 Task: Add Happy Baby Organic Apple Guava & Beet Stage 2 Pouch to the cart.
Action: Mouse moved to (299, 168)
Screenshot: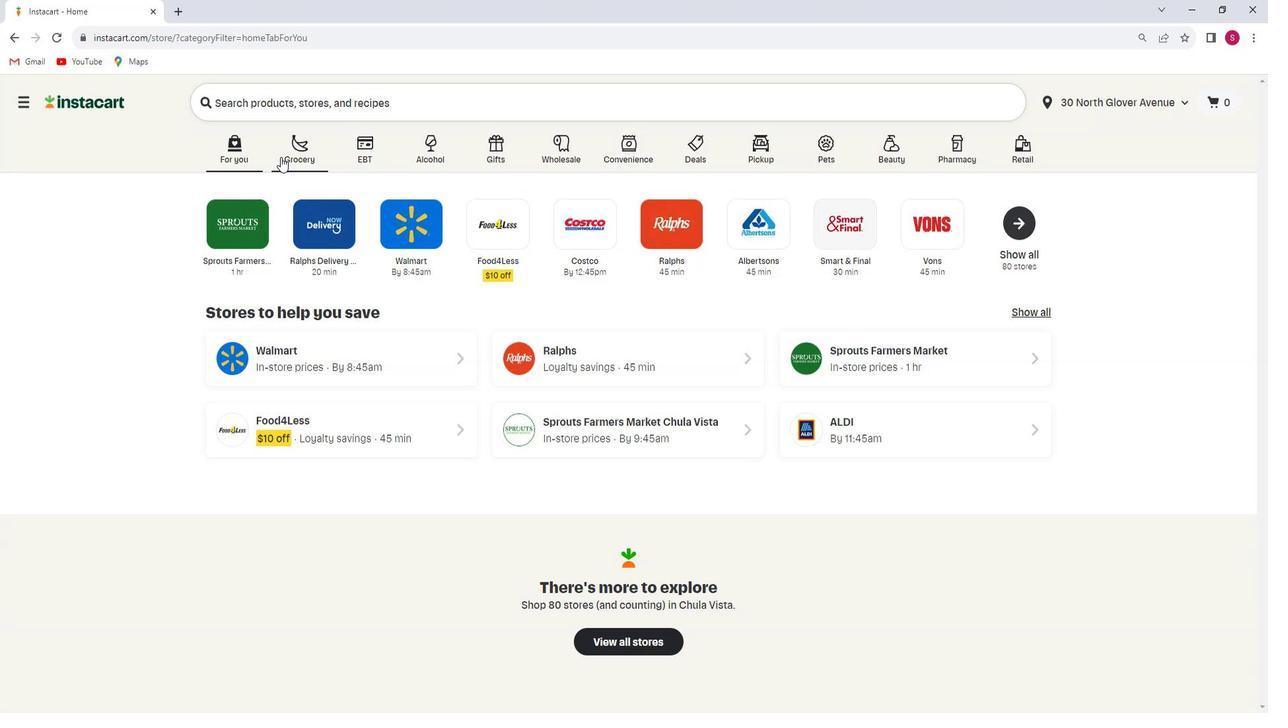 
Action: Mouse pressed left at (299, 168)
Screenshot: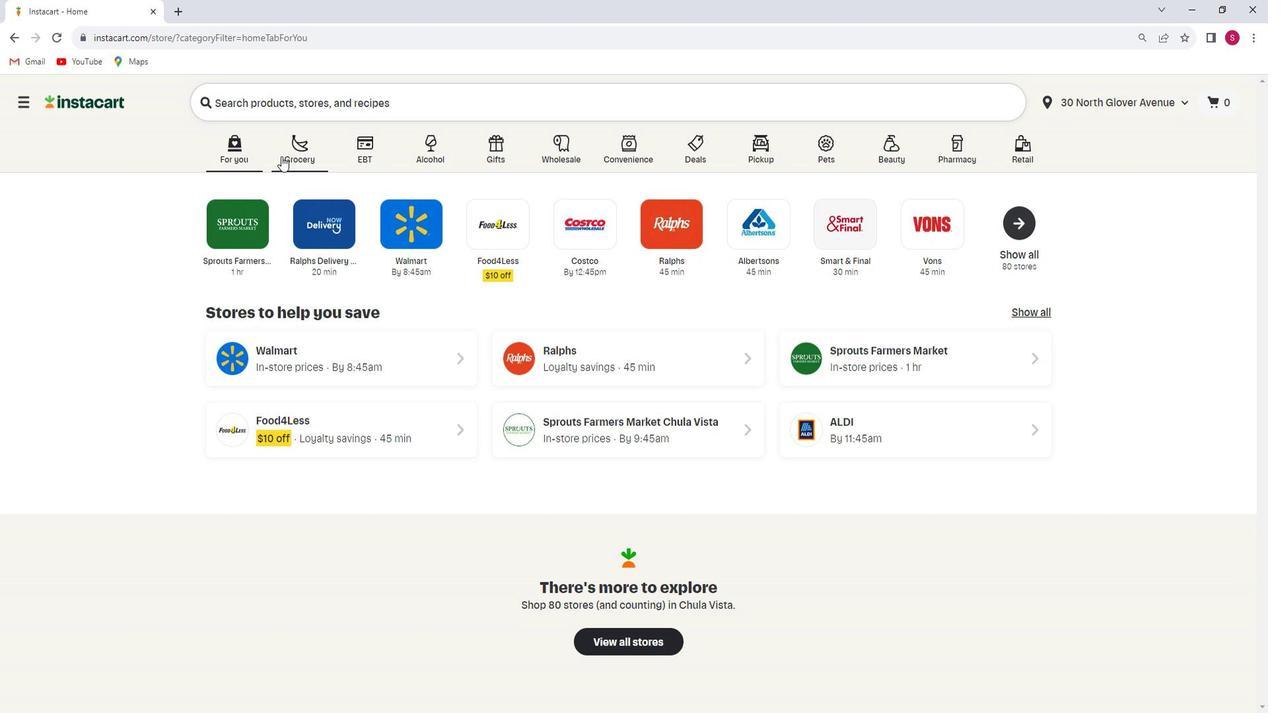 
Action: Mouse moved to (336, 387)
Screenshot: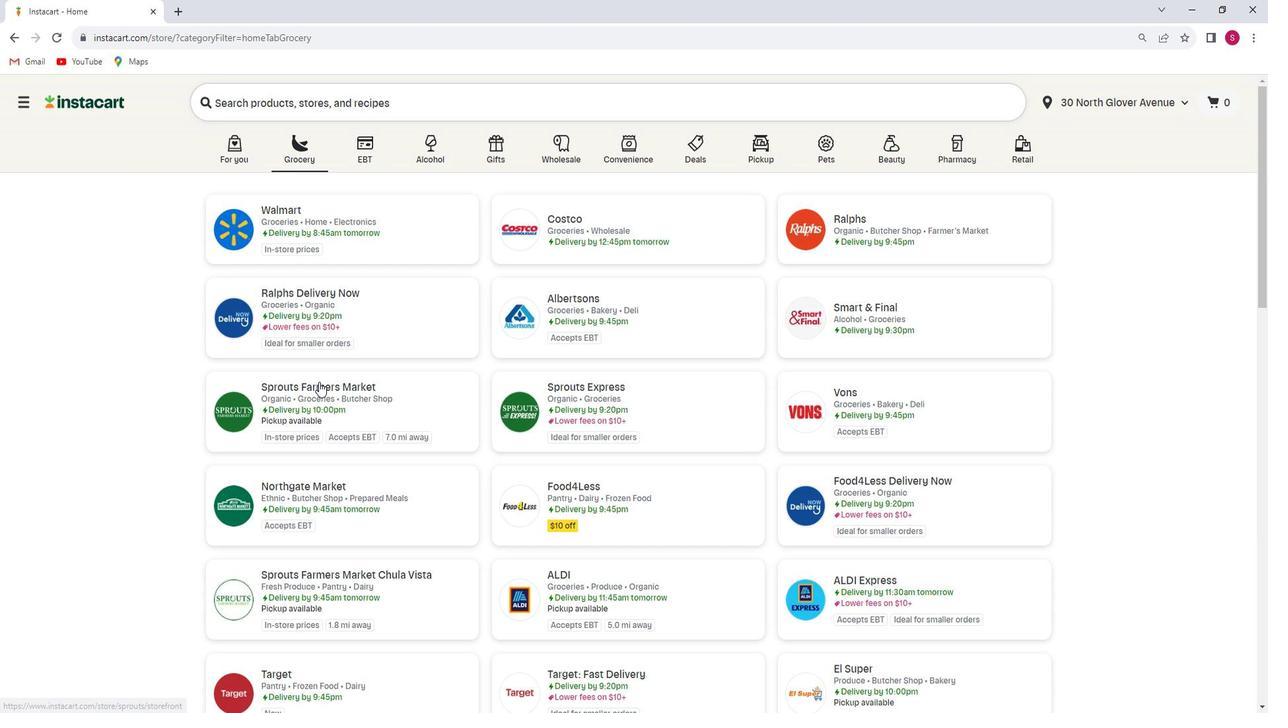 
Action: Mouse pressed left at (336, 387)
Screenshot: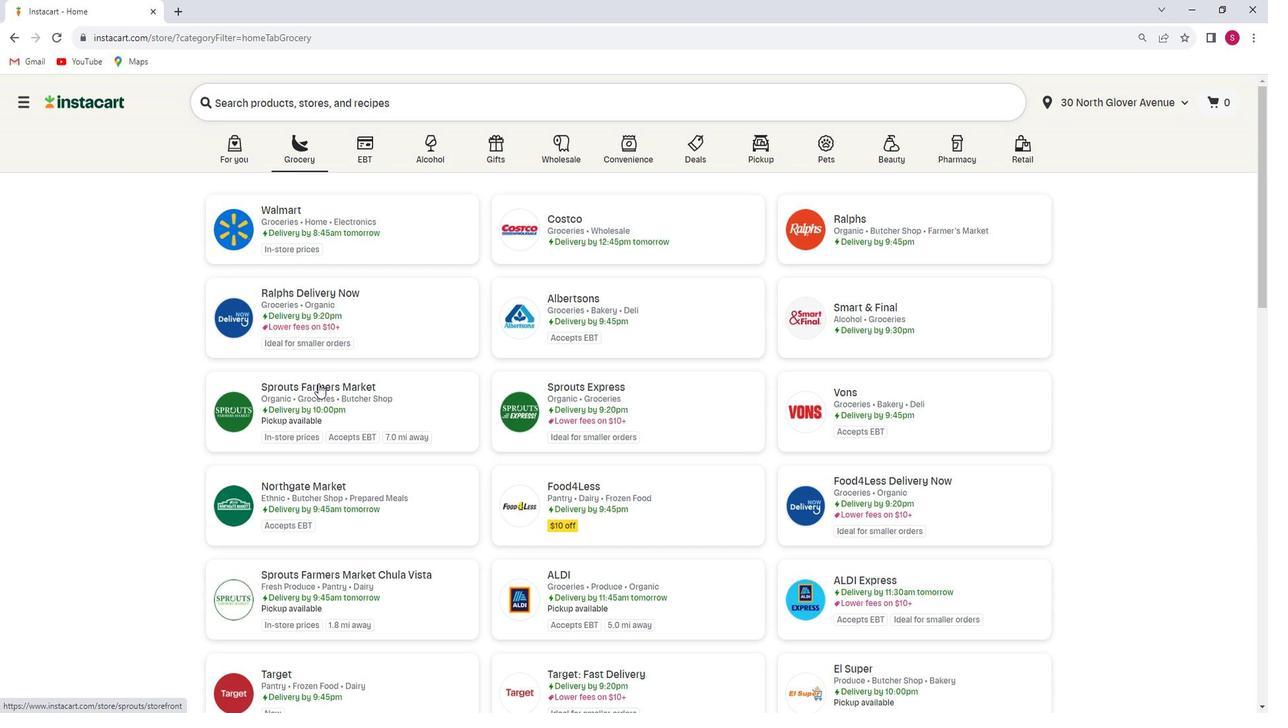 
Action: Mouse moved to (120, 448)
Screenshot: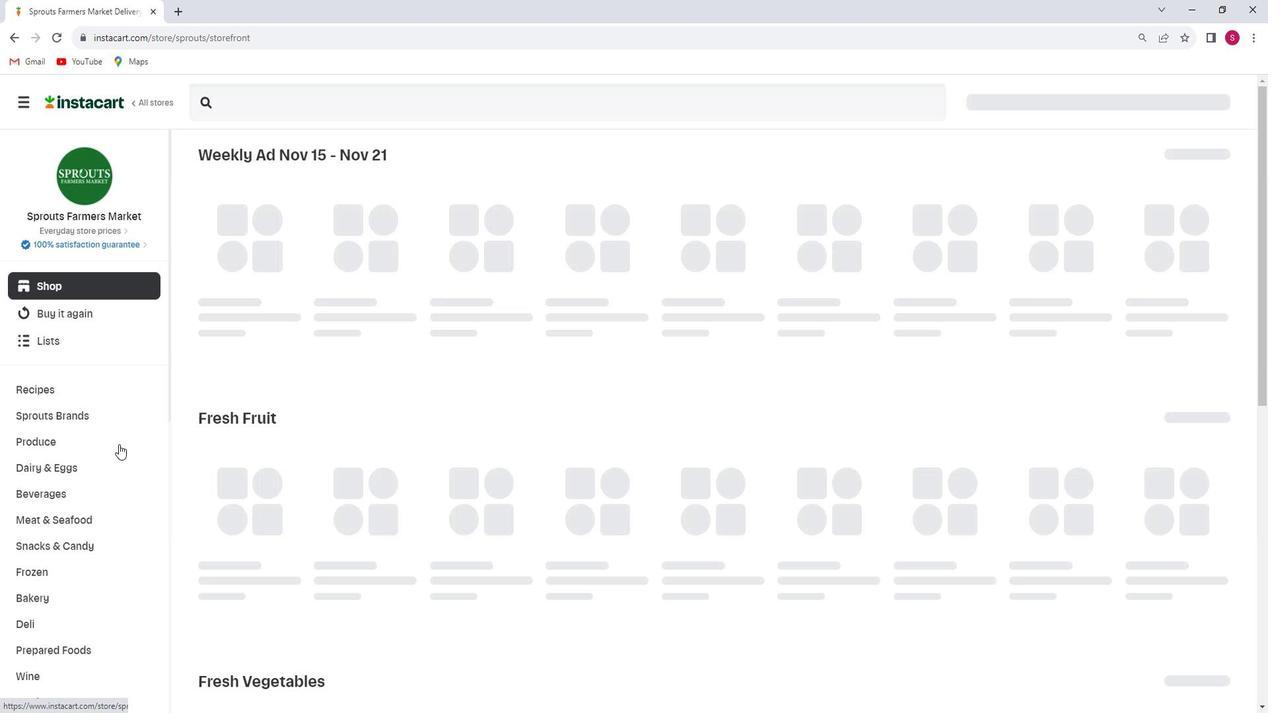 
Action: Mouse scrolled (120, 447) with delta (0, 0)
Screenshot: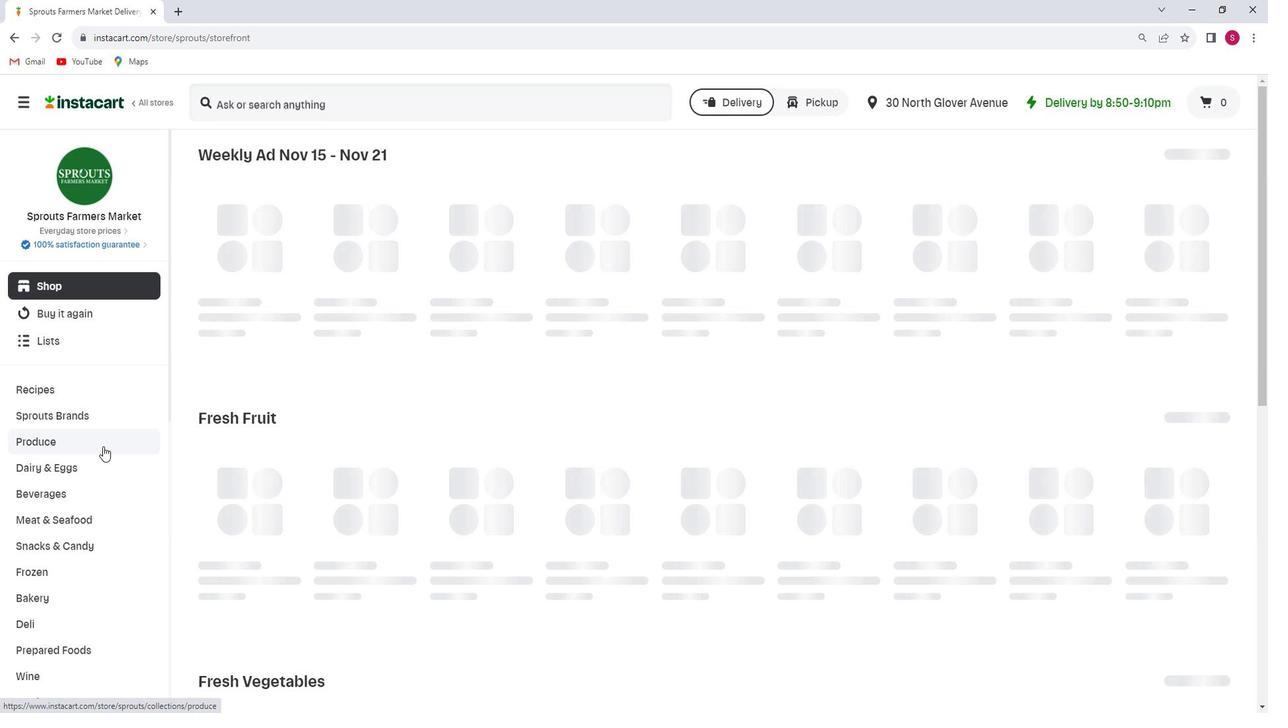 
Action: Mouse scrolled (120, 447) with delta (0, 0)
Screenshot: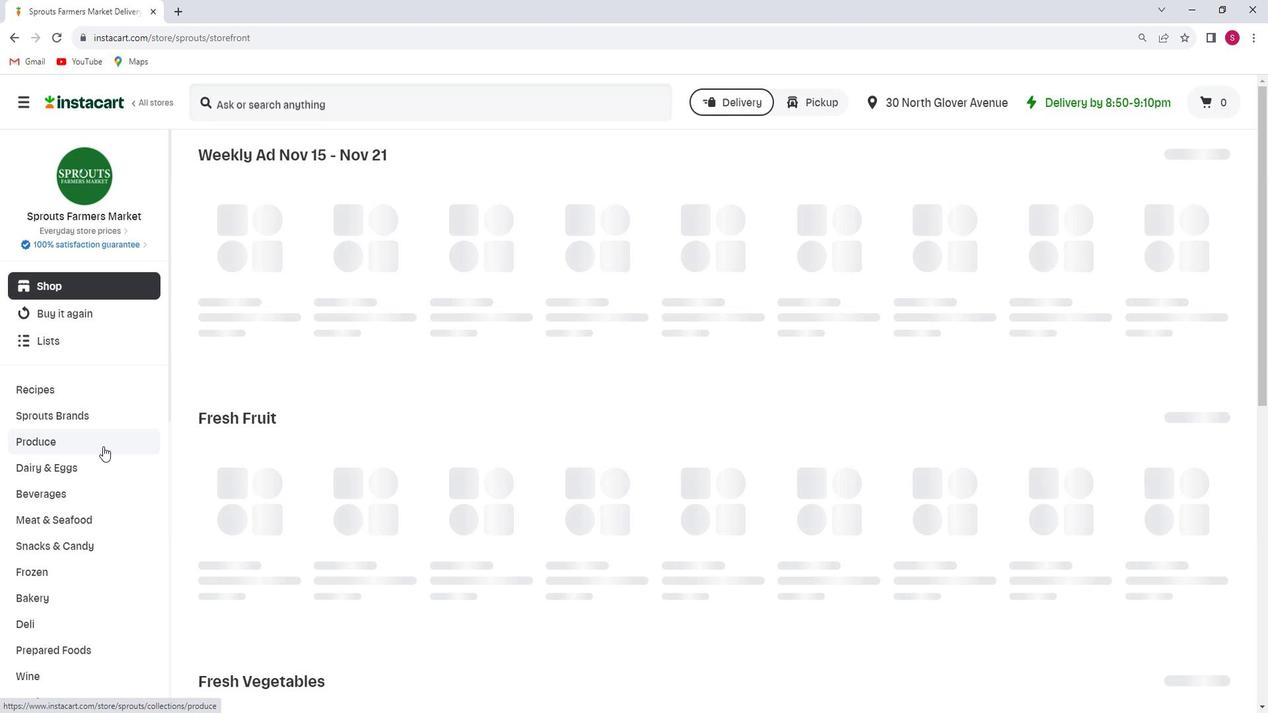 
Action: Mouse scrolled (120, 447) with delta (0, 0)
Screenshot: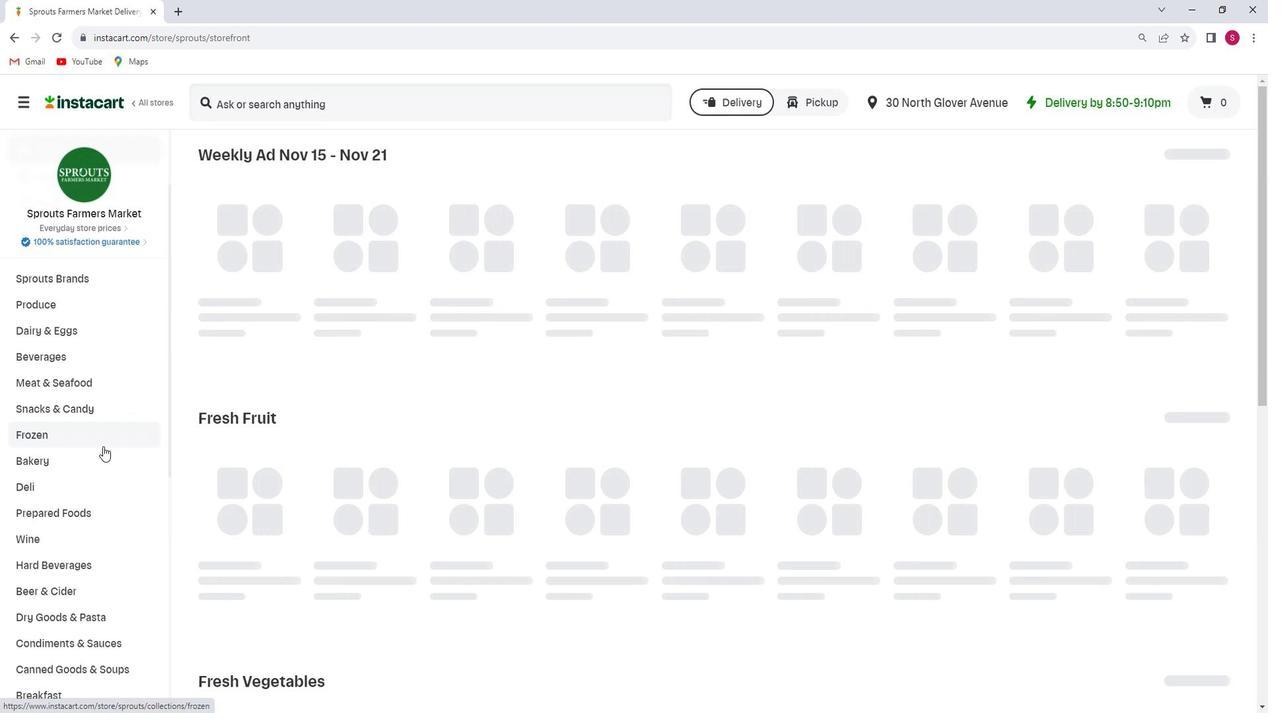 
Action: Mouse scrolled (120, 447) with delta (0, 0)
Screenshot: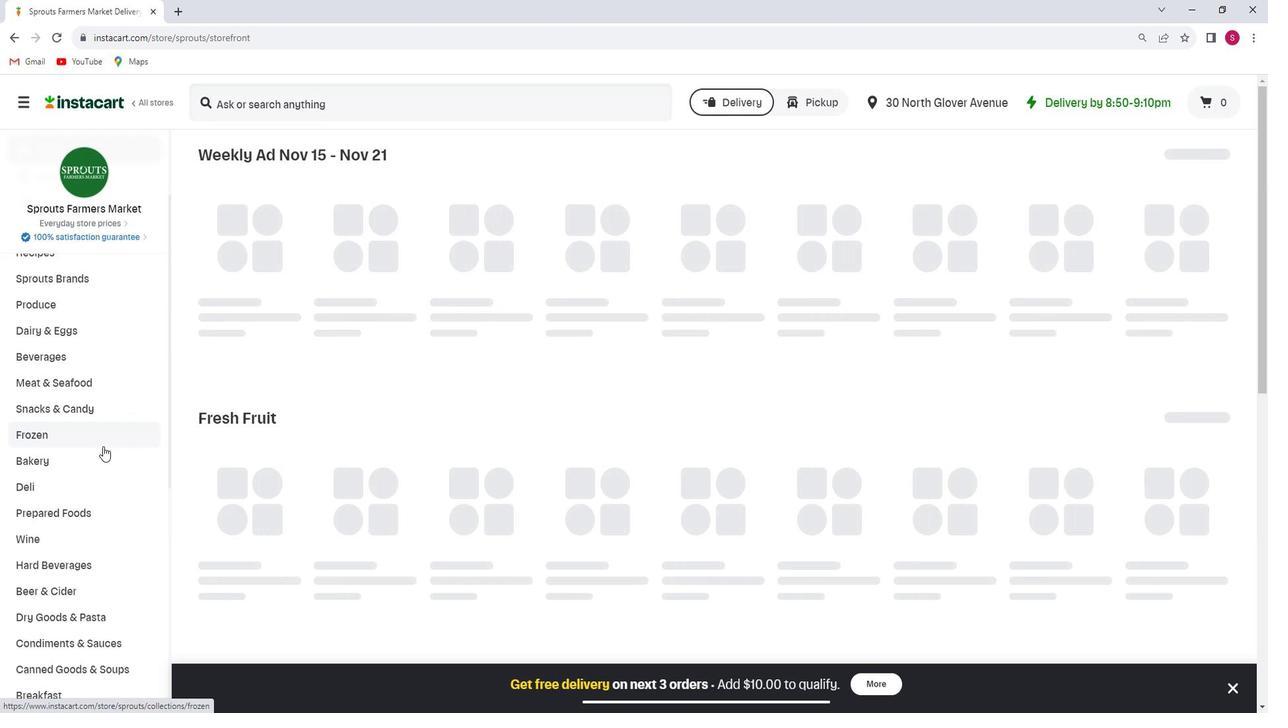 
Action: Mouse scrolled (120, 447) with delta (0, 0)
Screenshot: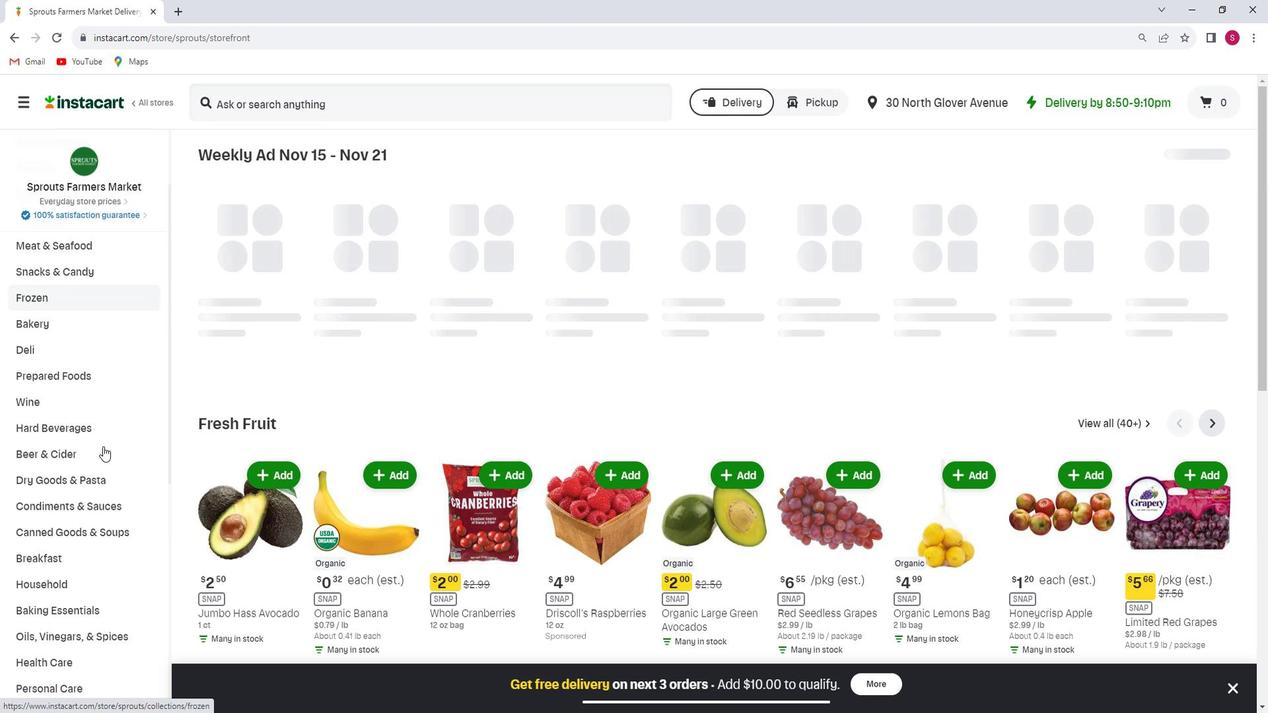
Action: Mouse scrolled (120, 447) with delta (0, 0)
Screenshot: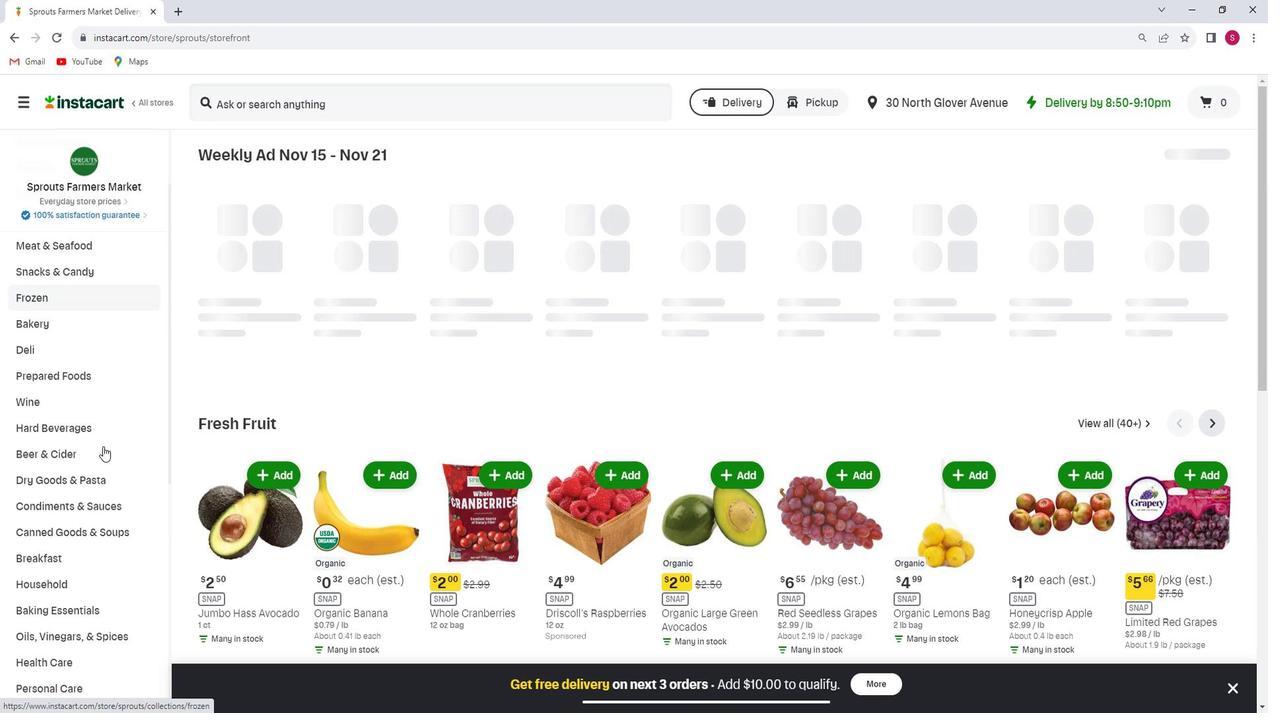 
Action: Mouse scrolled (120, 447) with delta (0, 0)
Screenshot: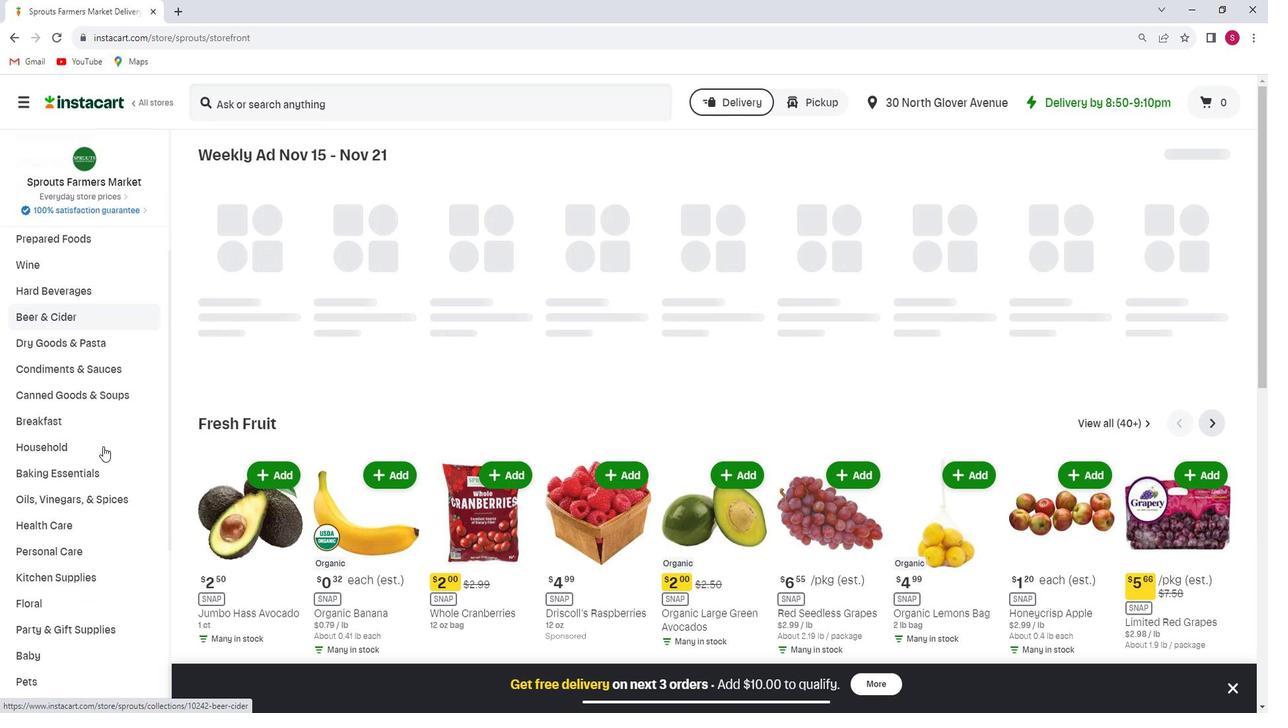 
Action: Mouse scrolled (120, 447) with delta (0, 0)
Screenshot: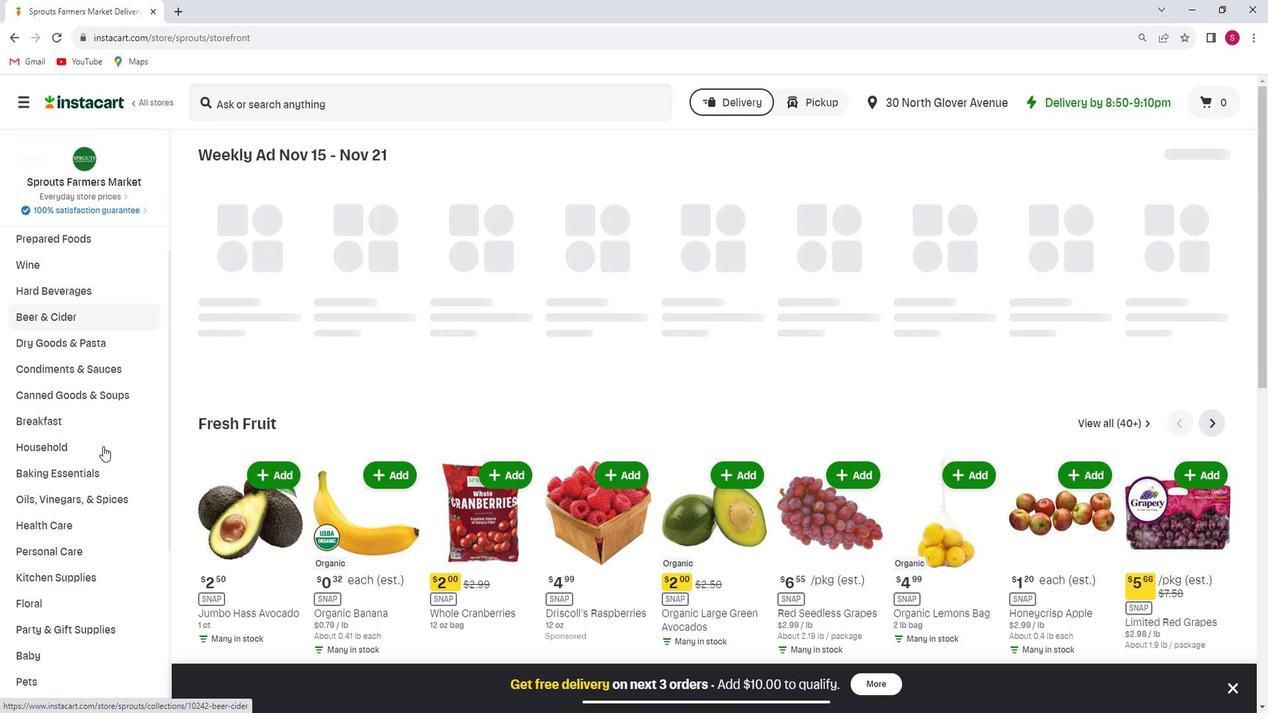 
Action: Mouse scrolled (120, 447) with delta (0, 0)
Screenshot: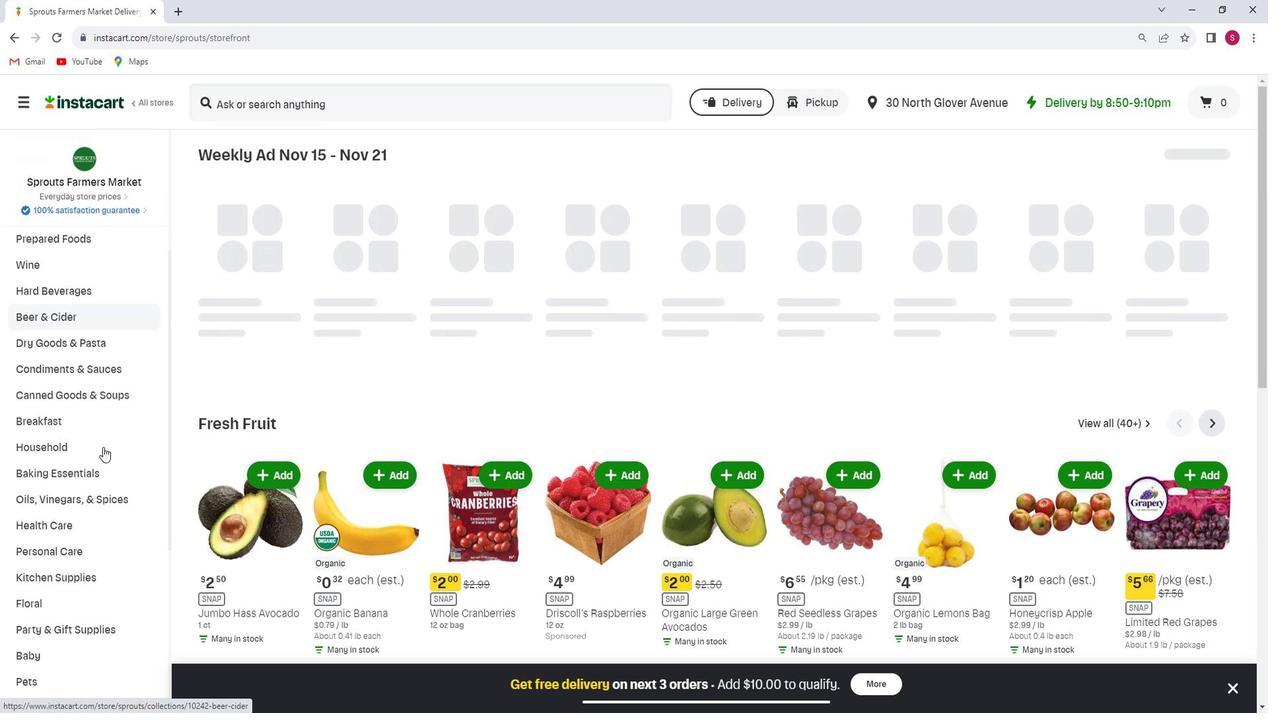 
Action: Mouse moved to (86, 475)
Screenshot: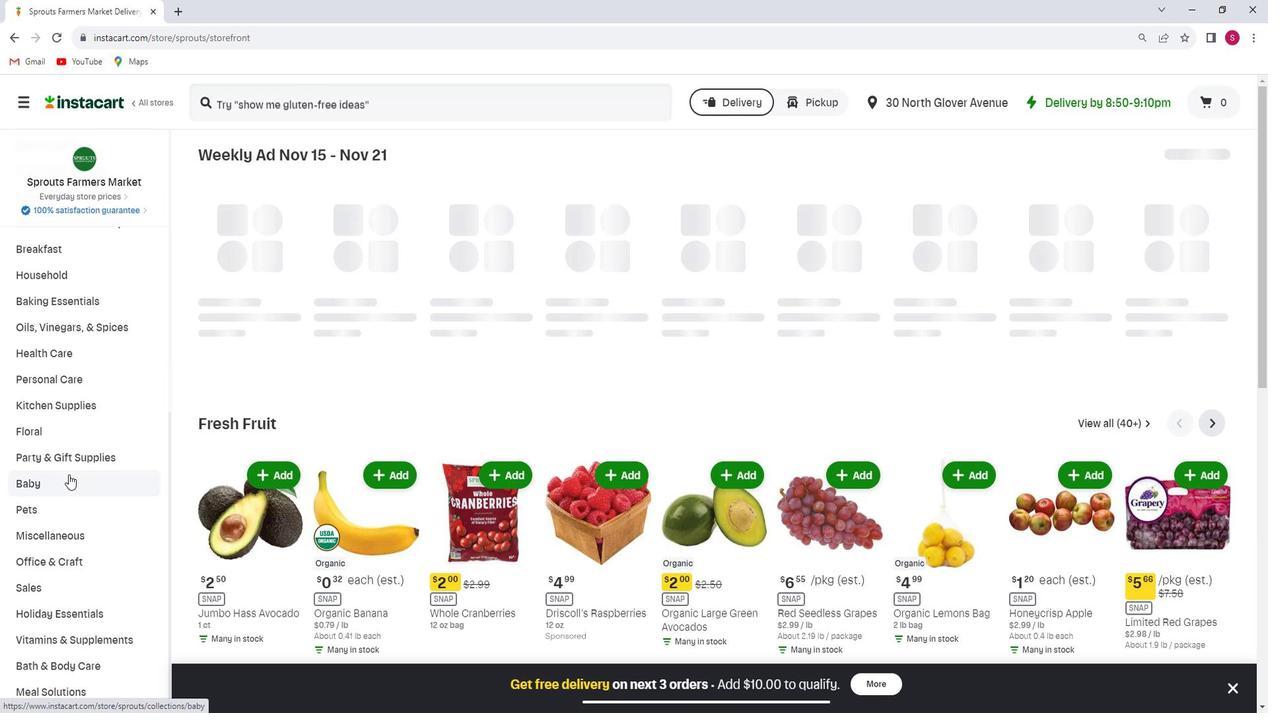 
Action: Mouse pressed left at (86, 475)
Screenshot: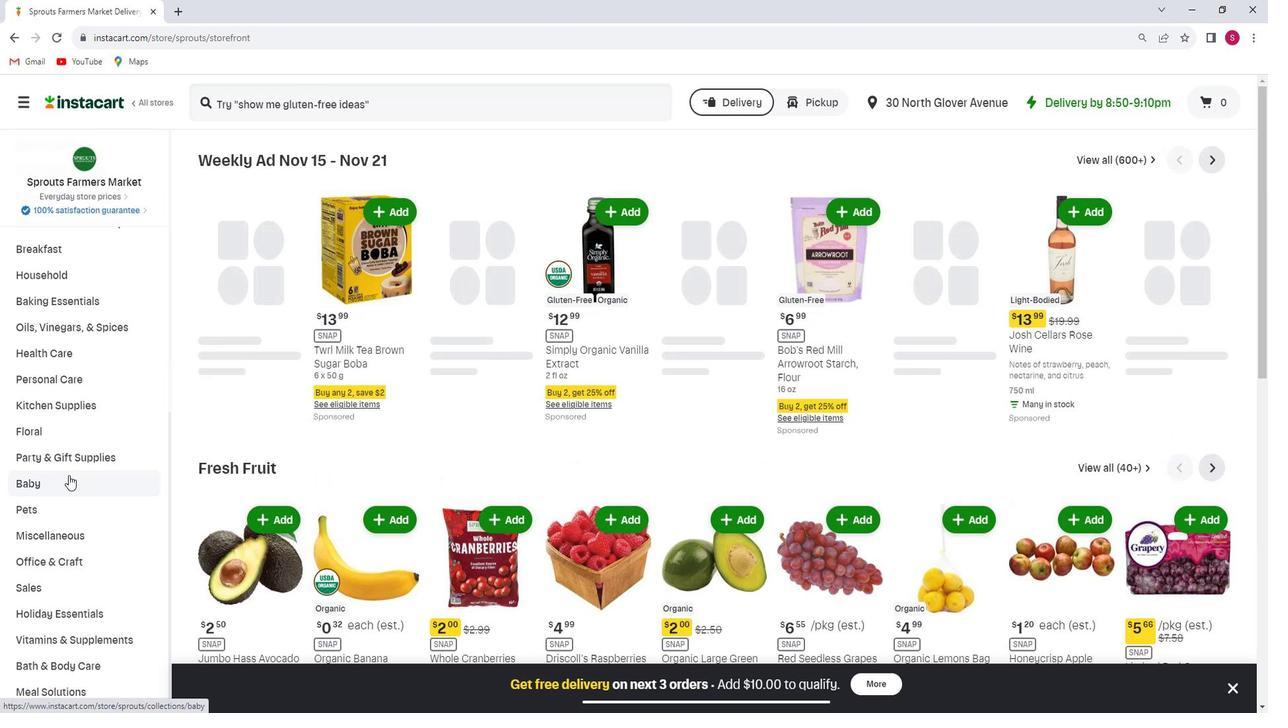 
Action: Mouse moved to (89, 583)
Screenshot: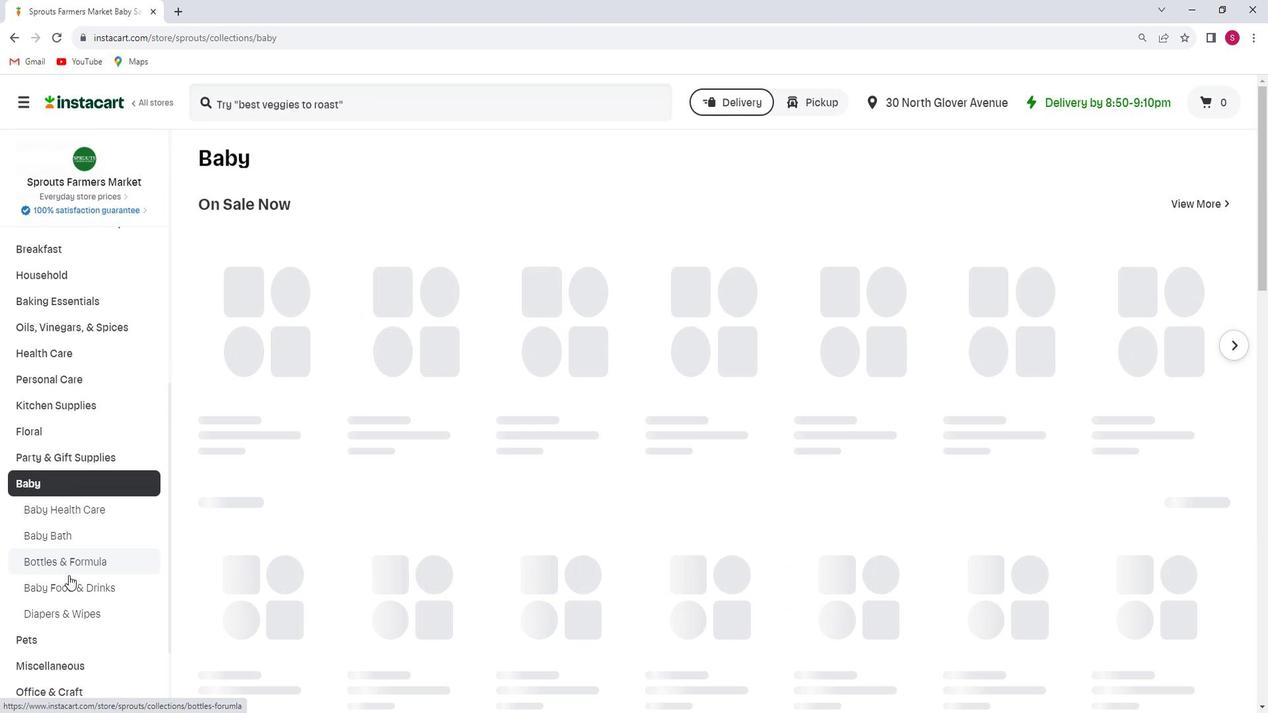 
Action: Mouse pressed left at (89, 583)
Screenshot: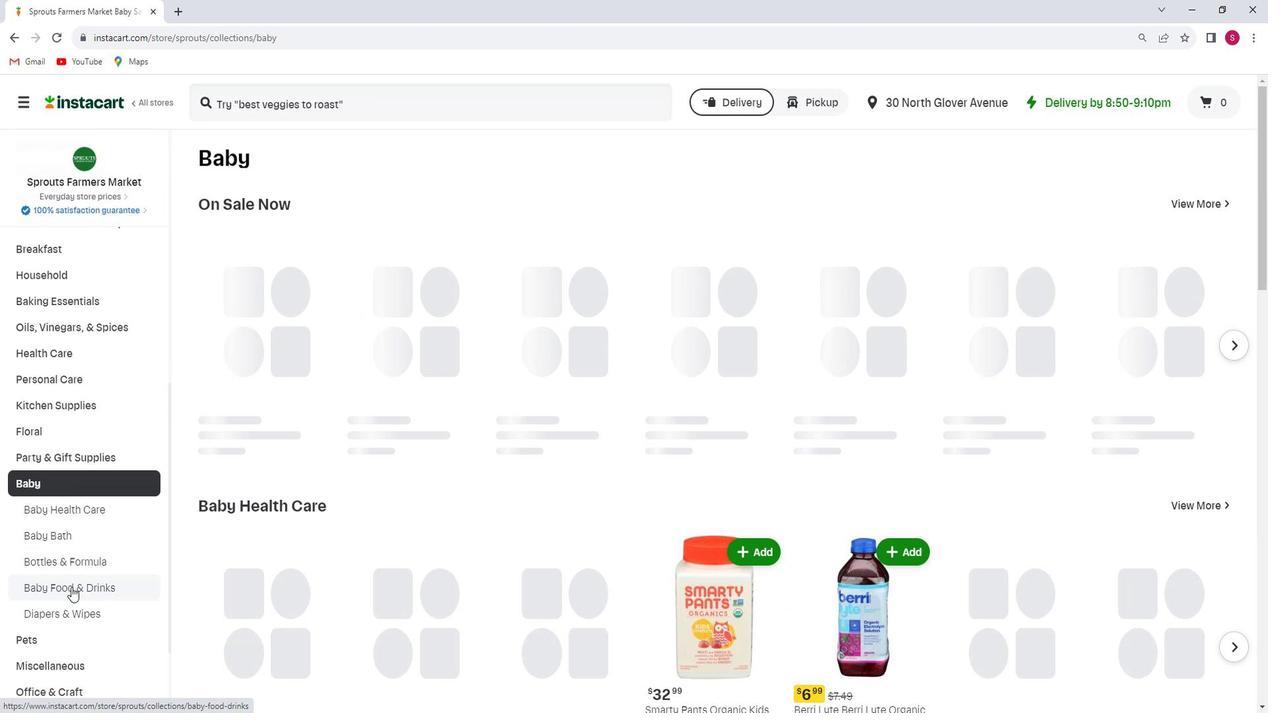 
Action: Mouse moved to (351, 115)
Screenshot: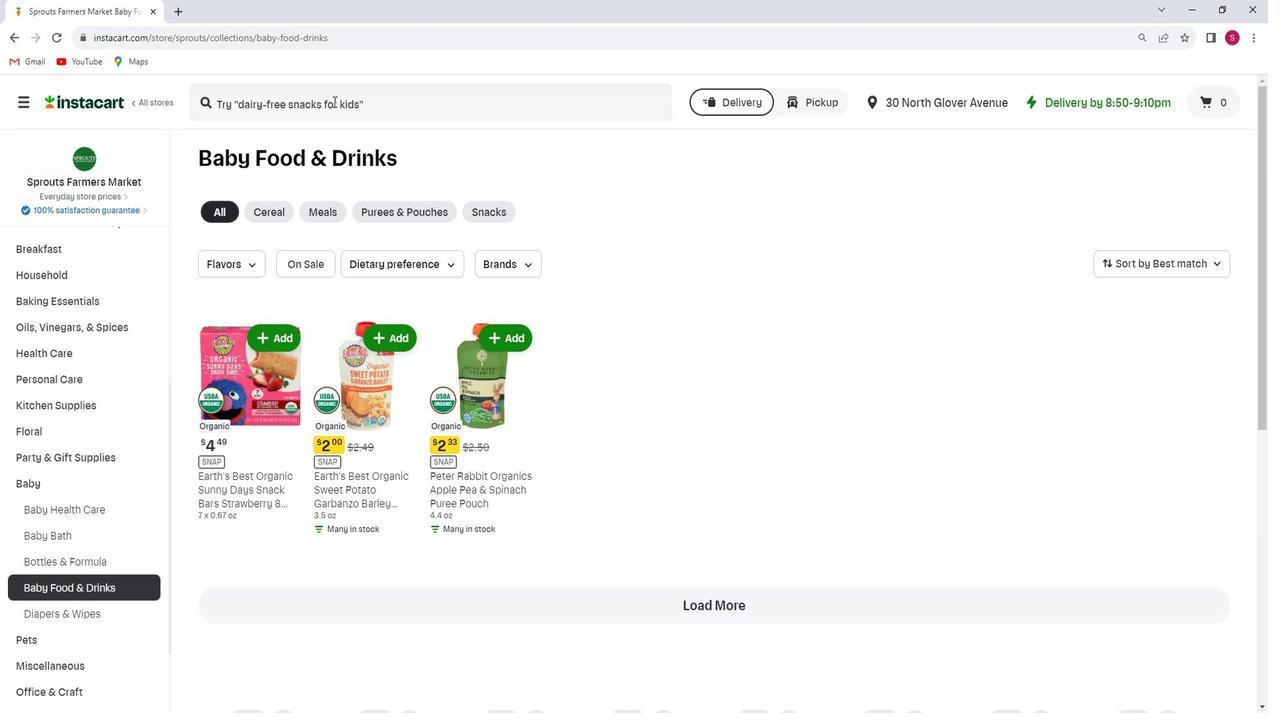 
Action: Mouse pressed left at (351, 115)
Screenshot: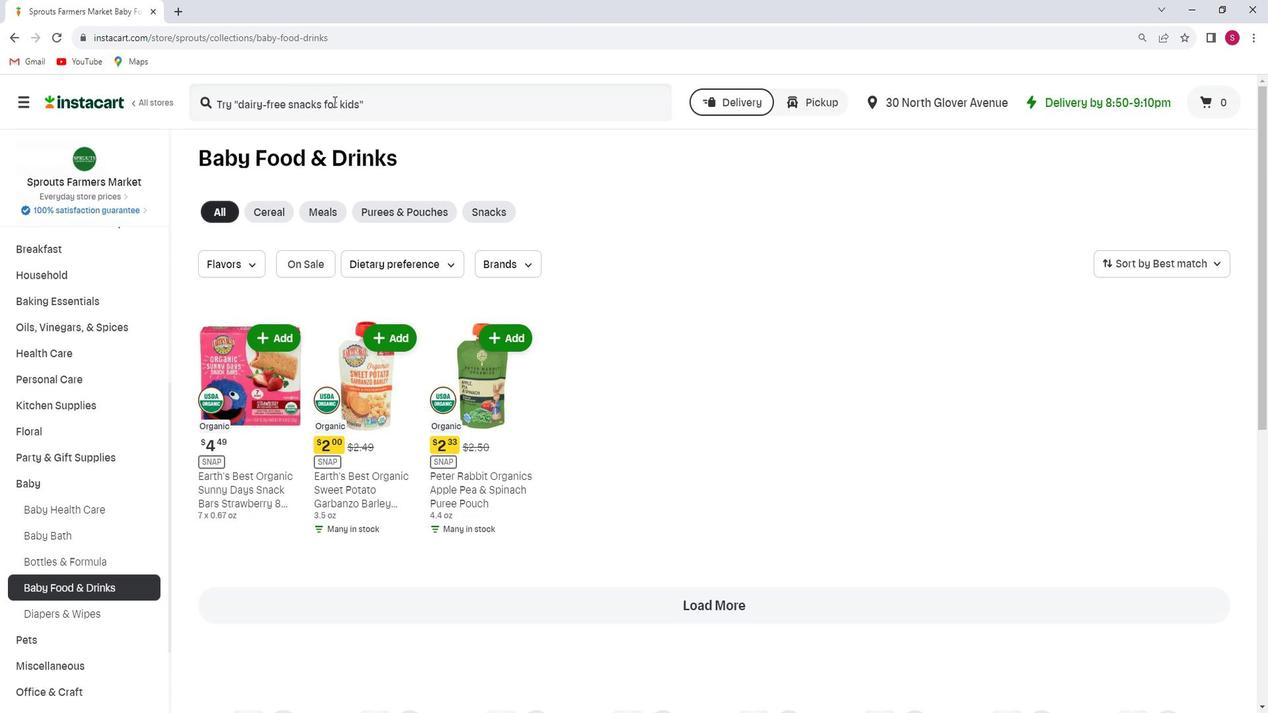 
Action: Mouse pressed left at (351, 115)
Screenshot: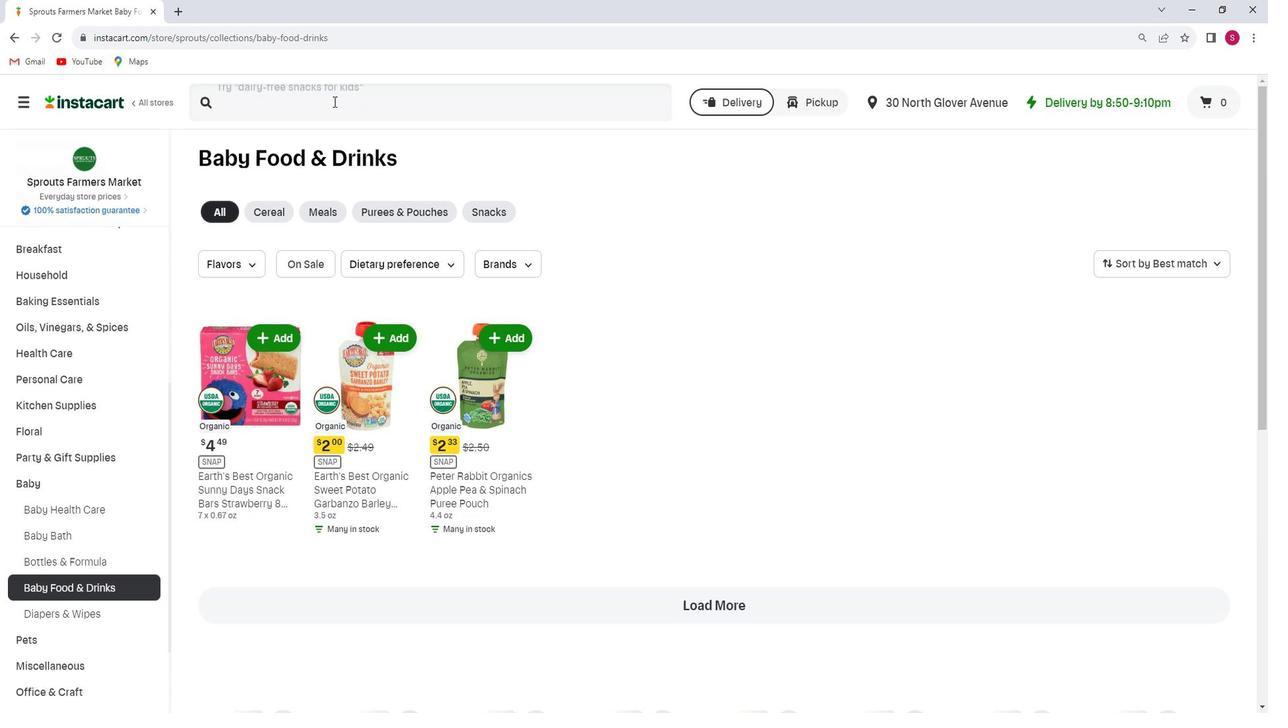 
Action: Key pressed <Key.shift>Happy<Key.space><Key.shift>Baby<Key.space><Key.shift>Organic<Key.space><Key.shift>Apple<Key.space><Key.shift>Guava<Key.space><Key.shift><Key.shift><Key.shift><Key.shift><Key.shift><Key.shift><Key.shift><Key.shift><Key.shift><Key.shift><Key.shift><Key.shift>&<Key.space><Key.shift>Beet<Key.space><Key.shift>Stage<Key.space>2<Key.space><Key.shift>Pouch<Key.enter>
Screenshot: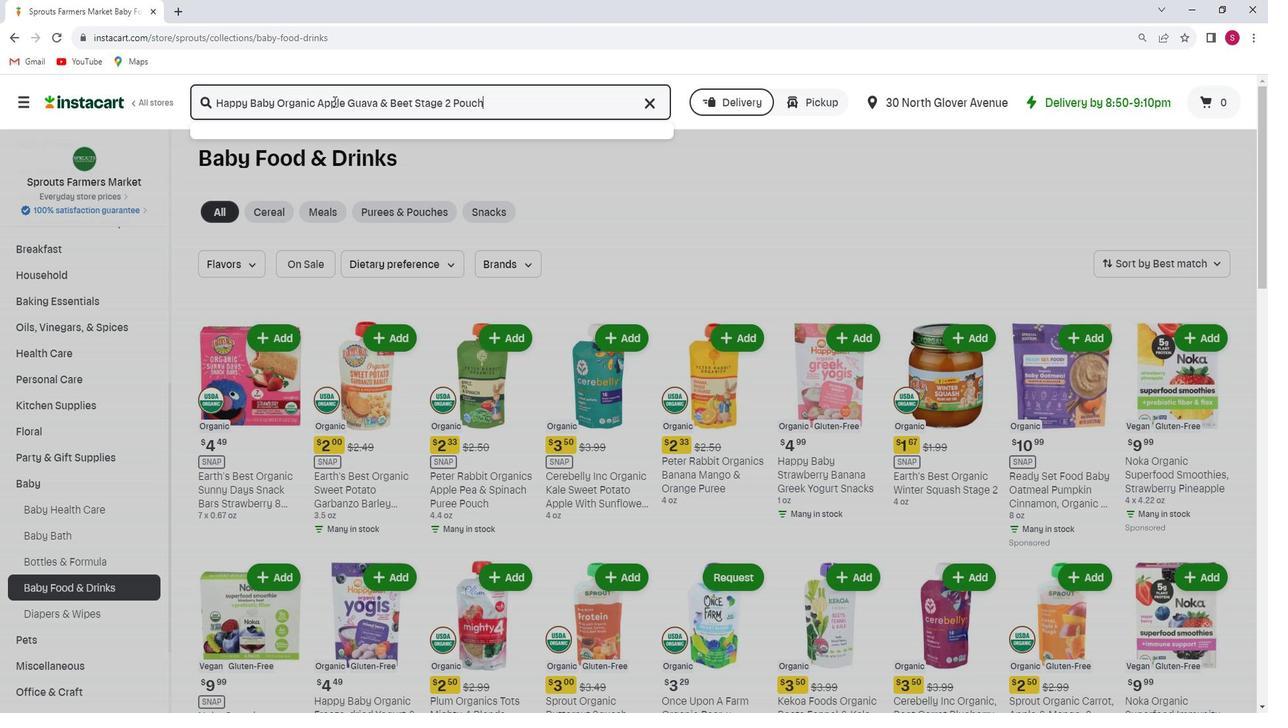 
Action: Mouse moved to (440, 225)
Screenshot: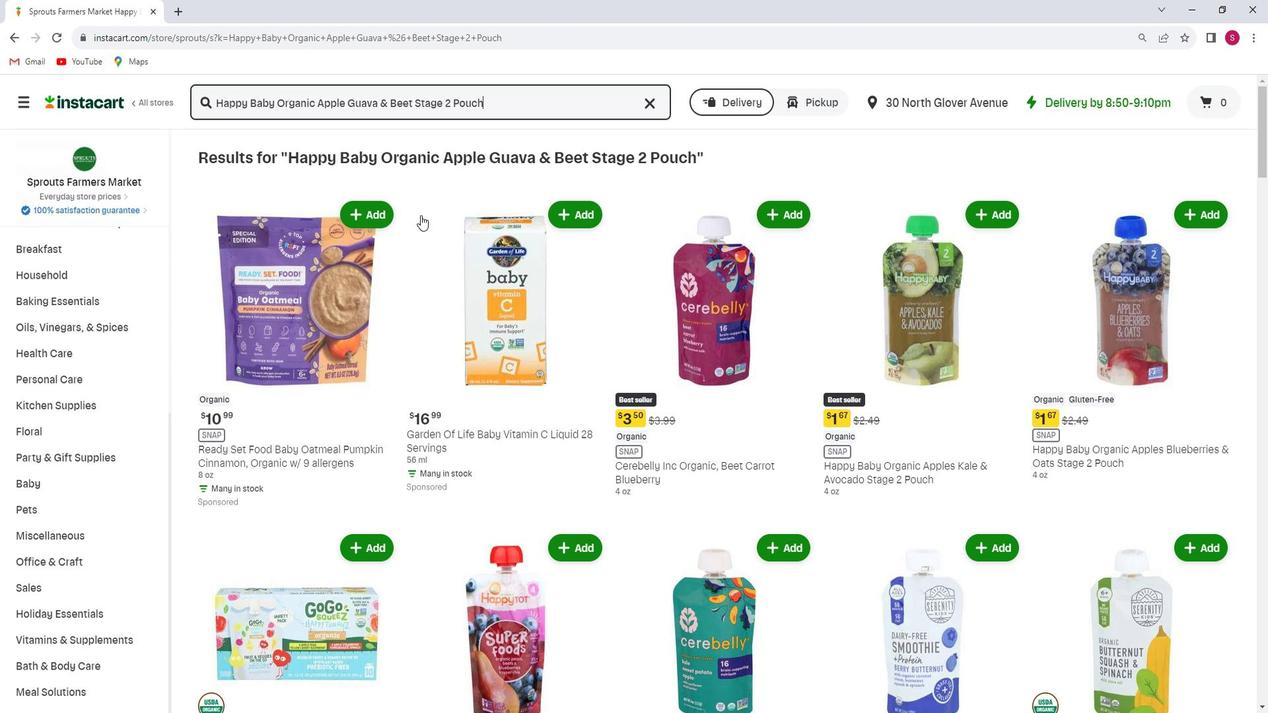 
Action: Mouse scrolled (440, 224) with delta (0, 0)
Screenshot: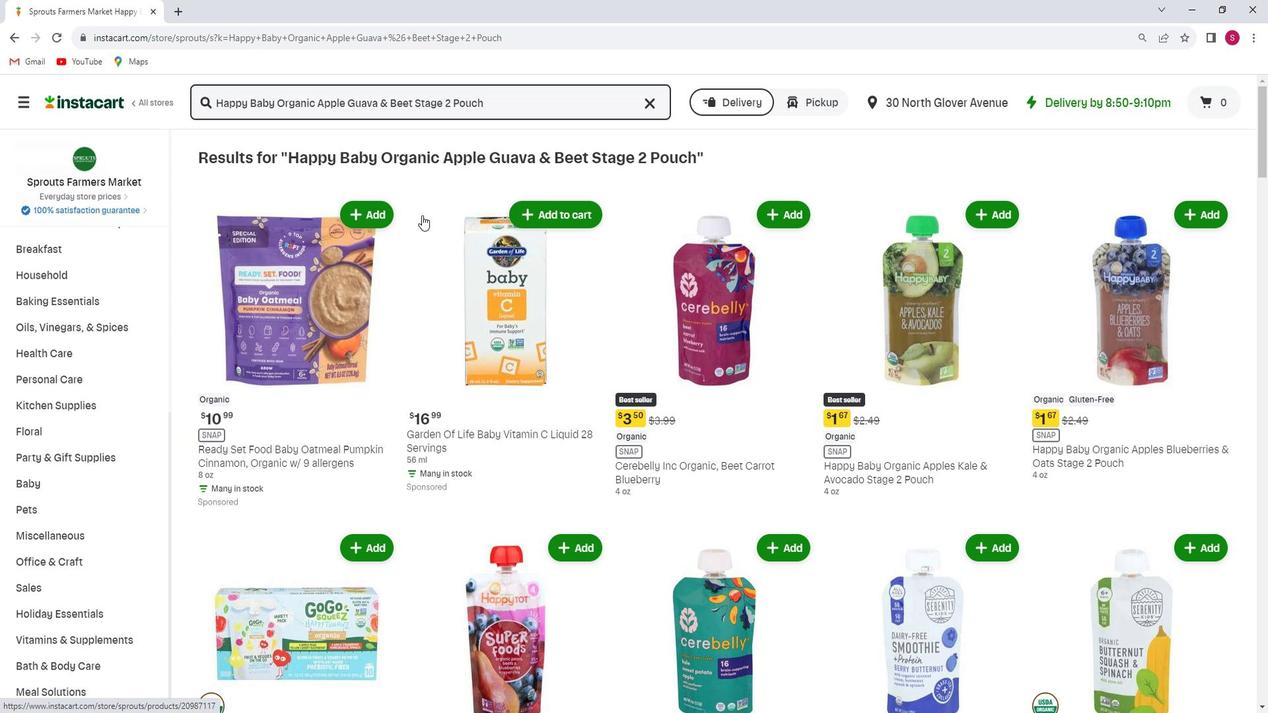 
Action: Mouse moved to (452, 230)
Screenshot: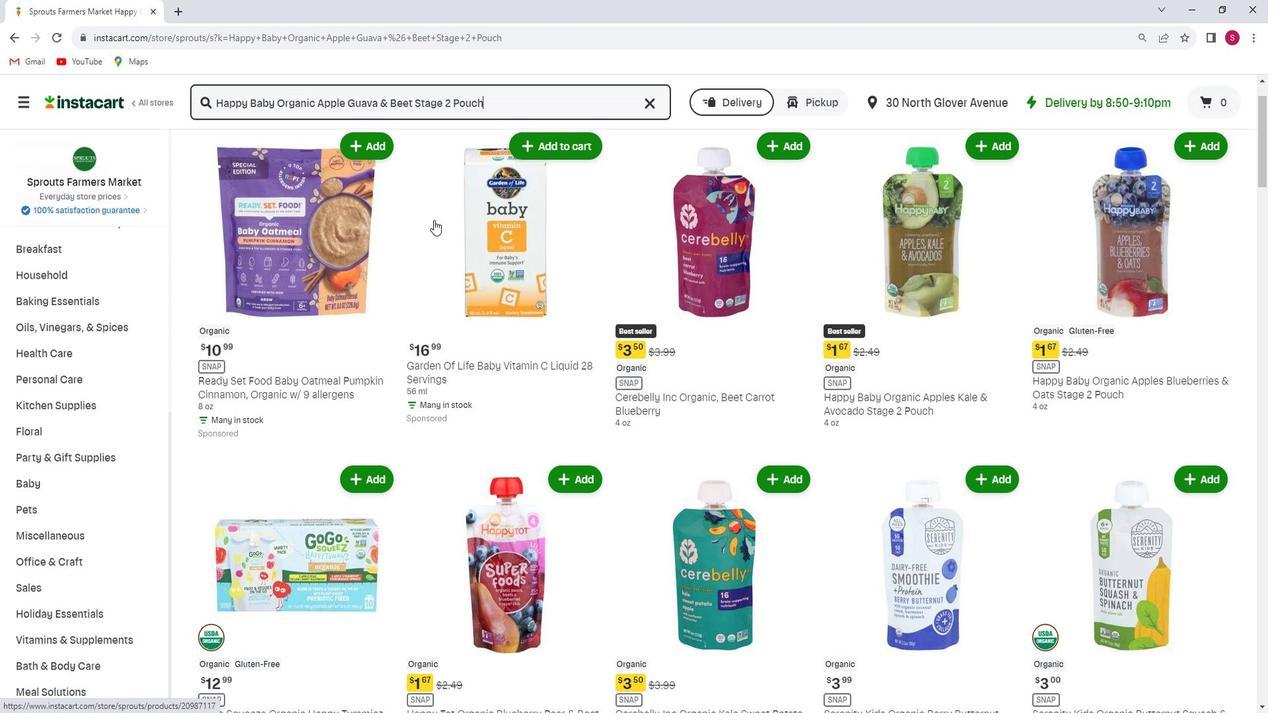 
Action: Mouse scrolled (452, 229) with delta (0, 0)
Screenshot: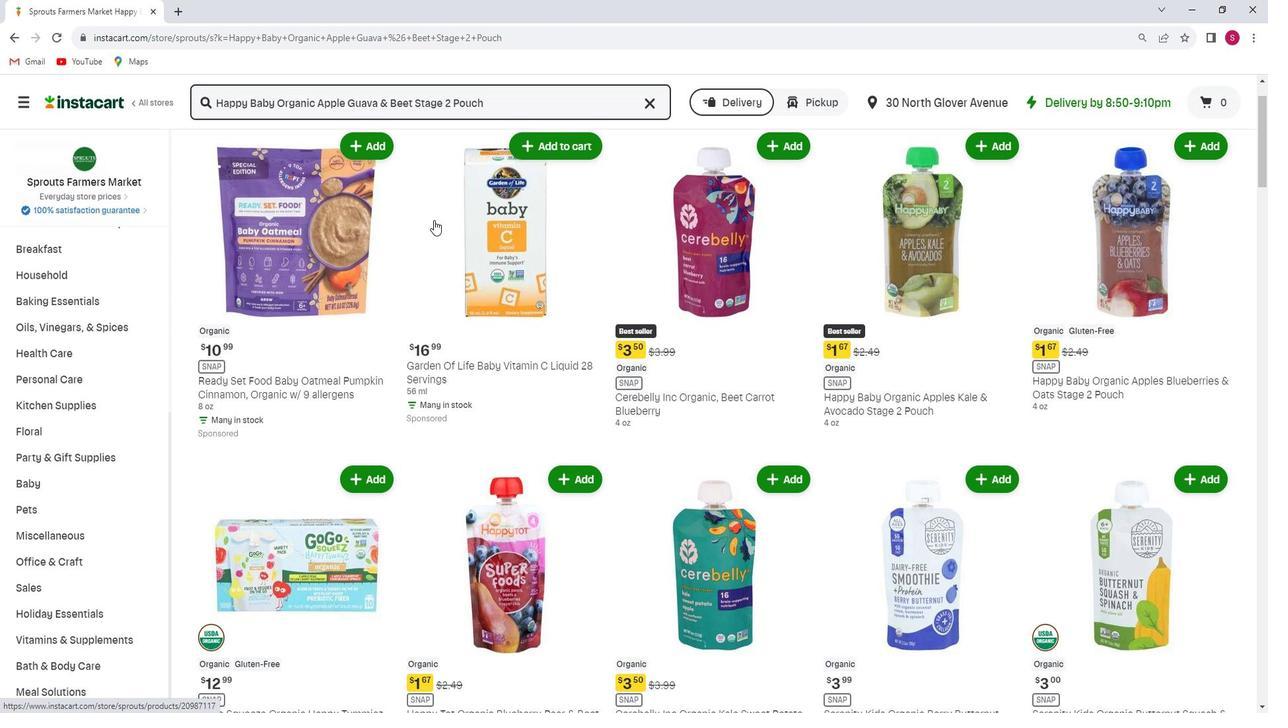 
Action: Mouse scrolled (452, 229) with delta (0, 0)
Screenshot: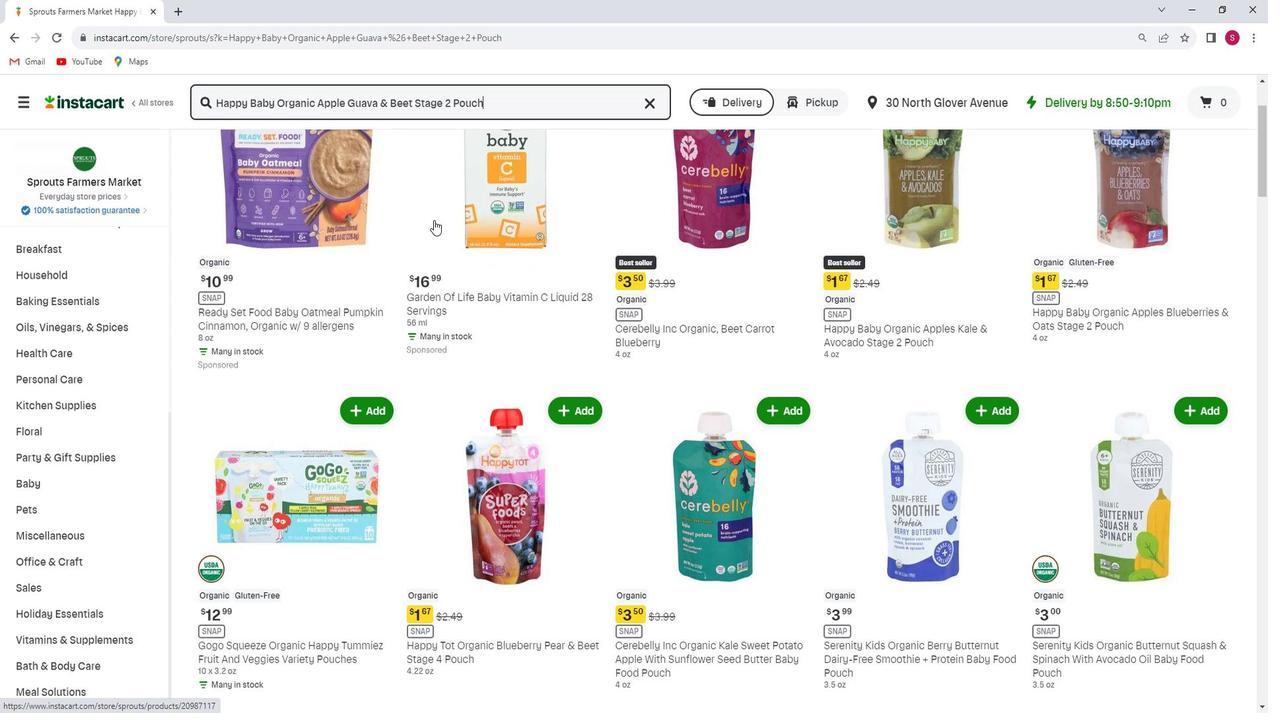 
Action: Mouse scrolled (452, 229) with delta (0, 0)
Screenshot: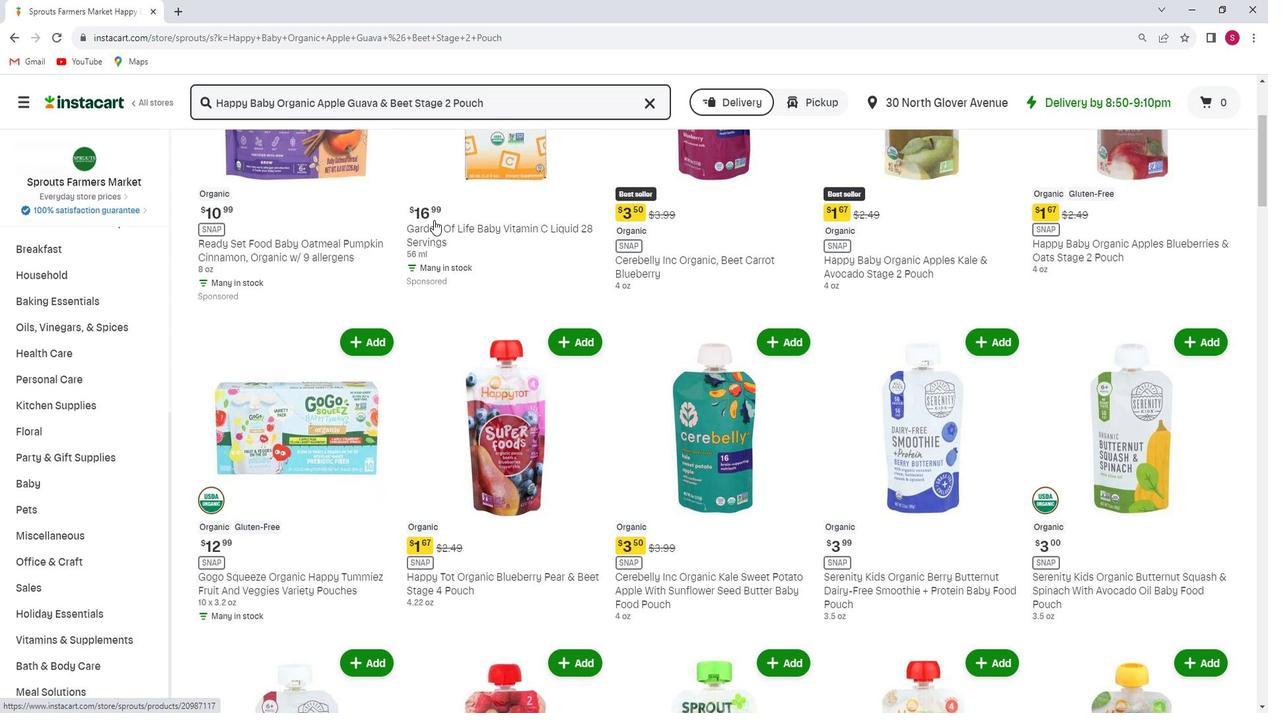 
Action: Mouse moved to (452, 230)
Screenshot: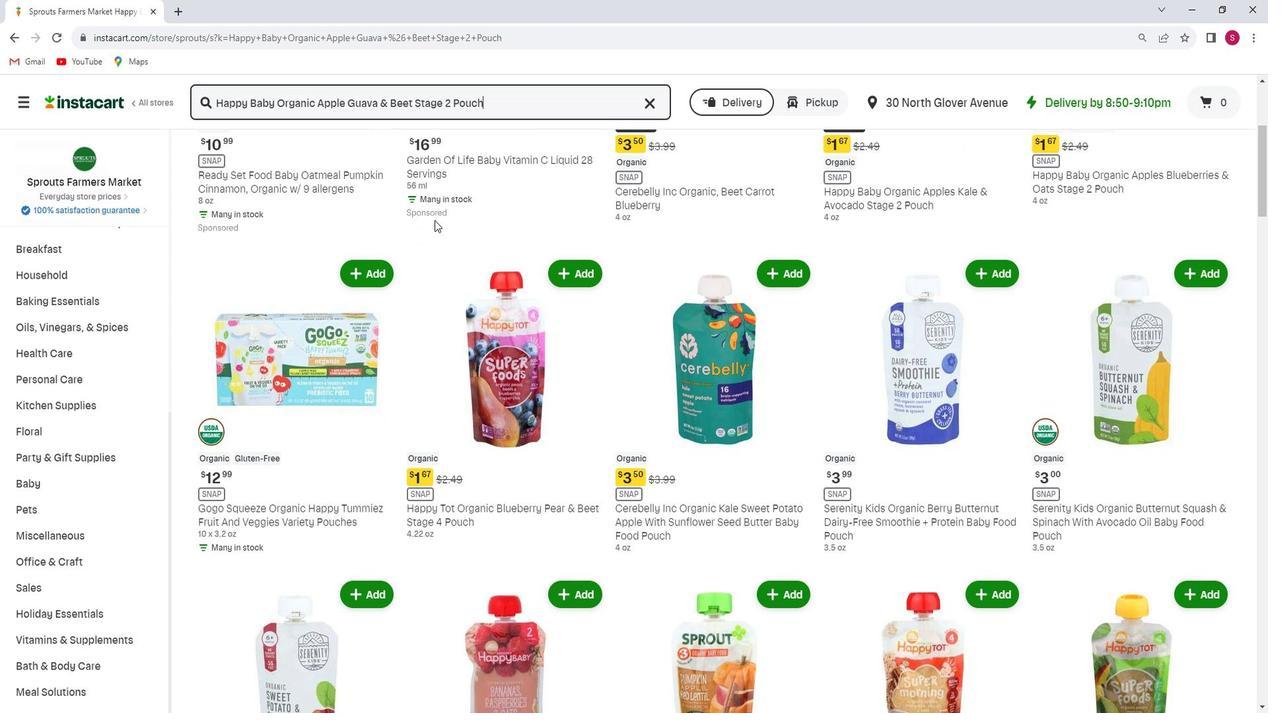 
Action: Mouse scrolled (452, 230) with delta (0, 0)
Screenshot: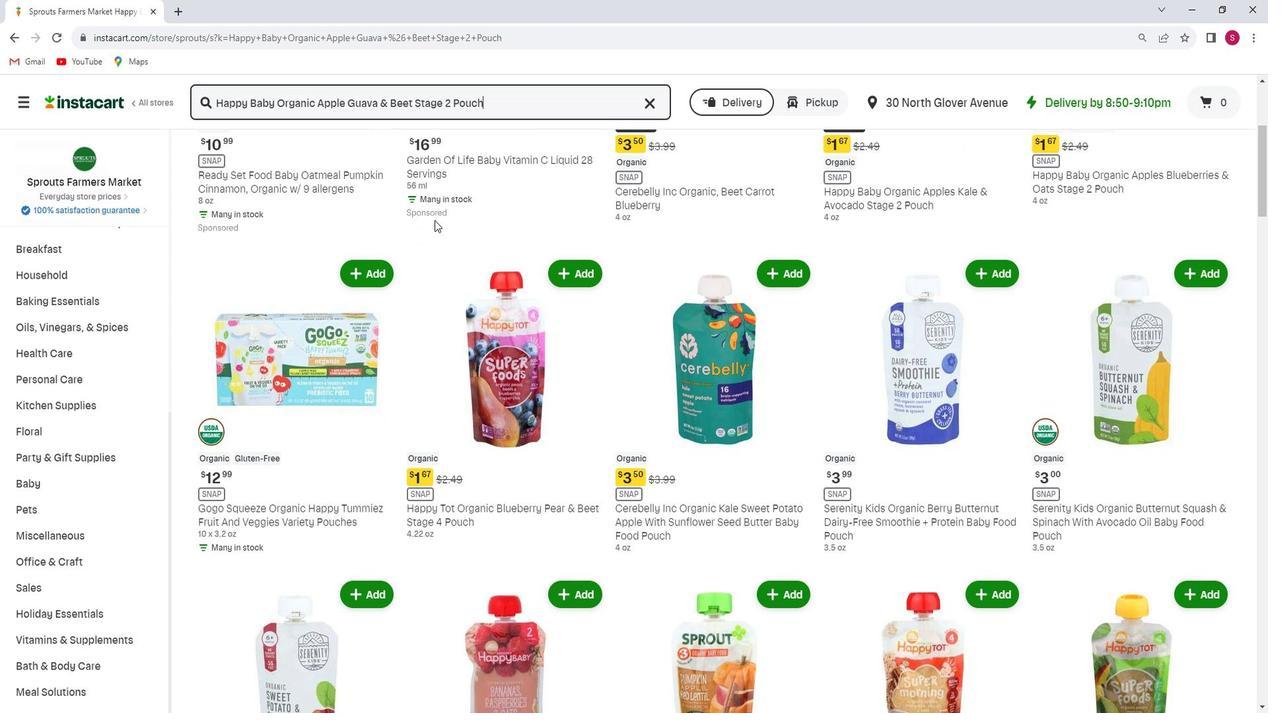 
Action: Mouse moved to (456, 235)
Screenshot: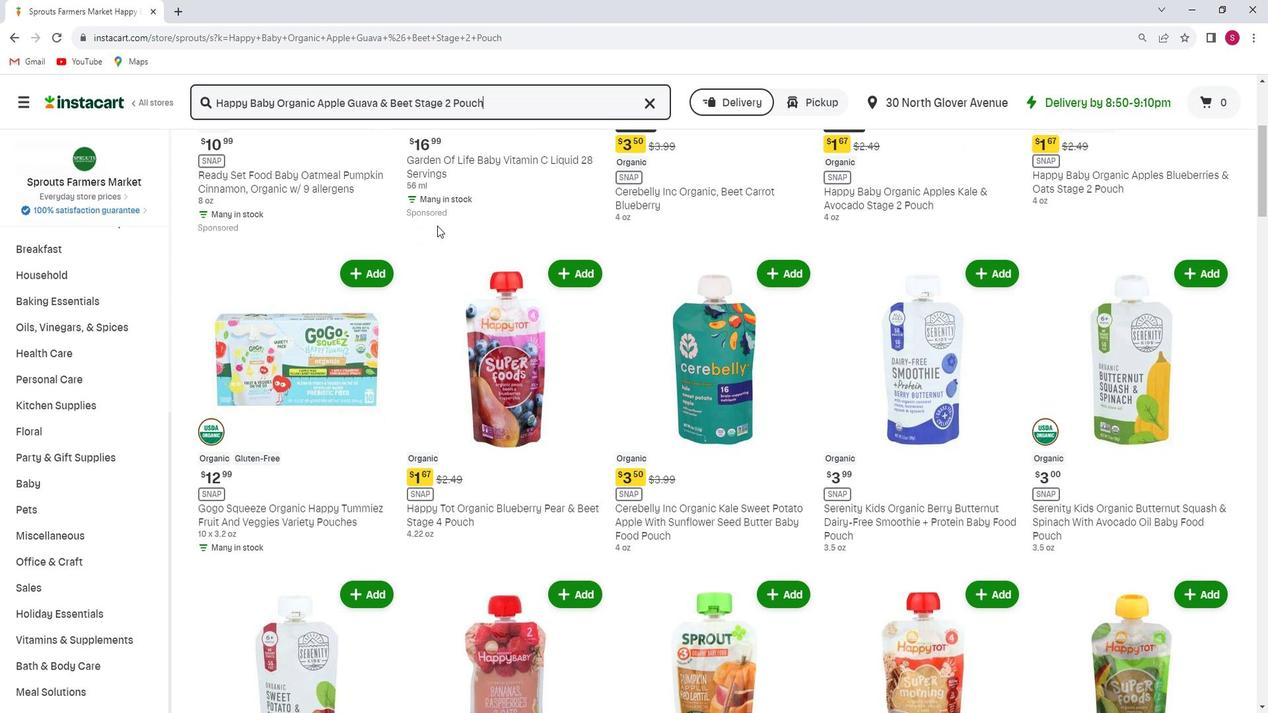 
Action: Mouse scrolled (456, 235) with delta (0, 0)
Screenshot: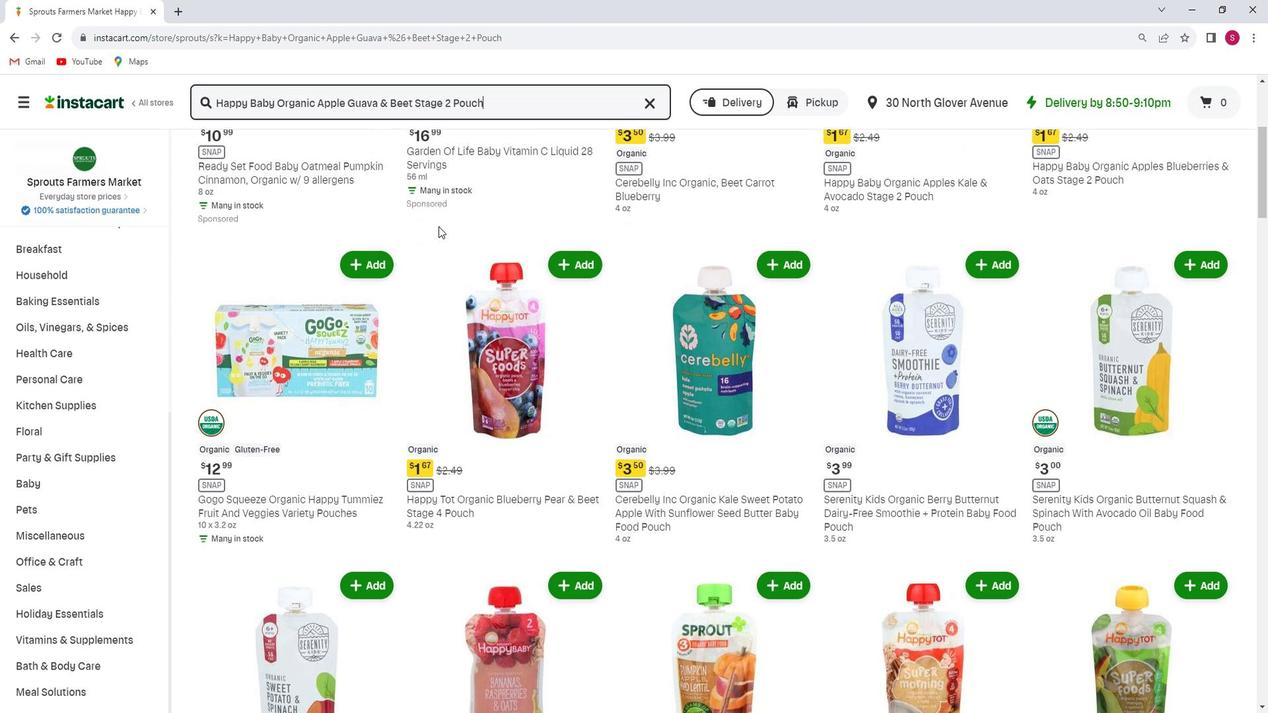 
Action: Mouse moved to (456, 235)
Screenshot: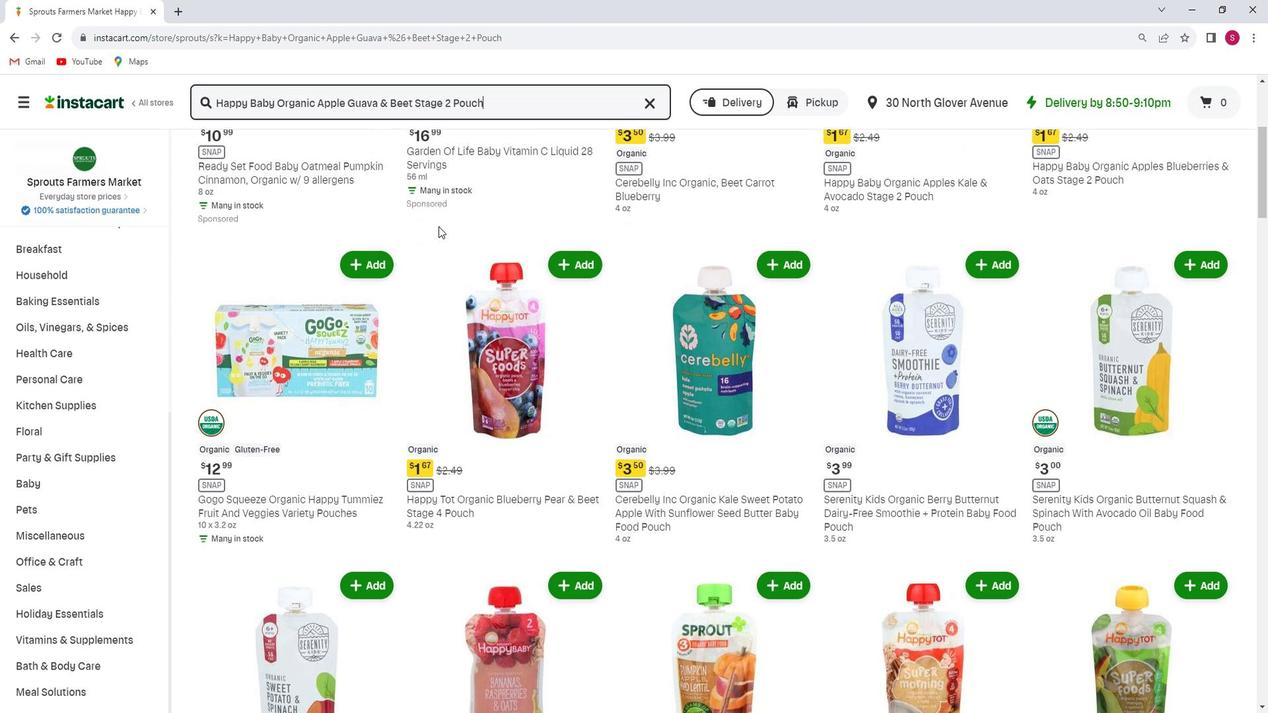 
Action: Mouse scrolled (456, 235) with delta (0, 0)
Screenshot: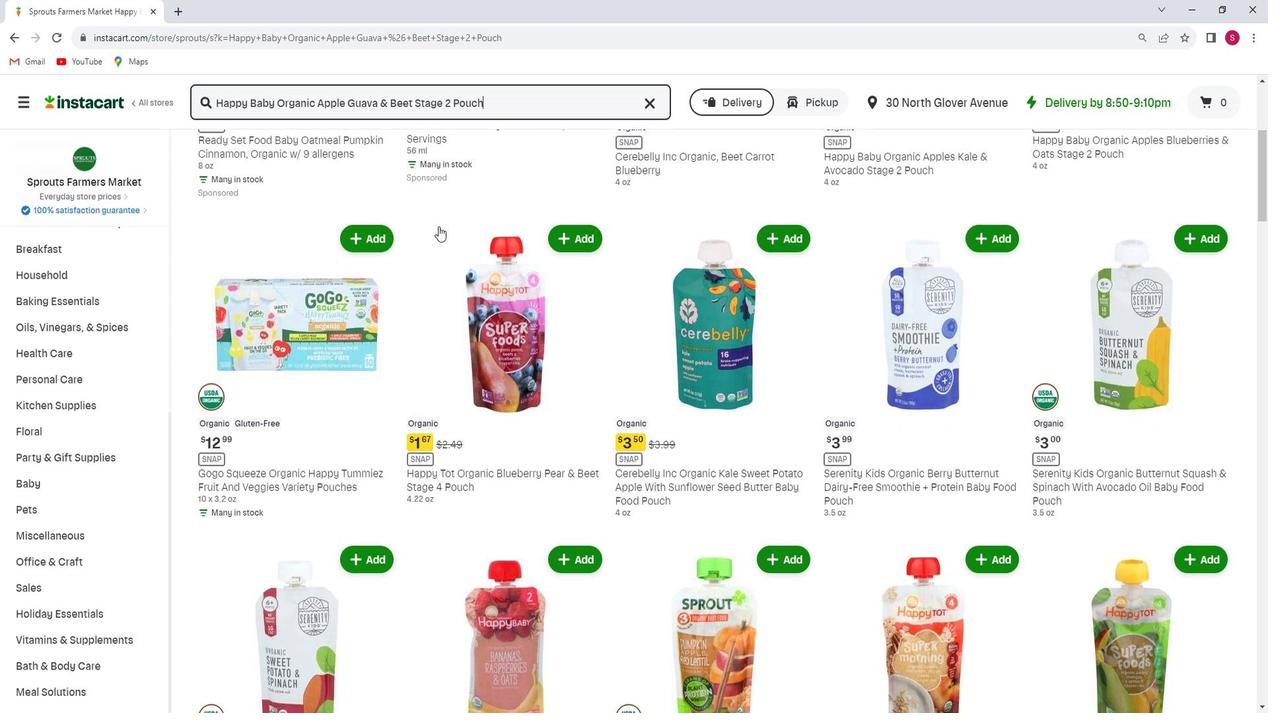 
Action: Mouse scrolled (456, 235) with delta (0, 0)
Screenshot: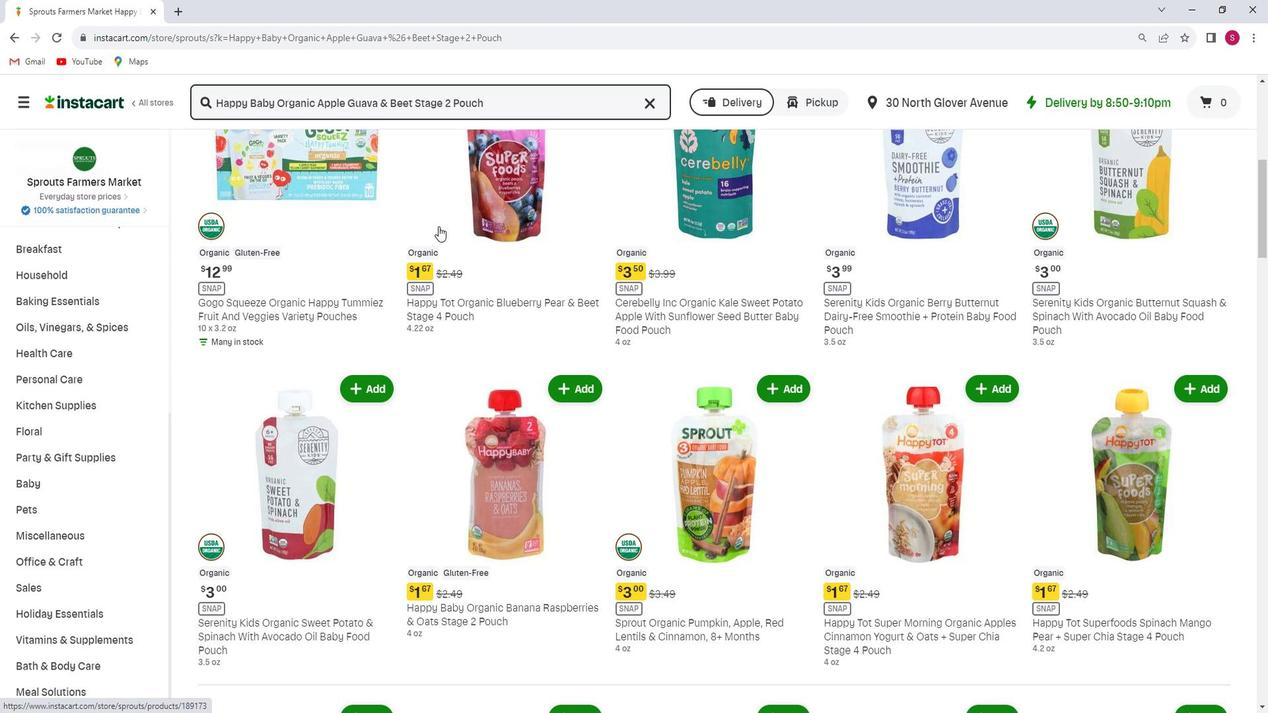 
Action: Mouse scrolled (456, 235) with delta (0, 0)
Screenshot: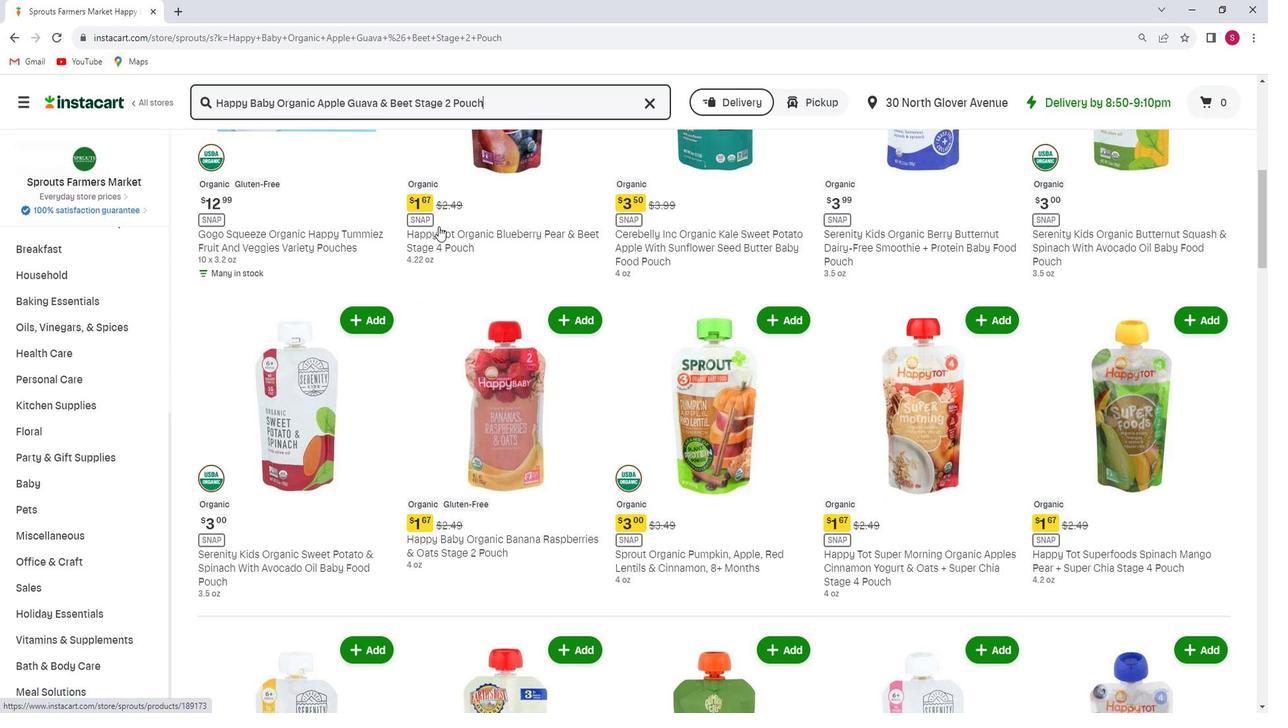 
Action: Mouse scrolled (456, 235) with delta (0, 0)
Screenshot: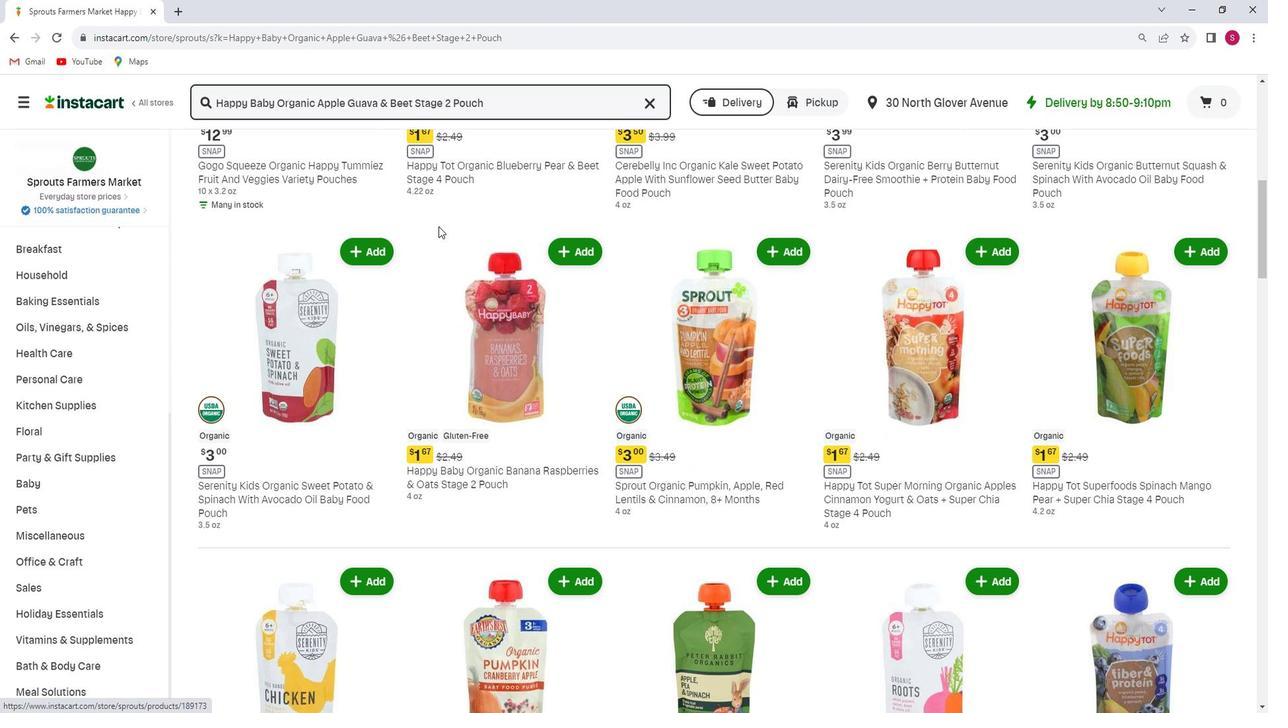 
Action: Mouse scrolled (456, 235) with delta (0, 0)
Screenshot: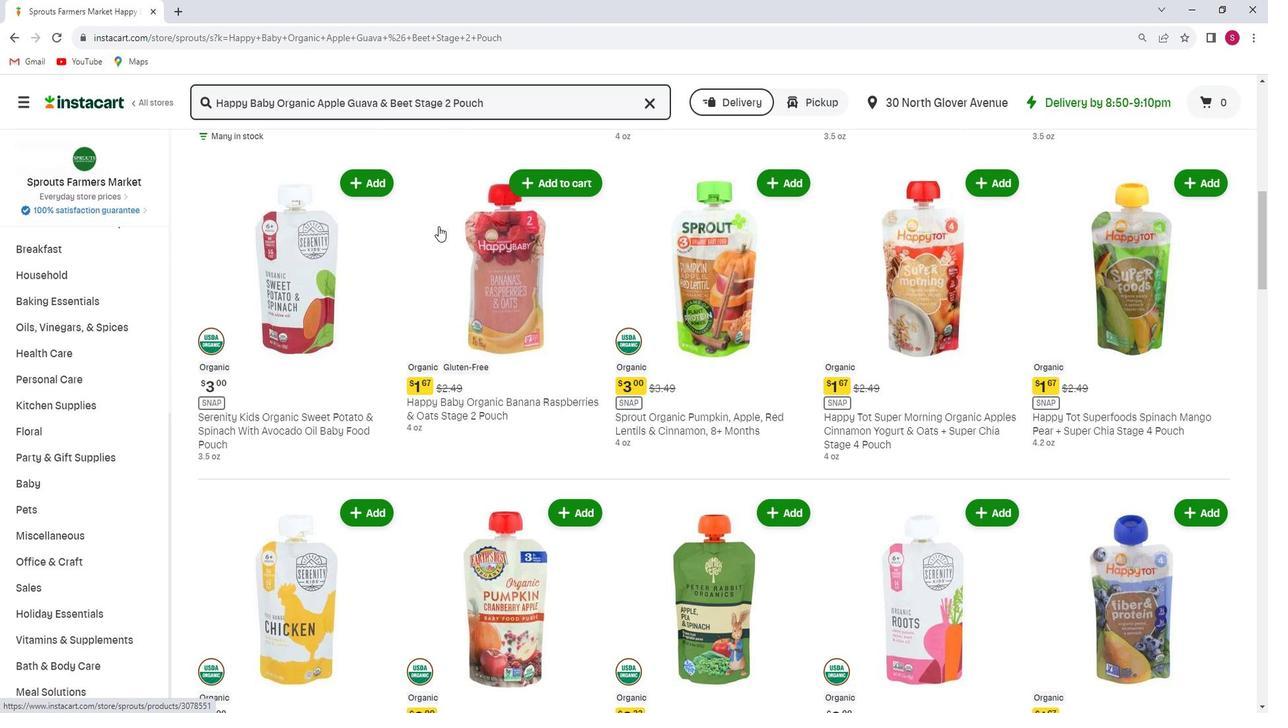 
Action: Mouse scrolled (456, 235) with delta (0, 0)
Screenshot: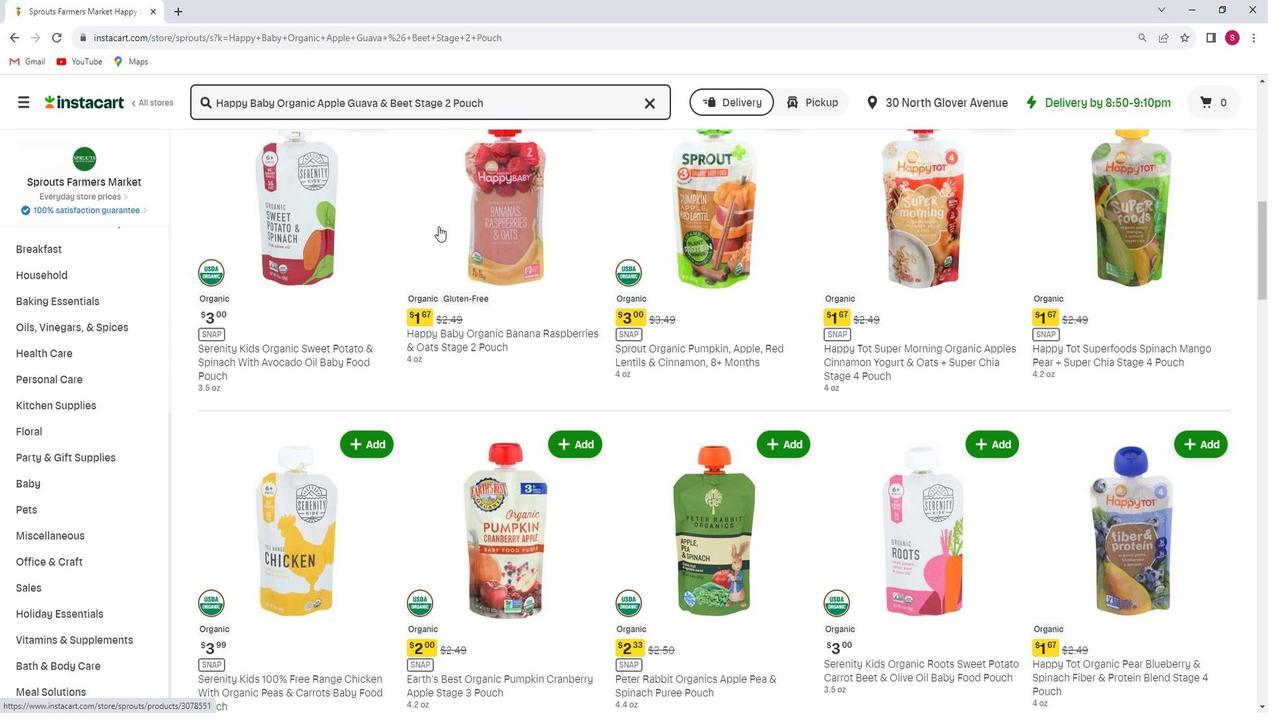 
Action: Mouse scrolled (456, 235) with delta (0, 0)
Screenshot: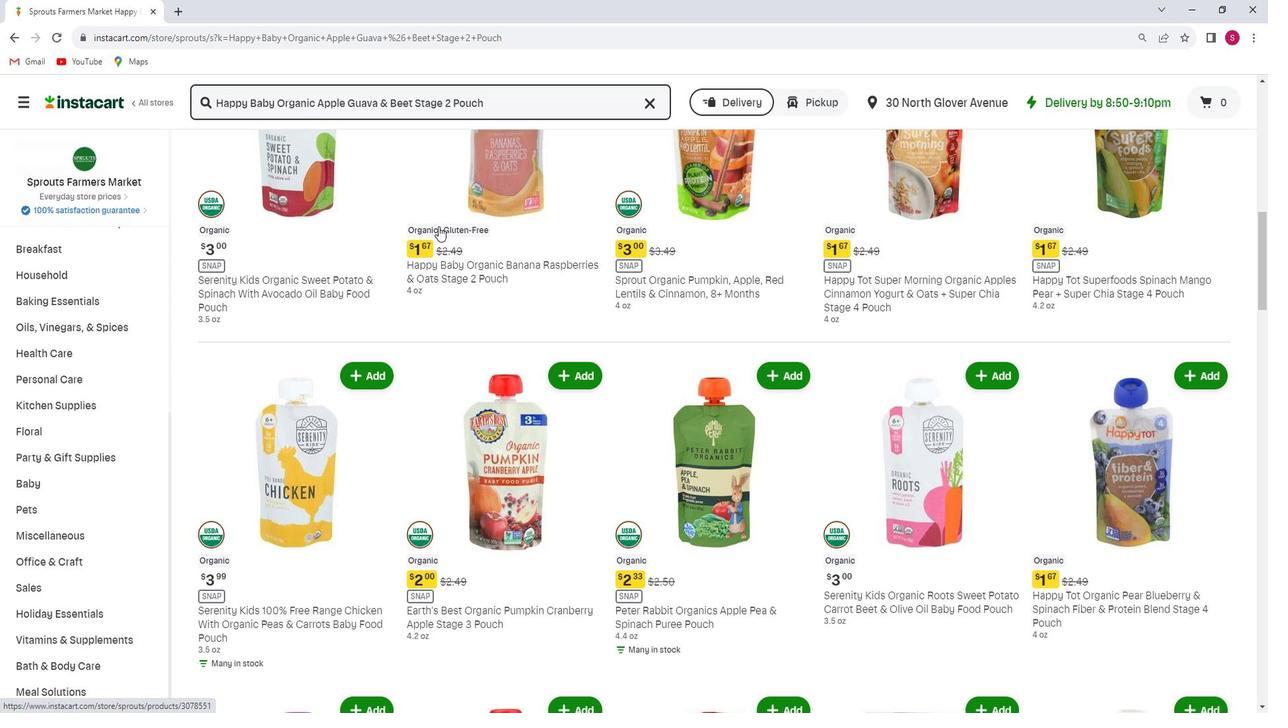 
Action: Mouse scrolled (456, 235) with delta (0, 0)
Screenshot: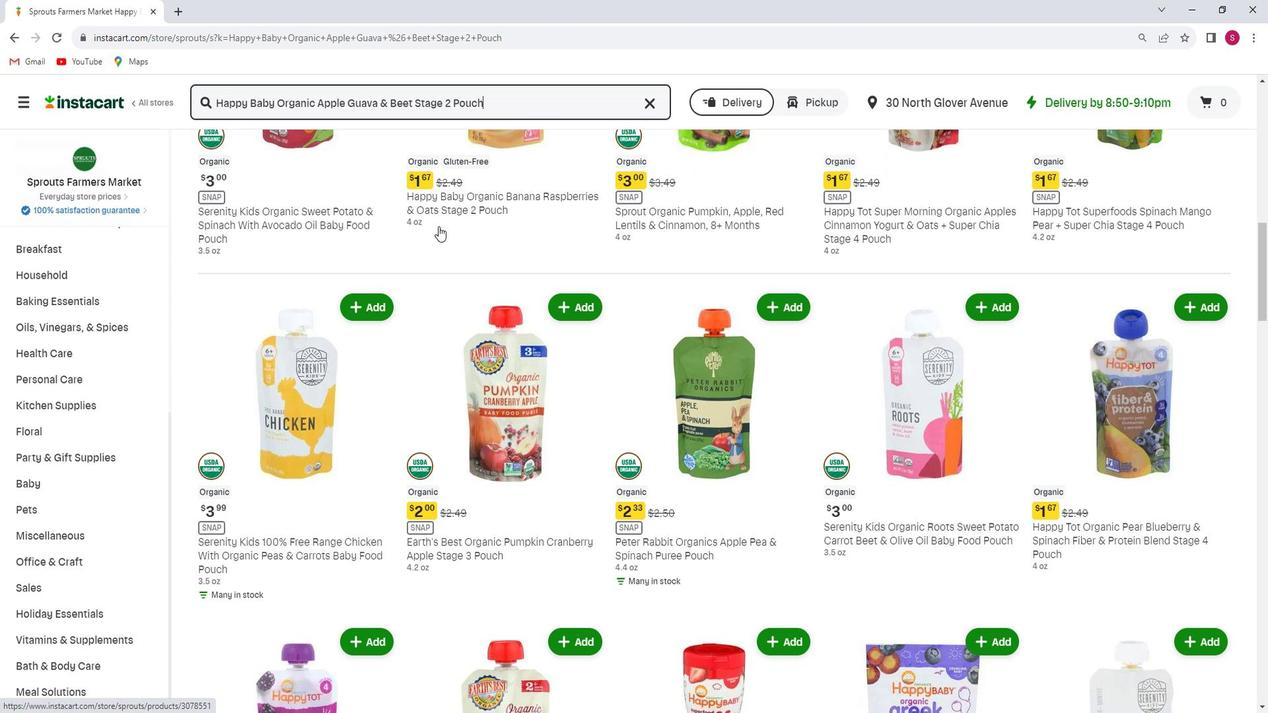 
Action: Mouse scrolled (456, 235) with delta (0, 0)
Screenshot: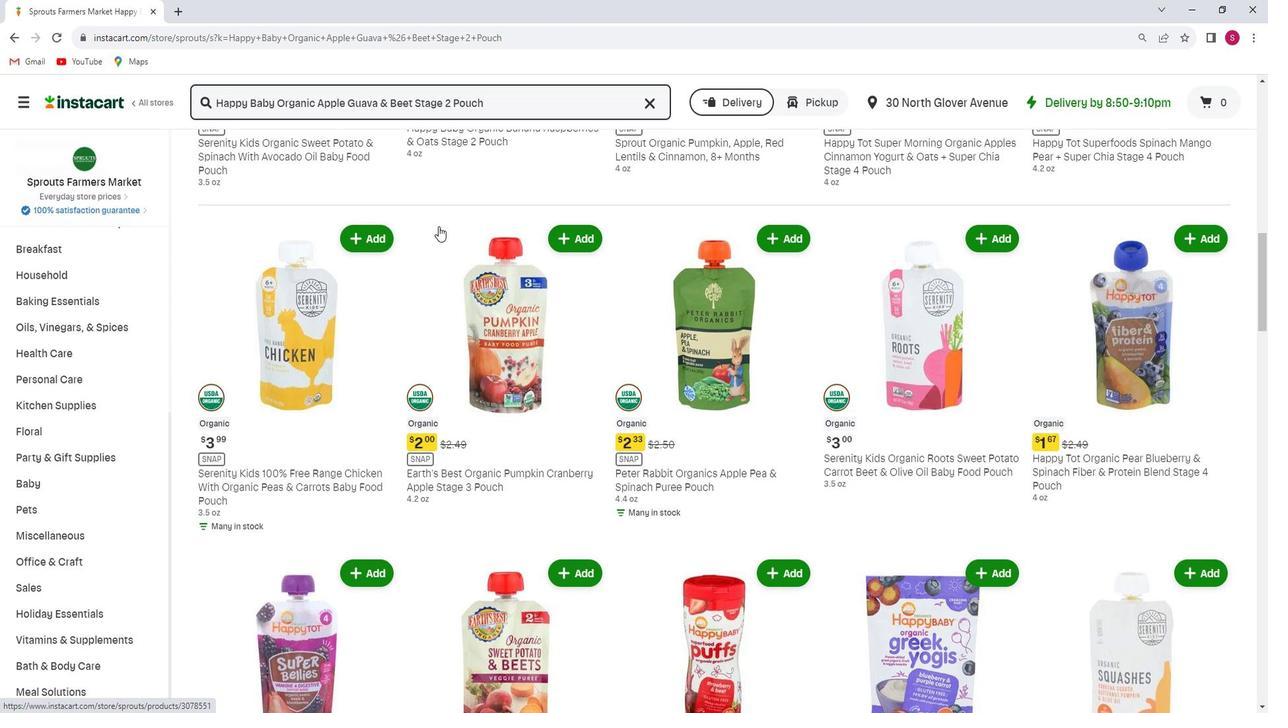
Action: Mouse scrolled (456, 235) with delta (0, 0)
Screenshot: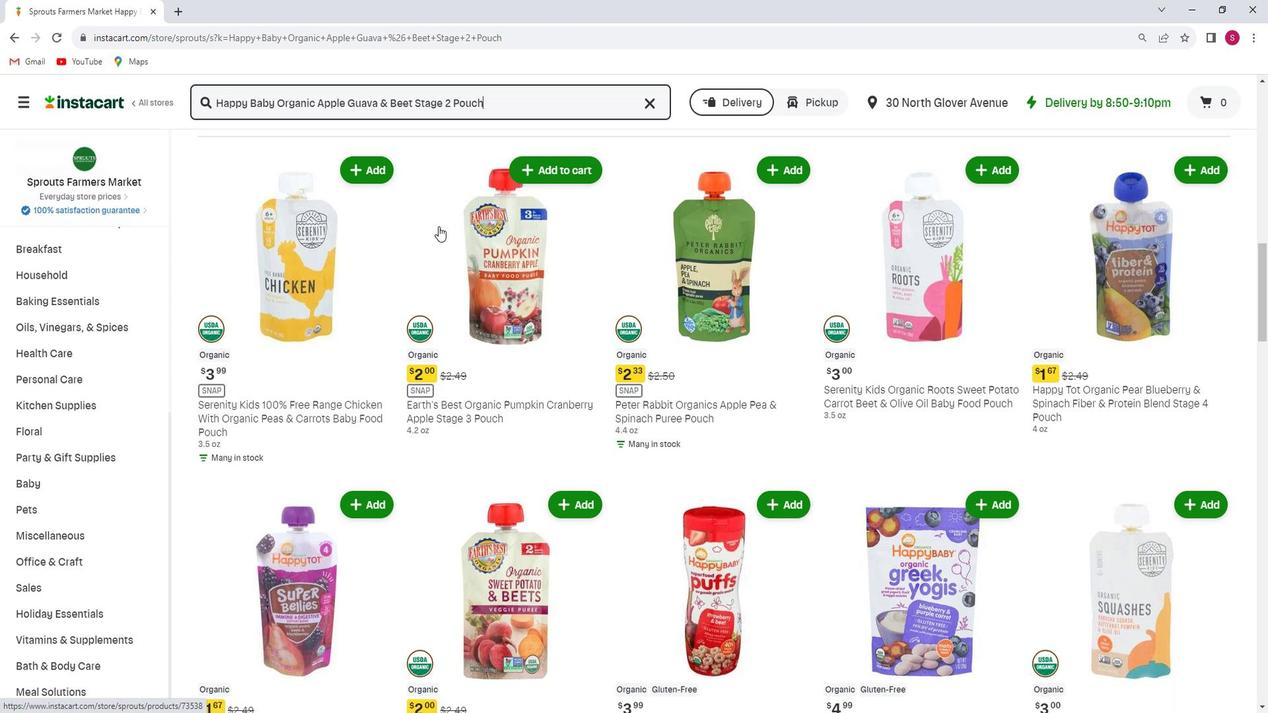 
Action: Mouse scrolled (456, 235) with delta (0, 0)
Screenshot: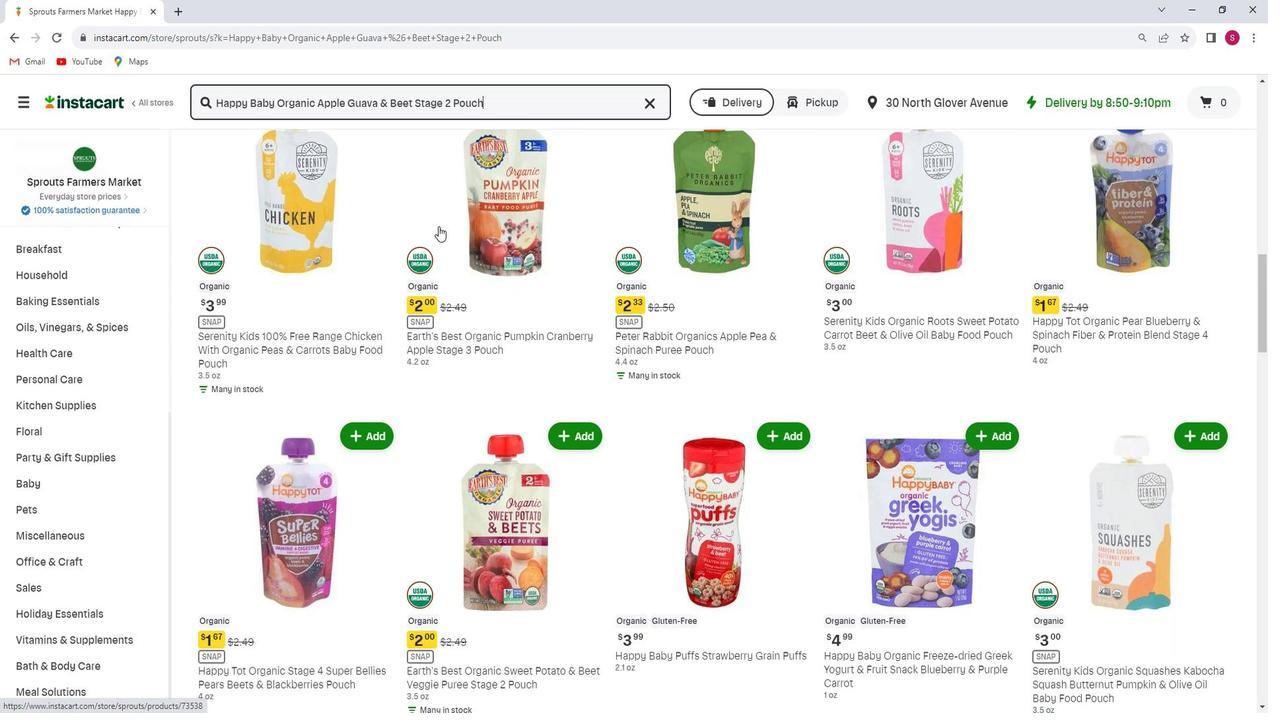 
Action: Mouse scrolled (456, 235) with delta (0, 0)
Screenshot: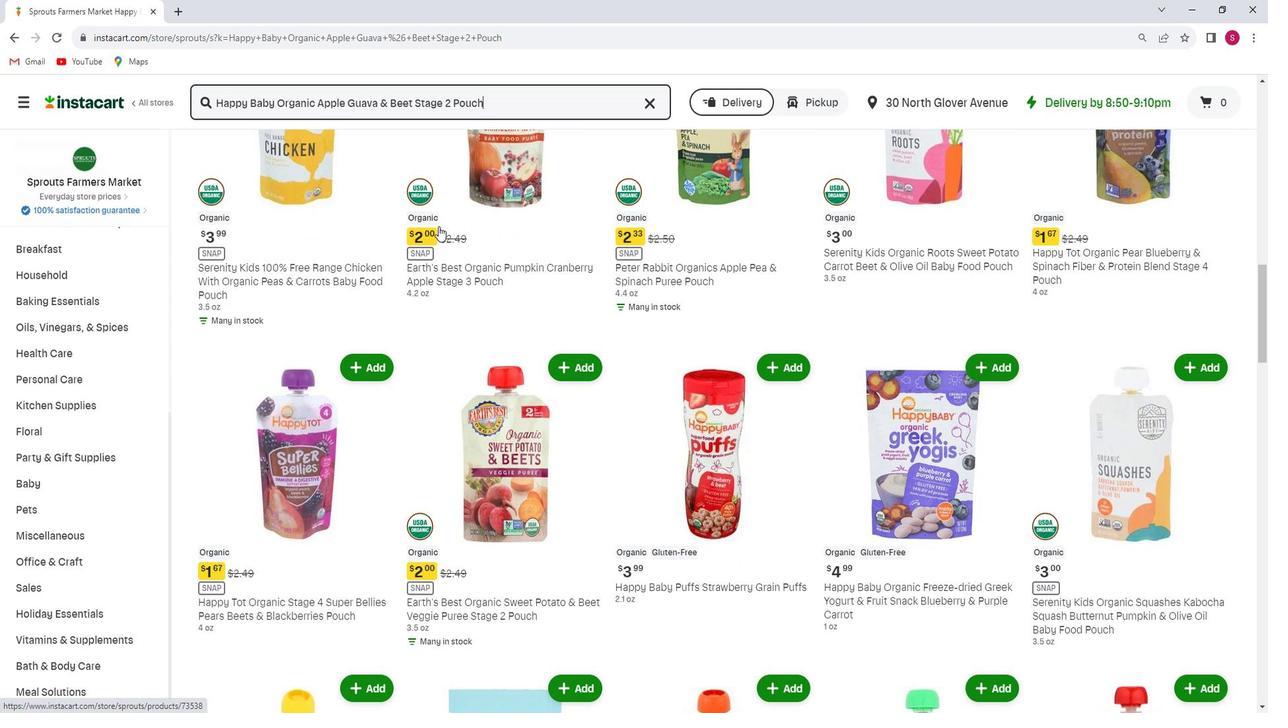 
Action: Mouse scrolled (456, 235) with delta (0, 0)
Screenshot: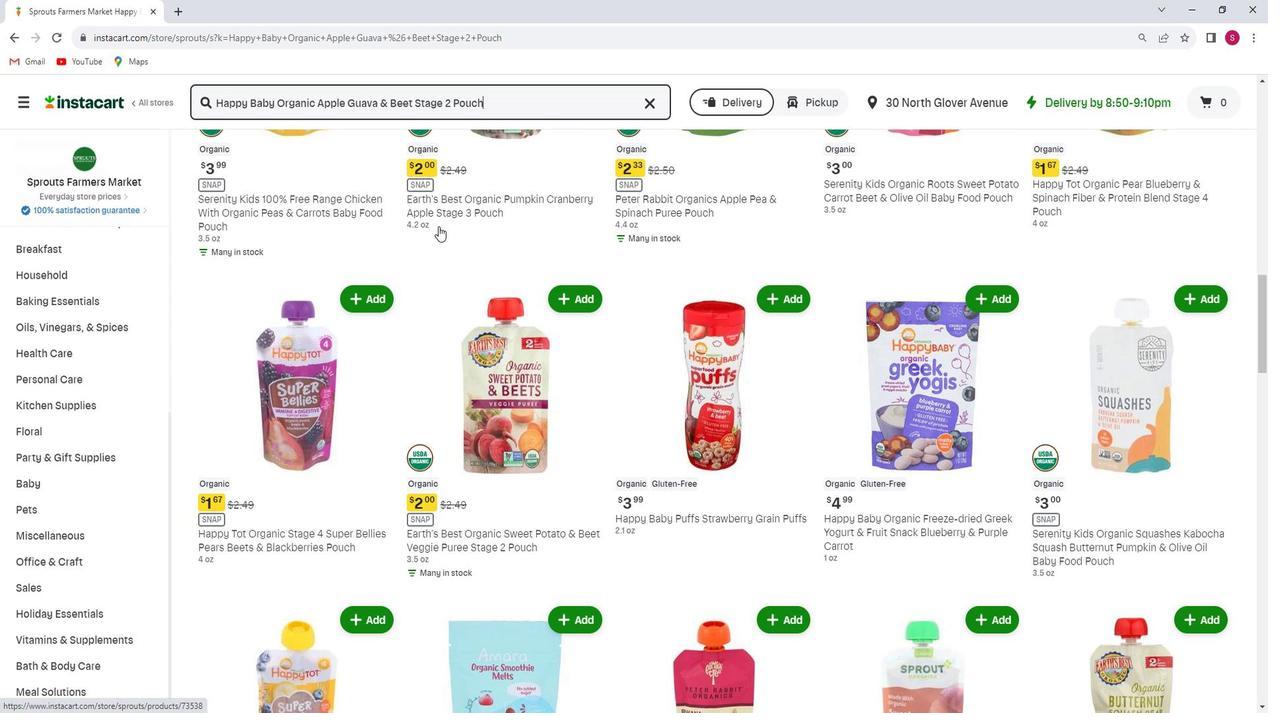 
Action: Mouse scrolled (456, 235) with delta (0, 0)
Screenshot: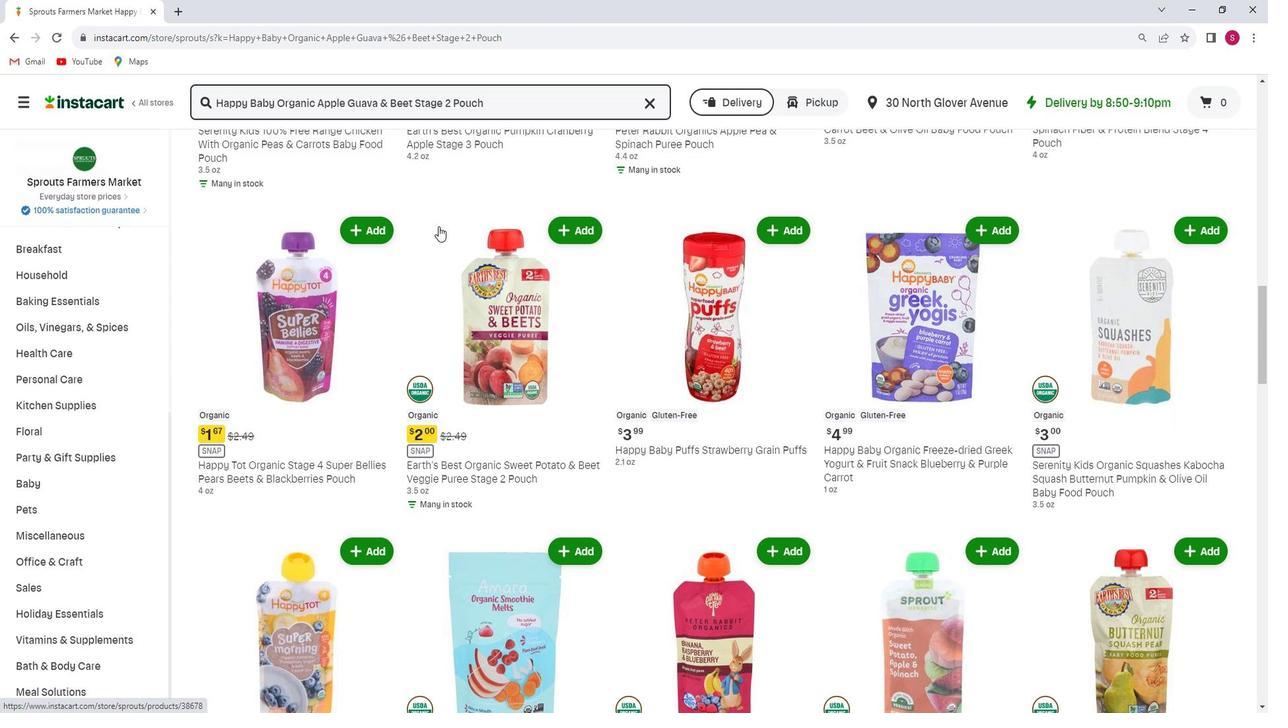 
Action: Mouse scrolled (456, 235) with delta (0, 0)
Screenshot: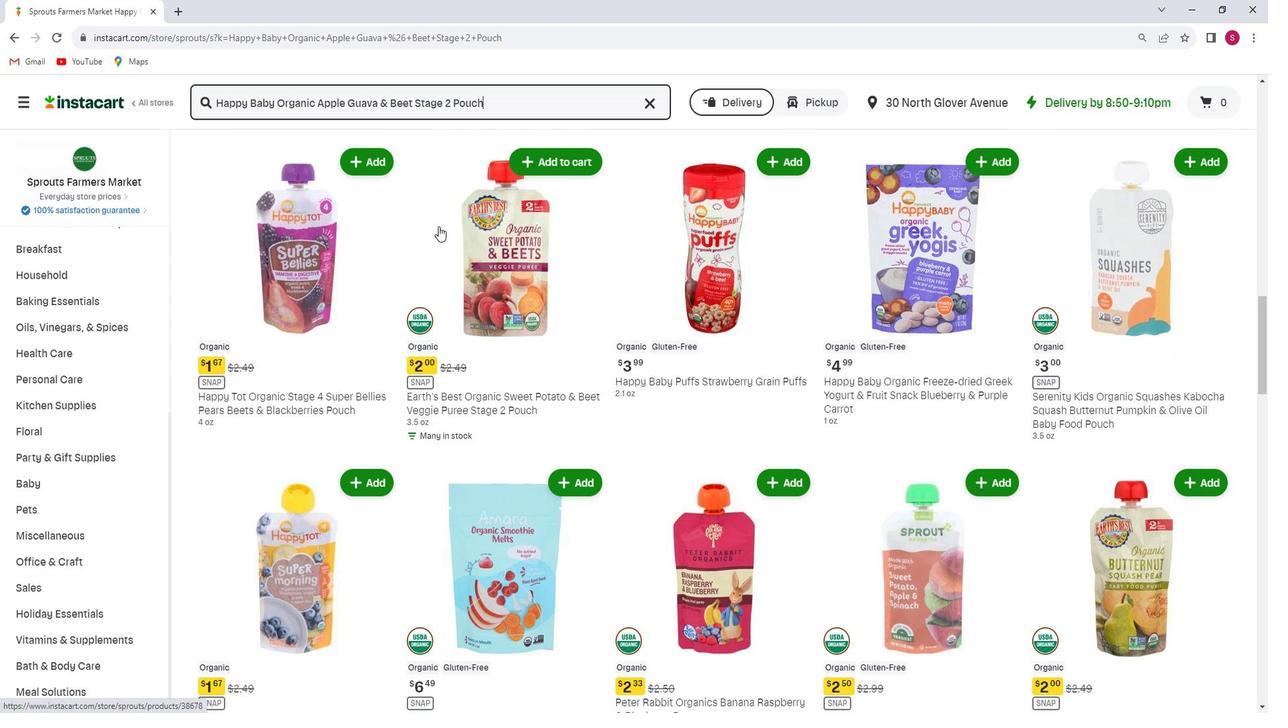 
Action: Mouse scrolled (456, 235) with delta (0, 0)
Screenshot: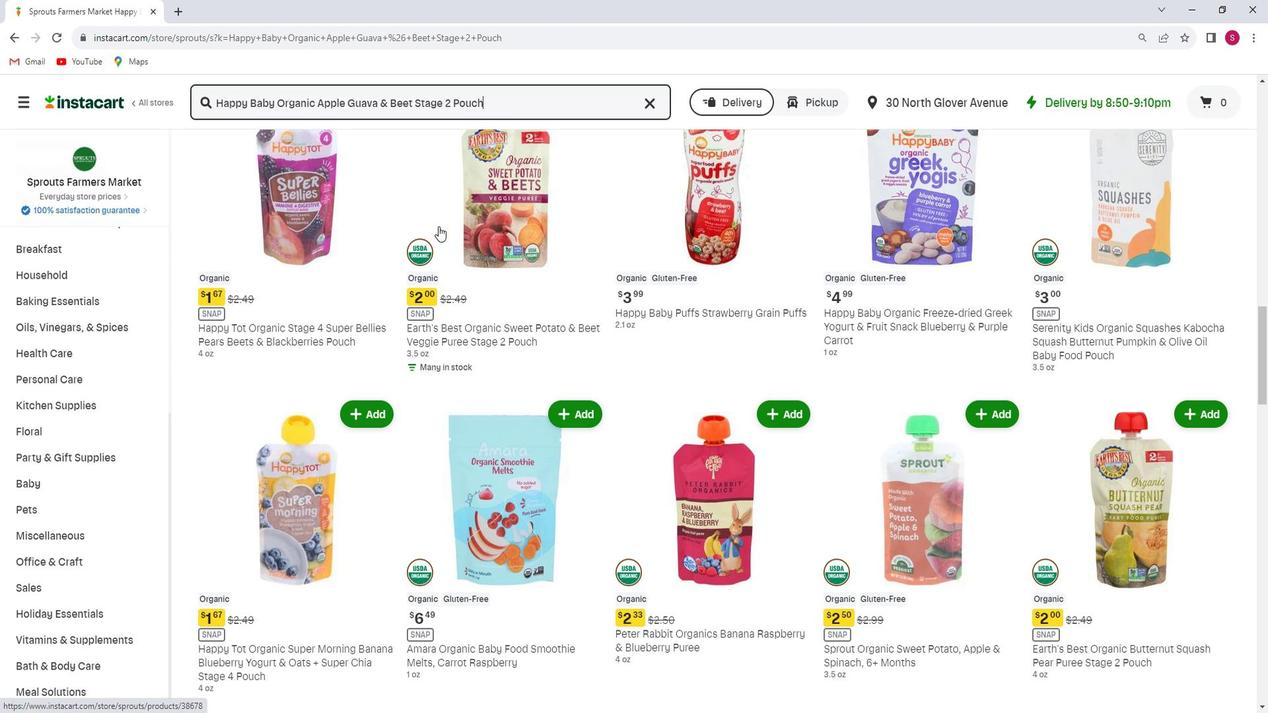 
Action: Mouse scrolled (456, 235) with delta (0, 0)
Screenshot: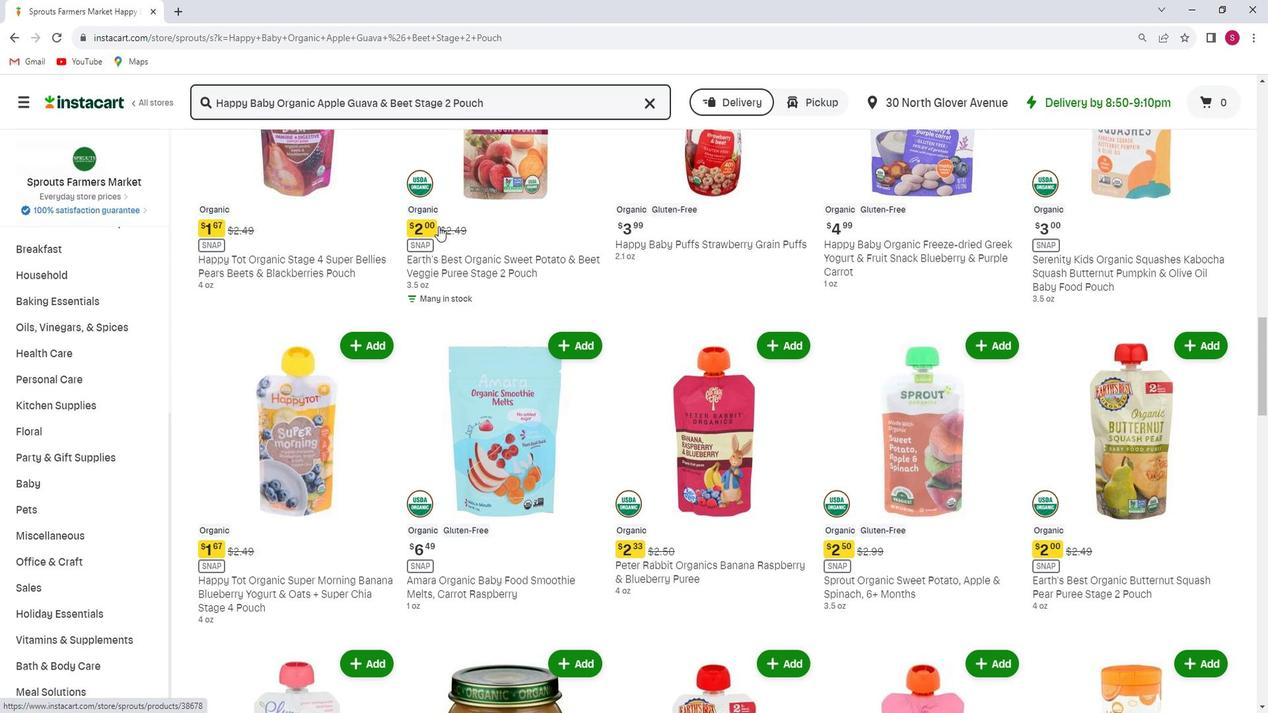
Action: Mouse scrolled (456, 235) with delta (0, 0)
Screenshot: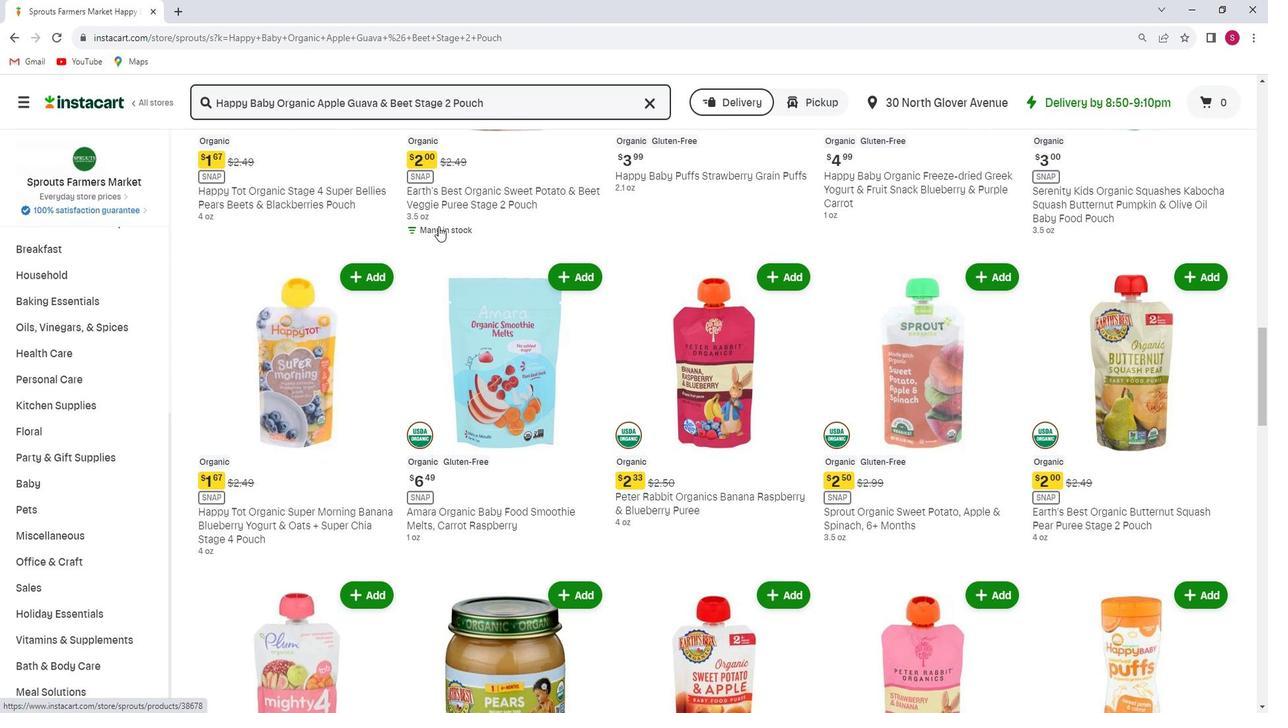 
Action: Mouse scrolled (456, 235) with delta (0, 0)
Screenshot: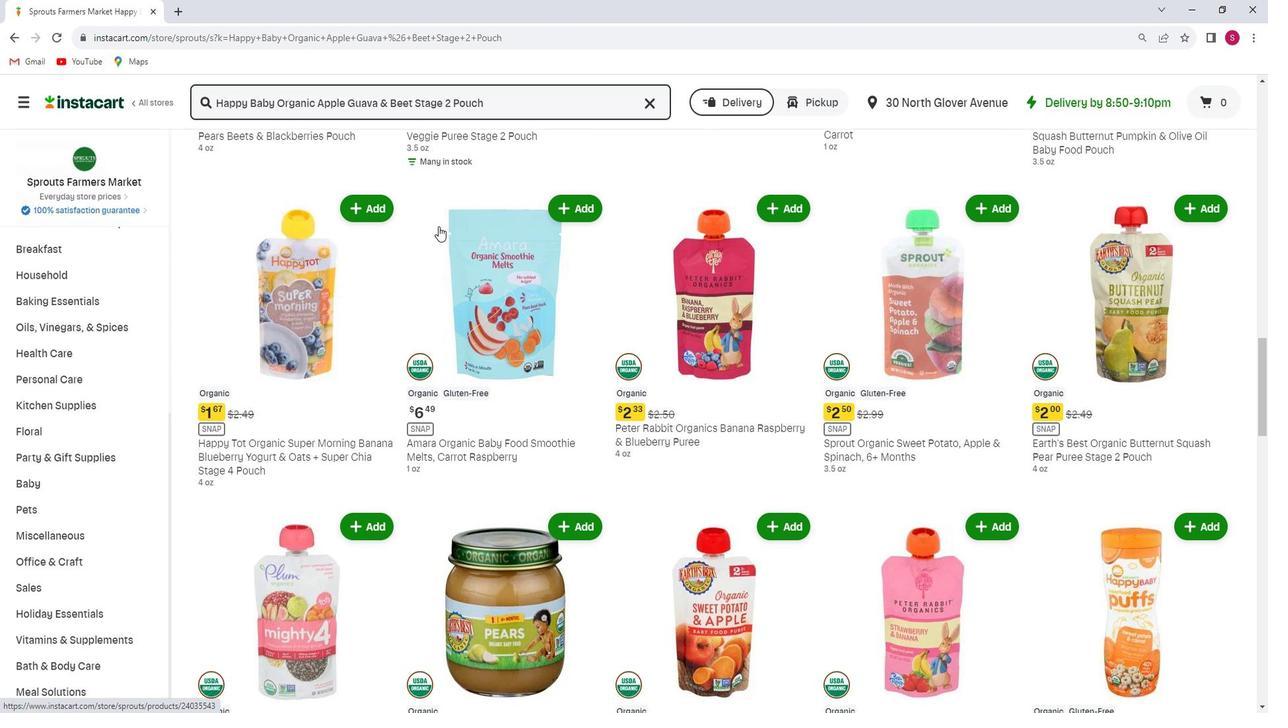 
Action: Mouse scrolled (456, 235) with delta (0, 0)
Screenshot: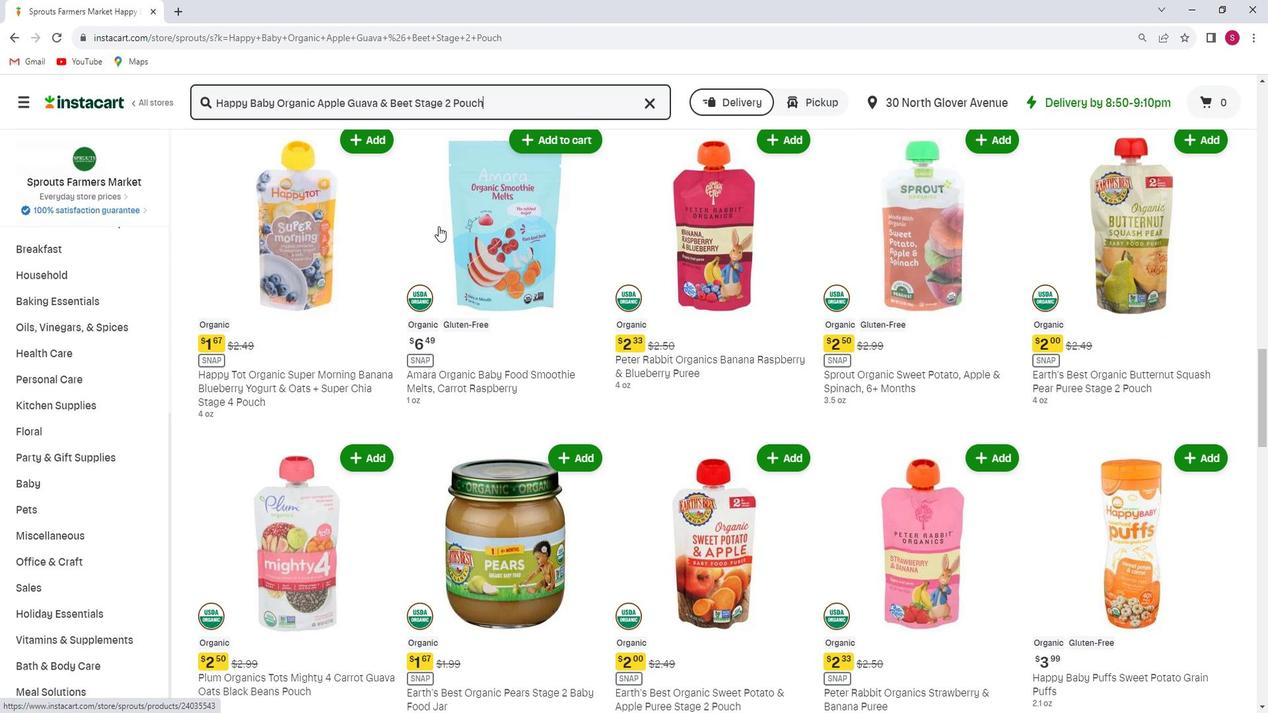 
Action: Mouse scrolled (456, 235) with delta (0, 0)
Screenshot: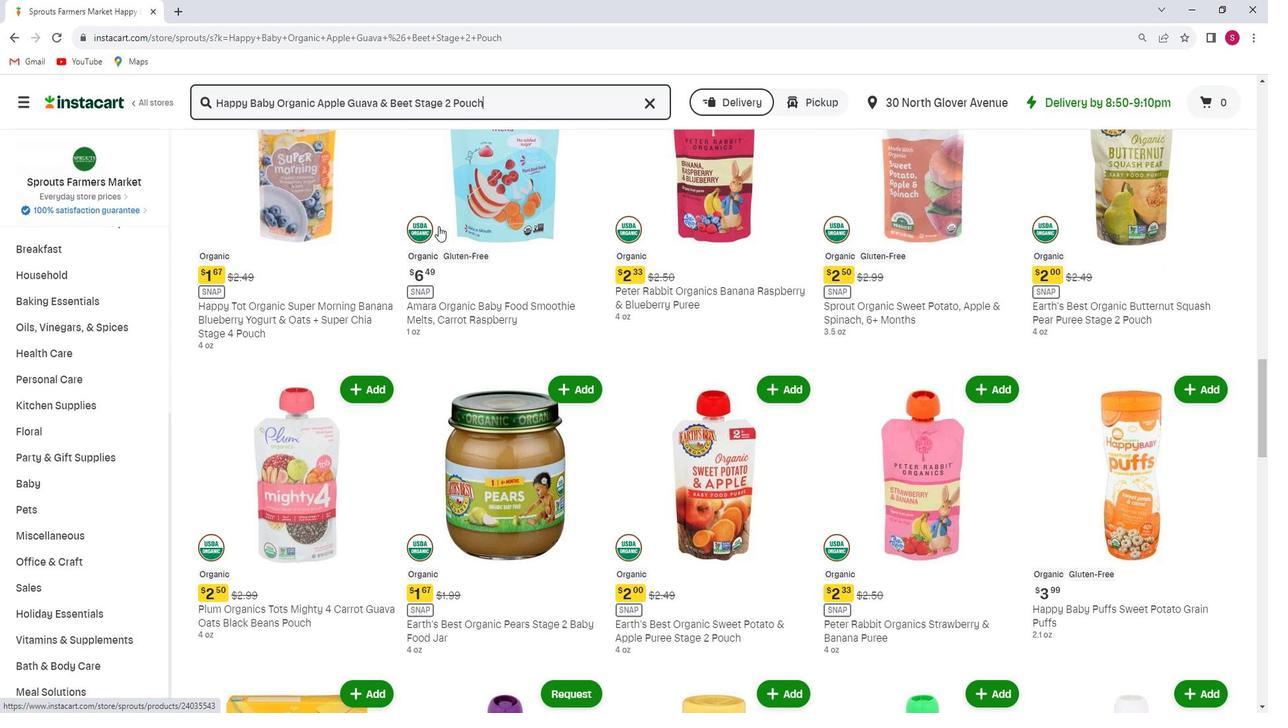 
Action: Mouse scrolled (456, 235) with delta (0, 0)
Screenshot: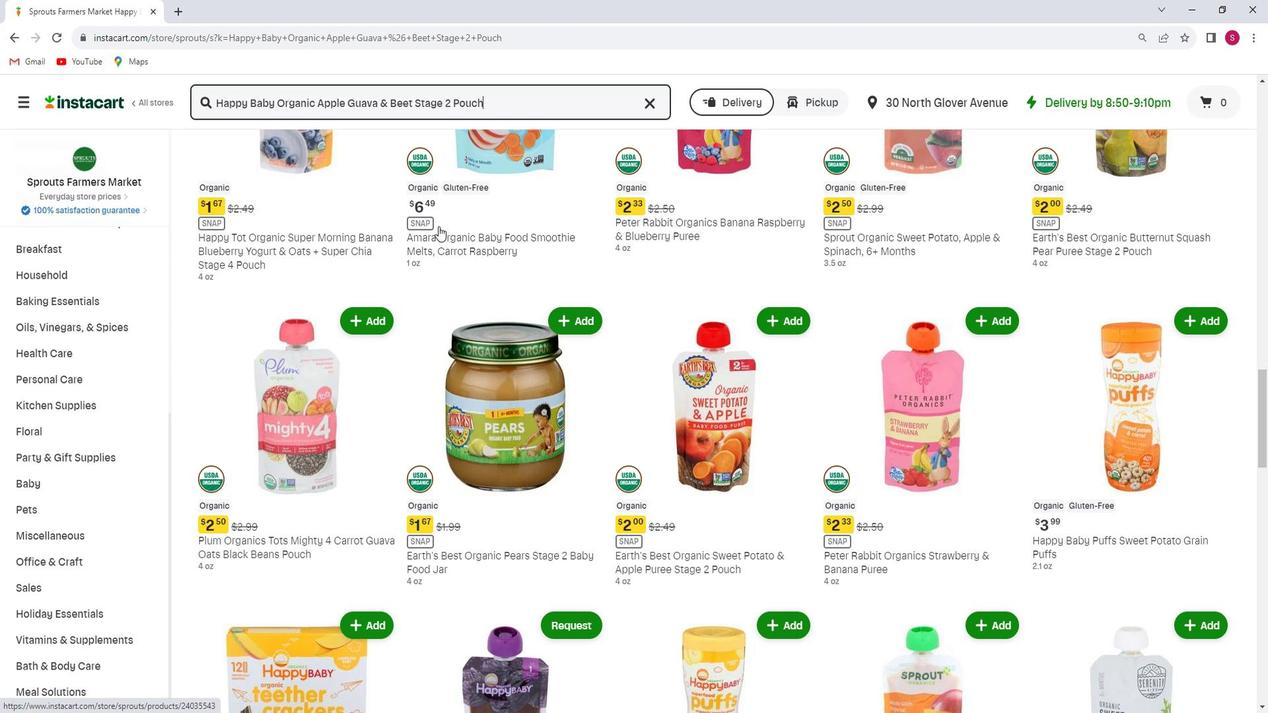
Action: Mouse scrolled (456, 235) with delta (0, 0)
Screenshot: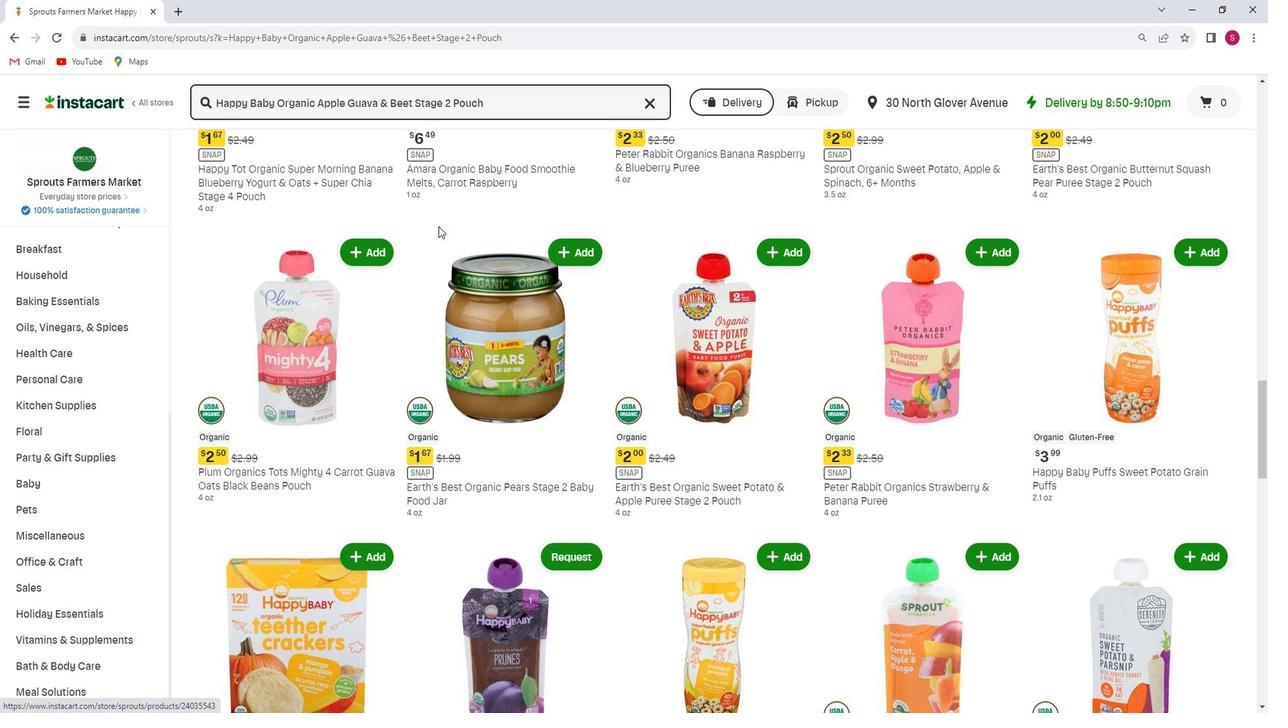 
Action: Mouse scrolled (456, 235) with delta (0, 0)
Screenshot: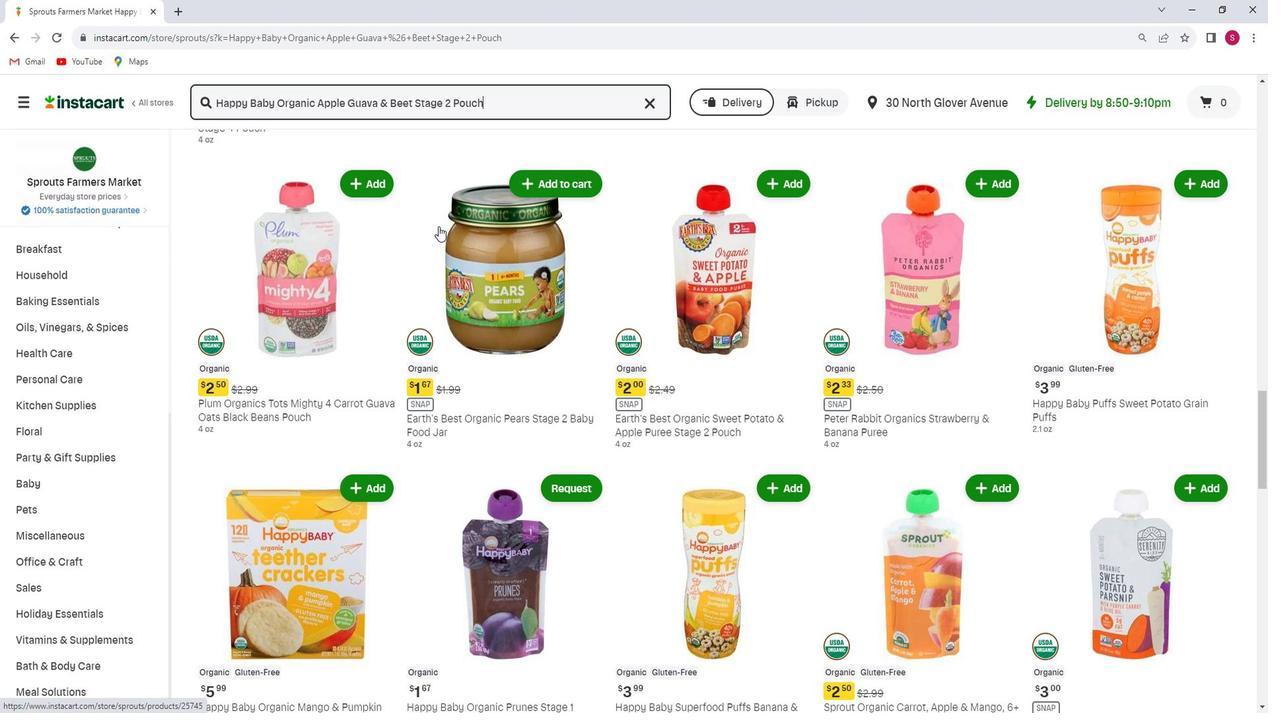 
Action: Mouse scrolled (456, 235) with delta (0, 0)
Screenshot: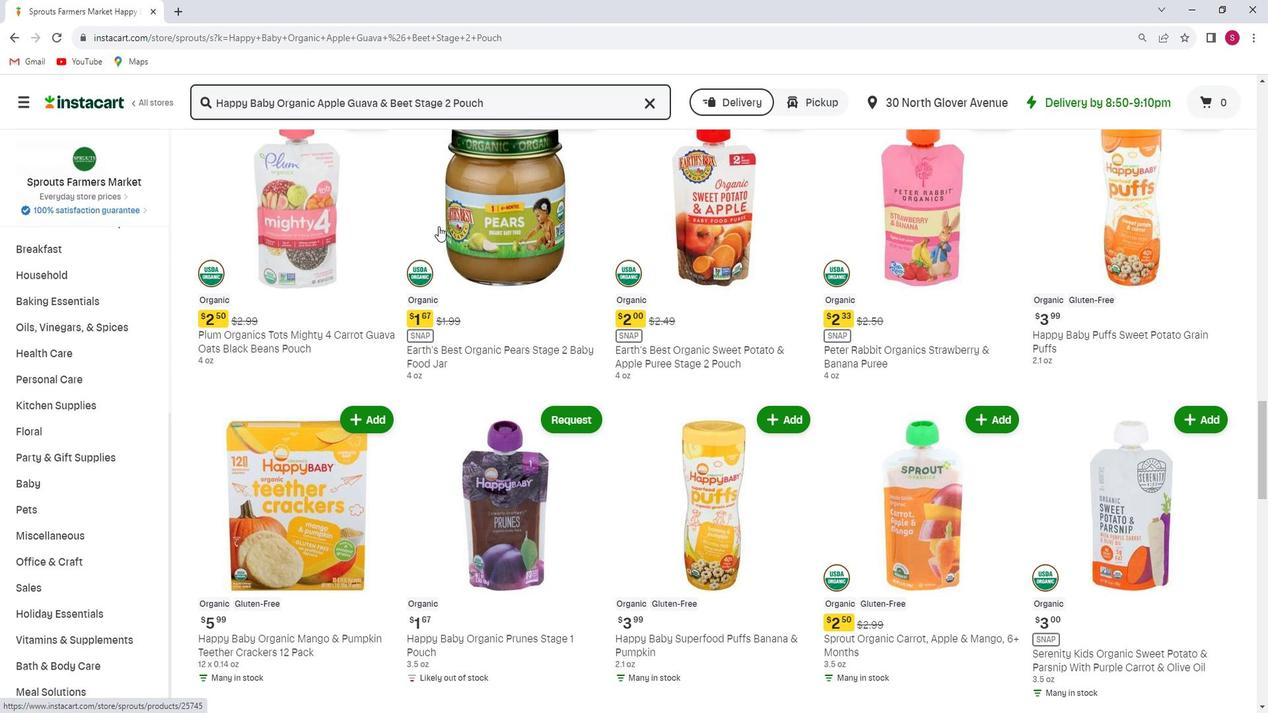 
Action: Mouse scrolled (456, 235) with delta (0, 0)
Screenshot: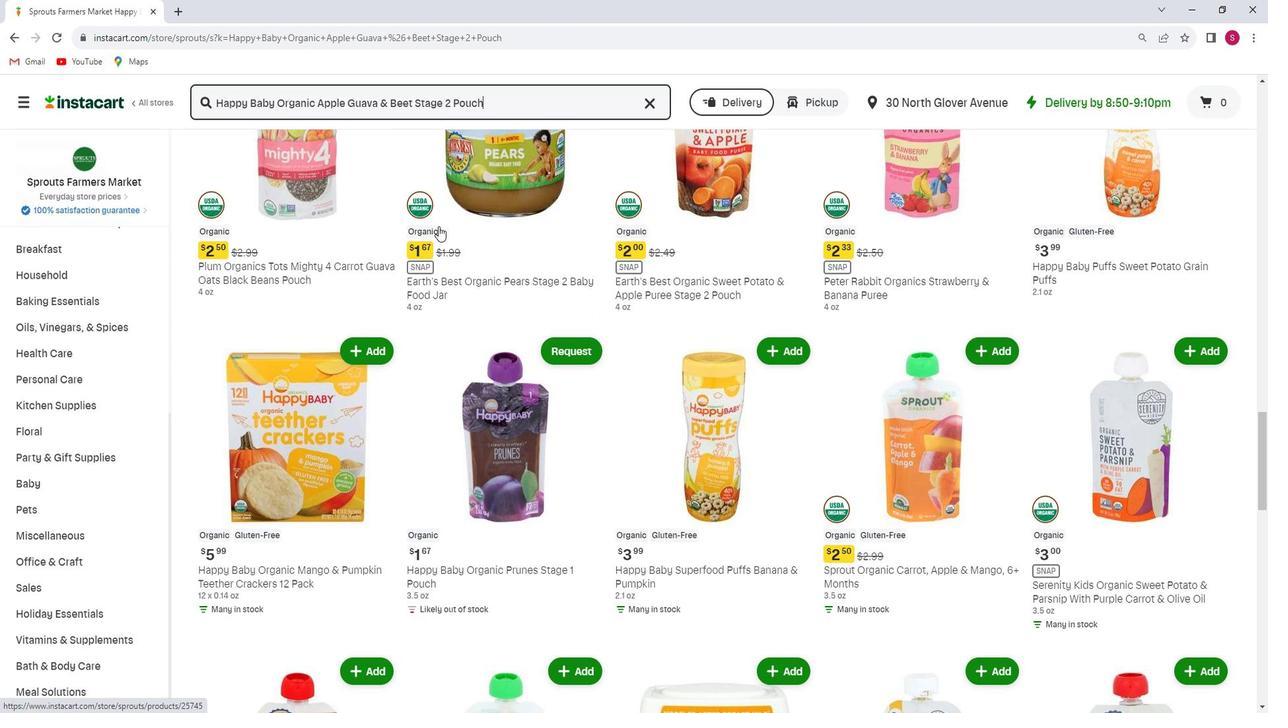 
Action: Mouse scrolled (456, 235) with delta (0, 0)
Screenshot: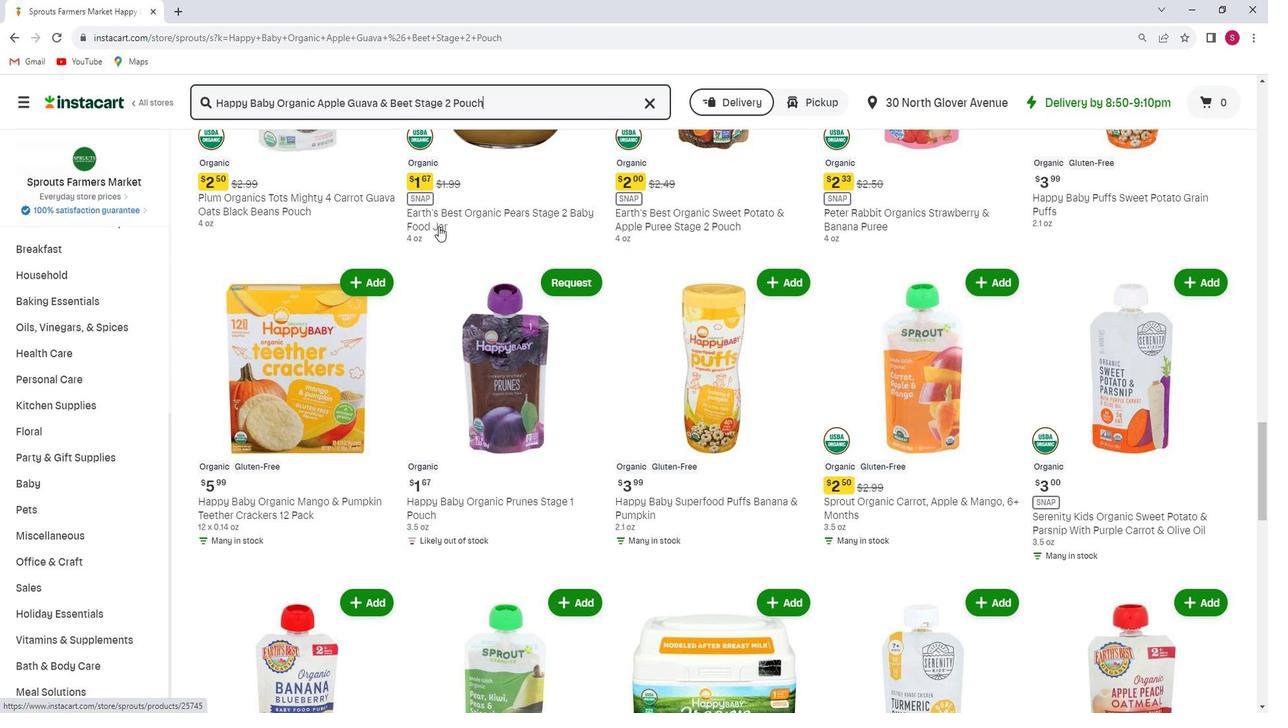 
Action: Mouse scrolled (456, 235) with delta (0, 0)
Screenshot: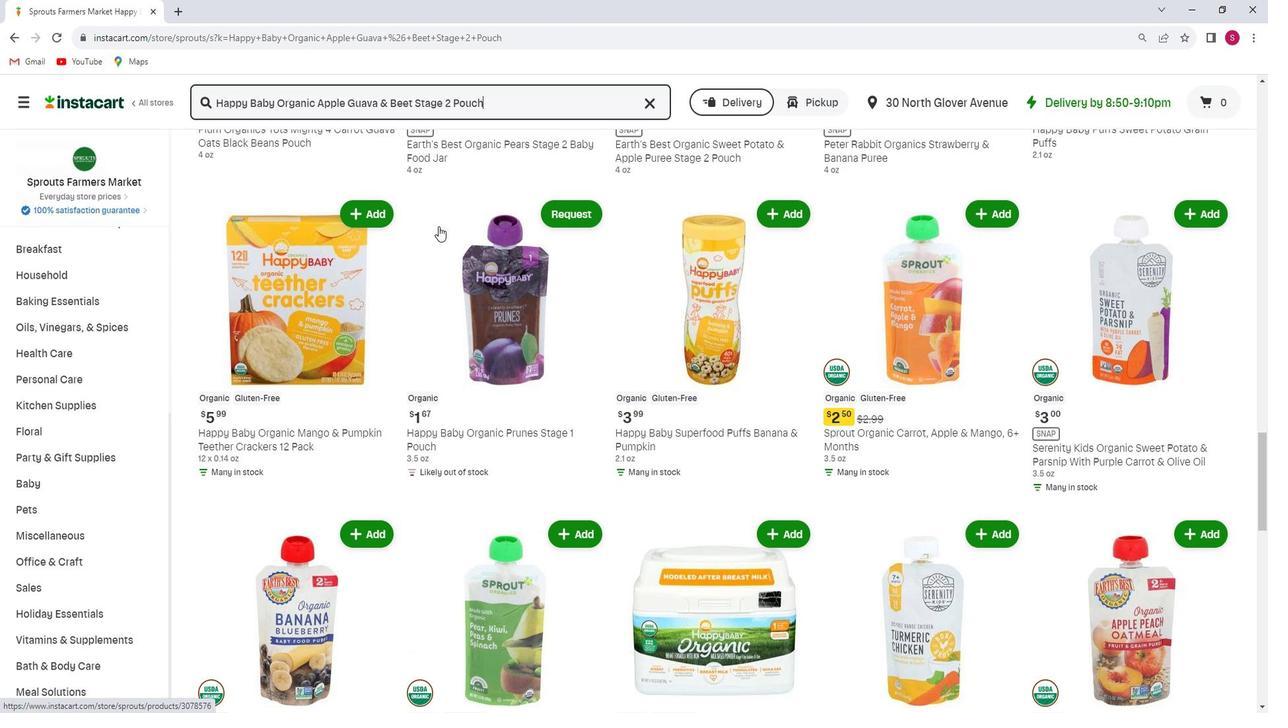 
Action: Mouse moved to (456, 236)
Screenshot: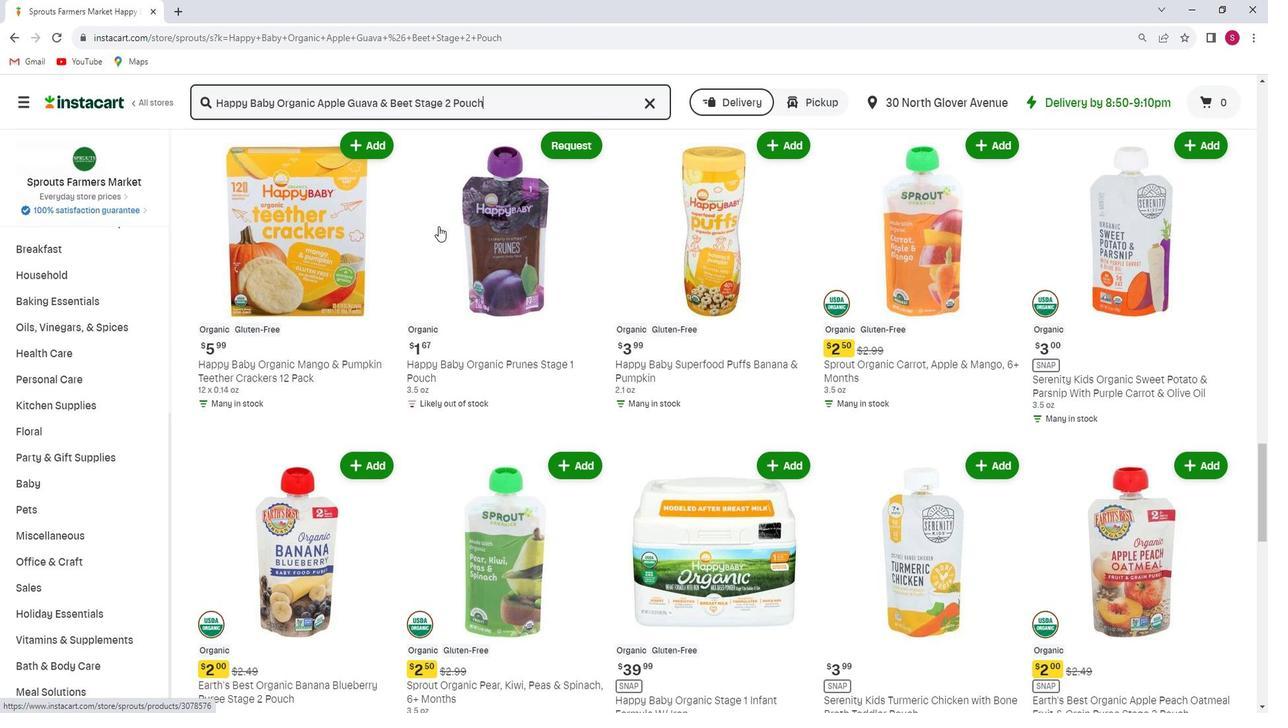
Action: Mouse scrolled (456, 235) with delta (0, 0)
Screenshot: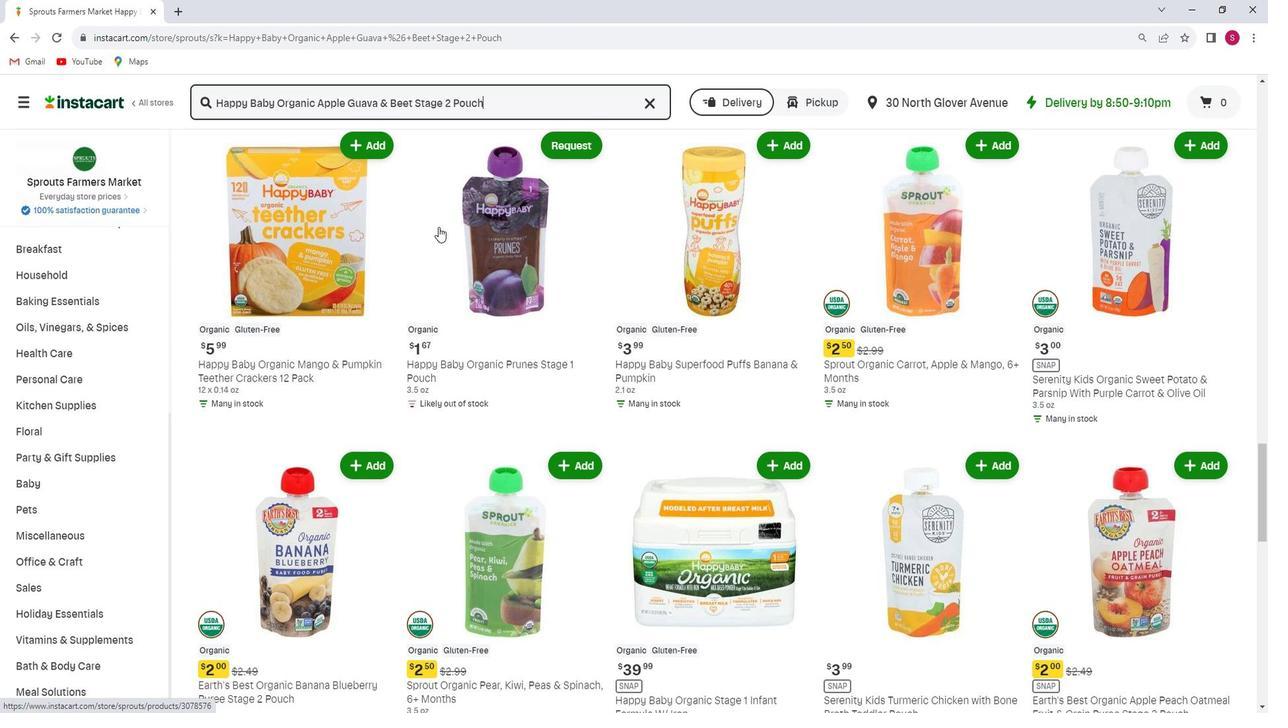
Action: Mouse scrolled (456, 235) with delta (0, 0)
Screenshot: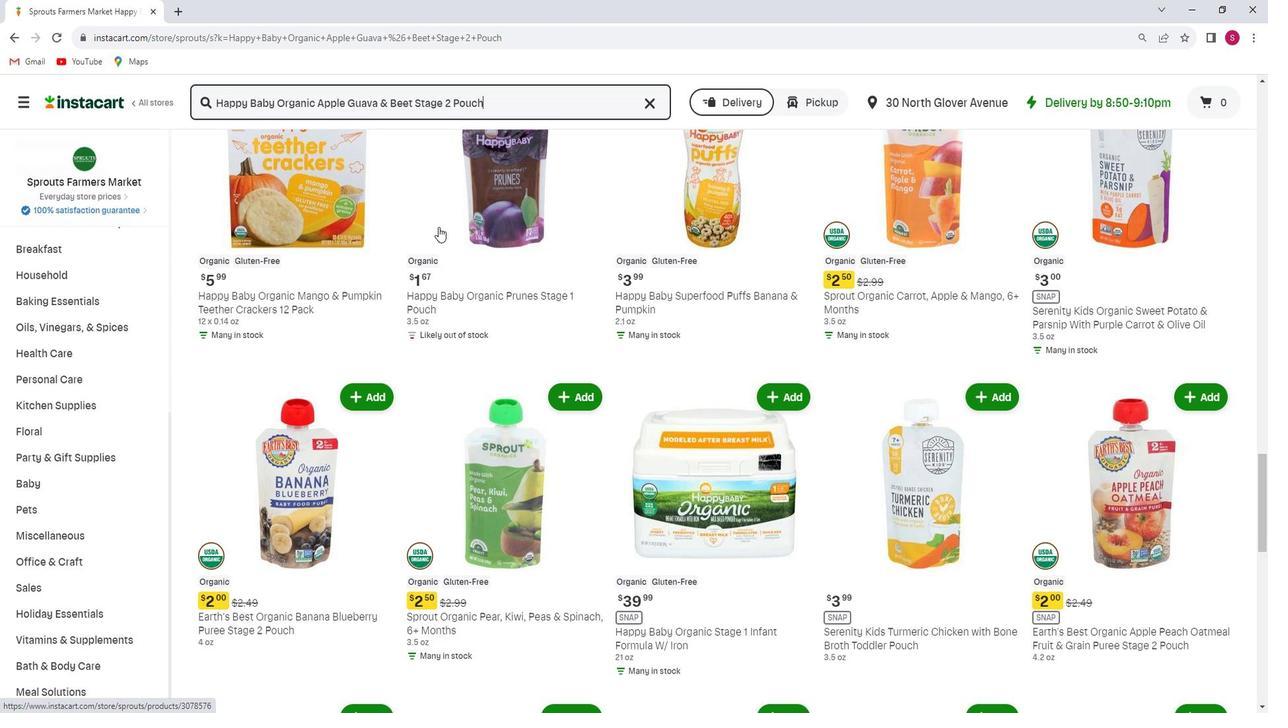 
Action: Mouse scrolled (456, 235) with delta (0, 0)
Screenshot: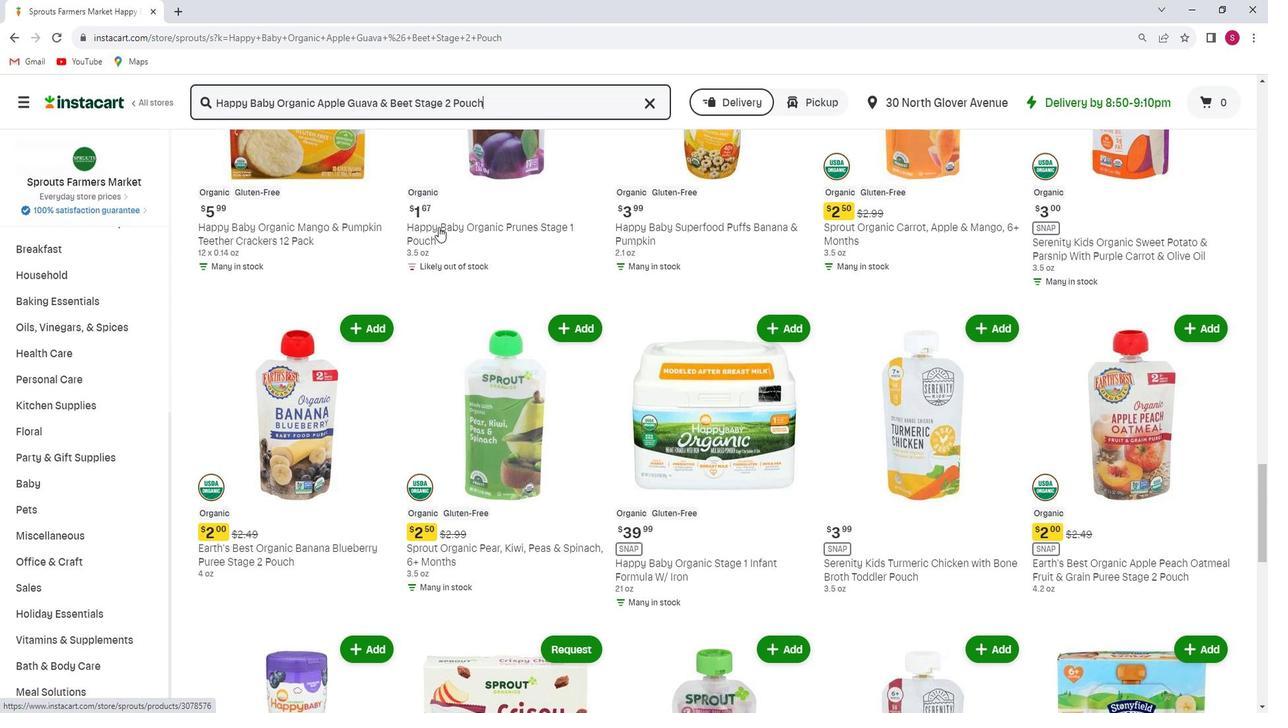 
Action: Mouse scrolled (456, 235) with delta (0, 0)
Screenshot: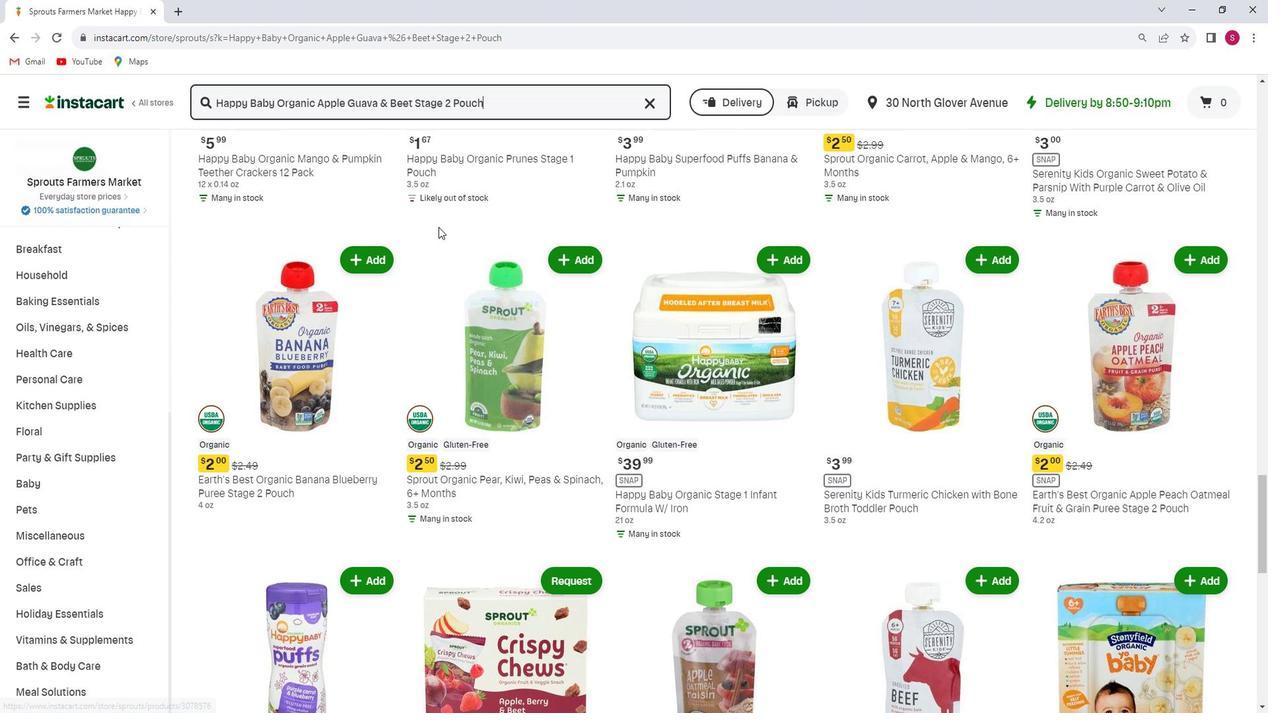 
Action: Mouse scrolled (456, 235) with delta (0, 0)
Screenshot: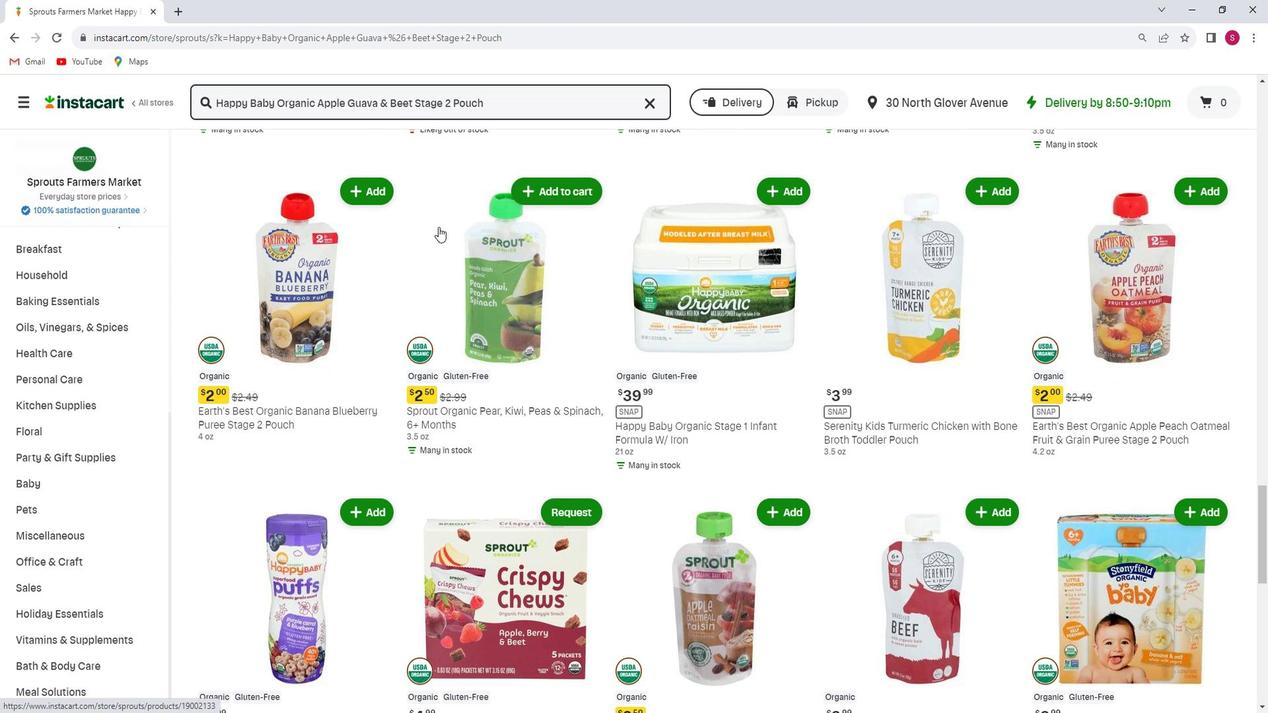 
Action: Mouse scrolled (456, 235) with delta (0, 0)
Screenshot: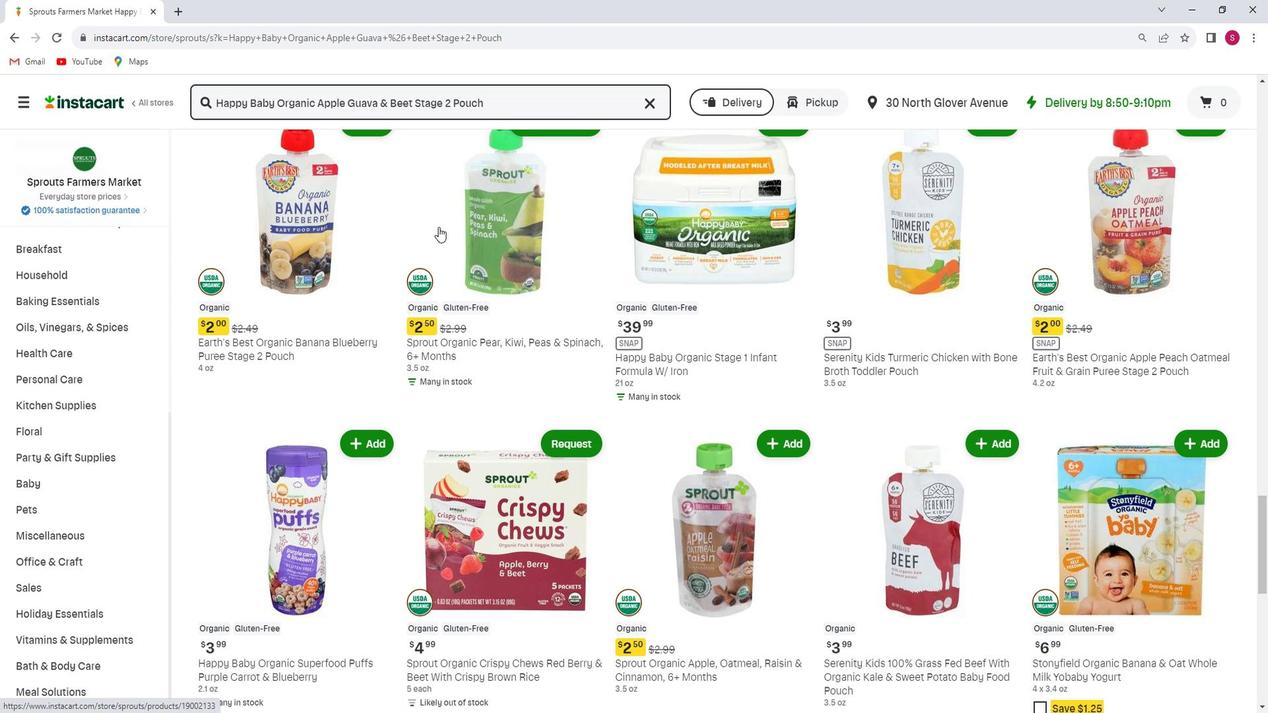 
Action: Mouse scrolled (456, 235) with delta (0, 0)
Screenshot: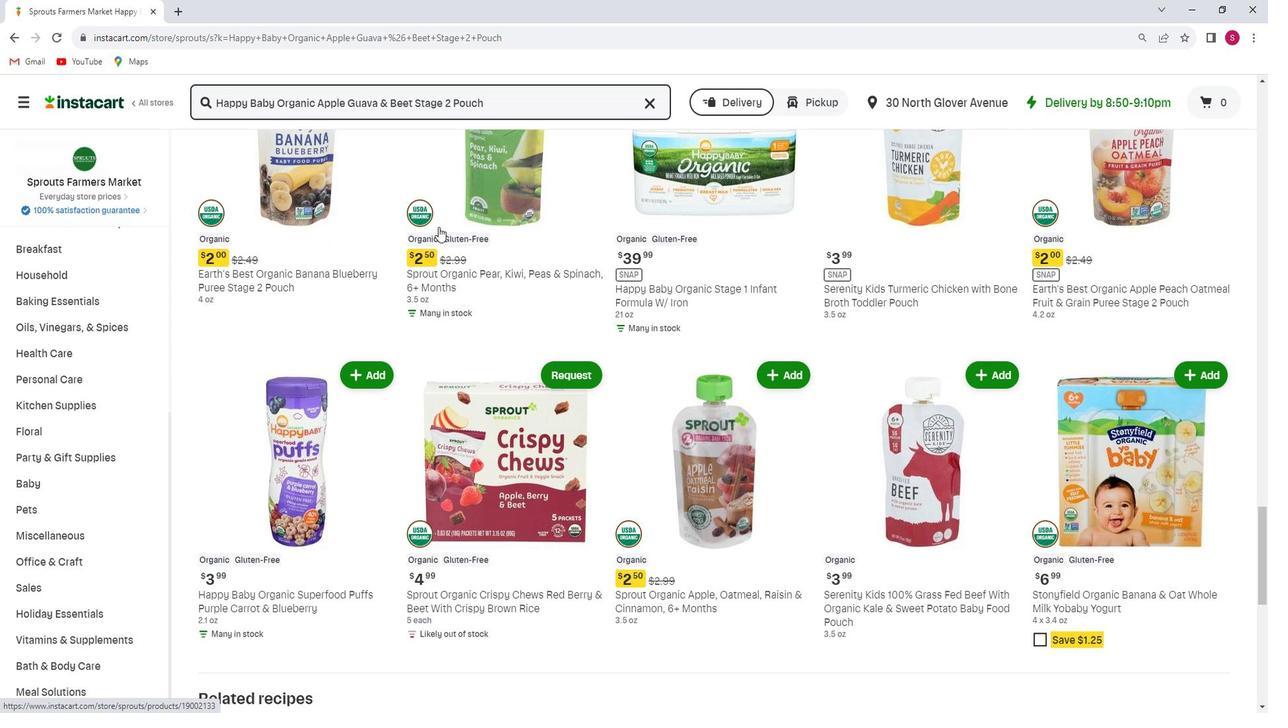 
Action: Mouse scrolled (456, 235) with delta (0, 0)
Screenshot: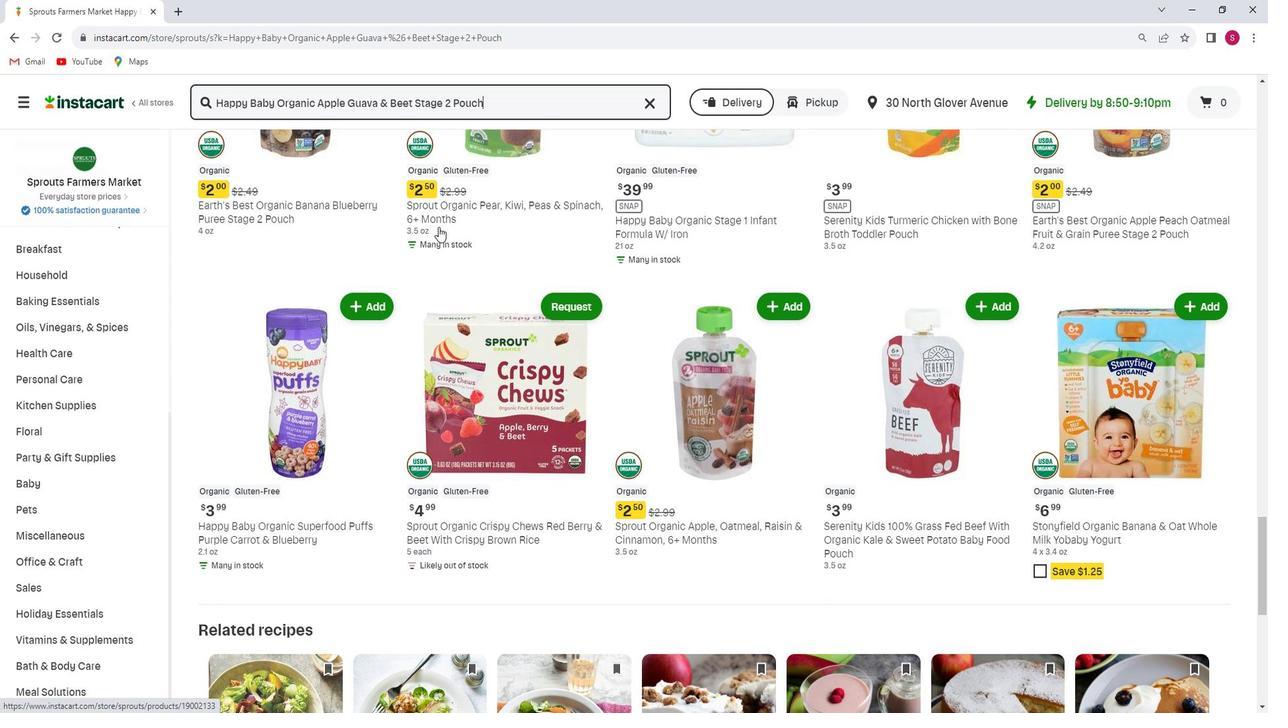 
Action: Mouse scrolled (456, 235) with delta (0, 0)
Screenshot: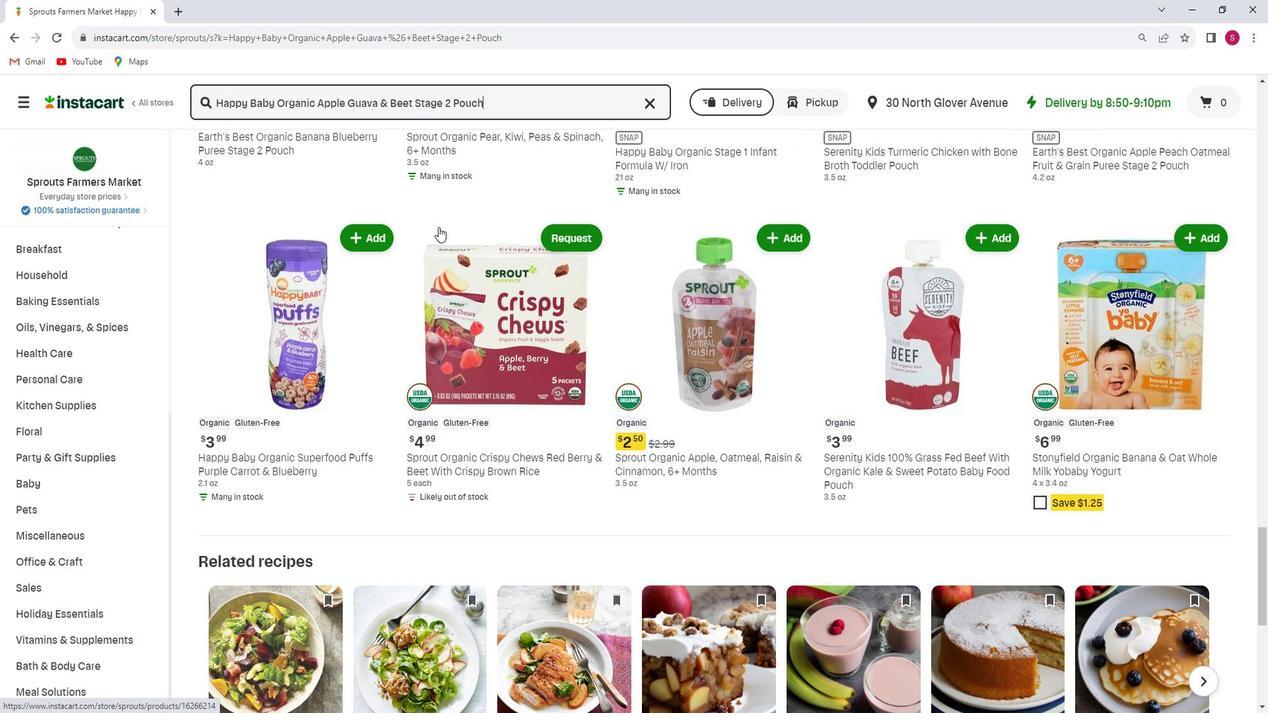 
Action: Mouse scrolled (456, 235) with delta (0, 0)
Screenshot: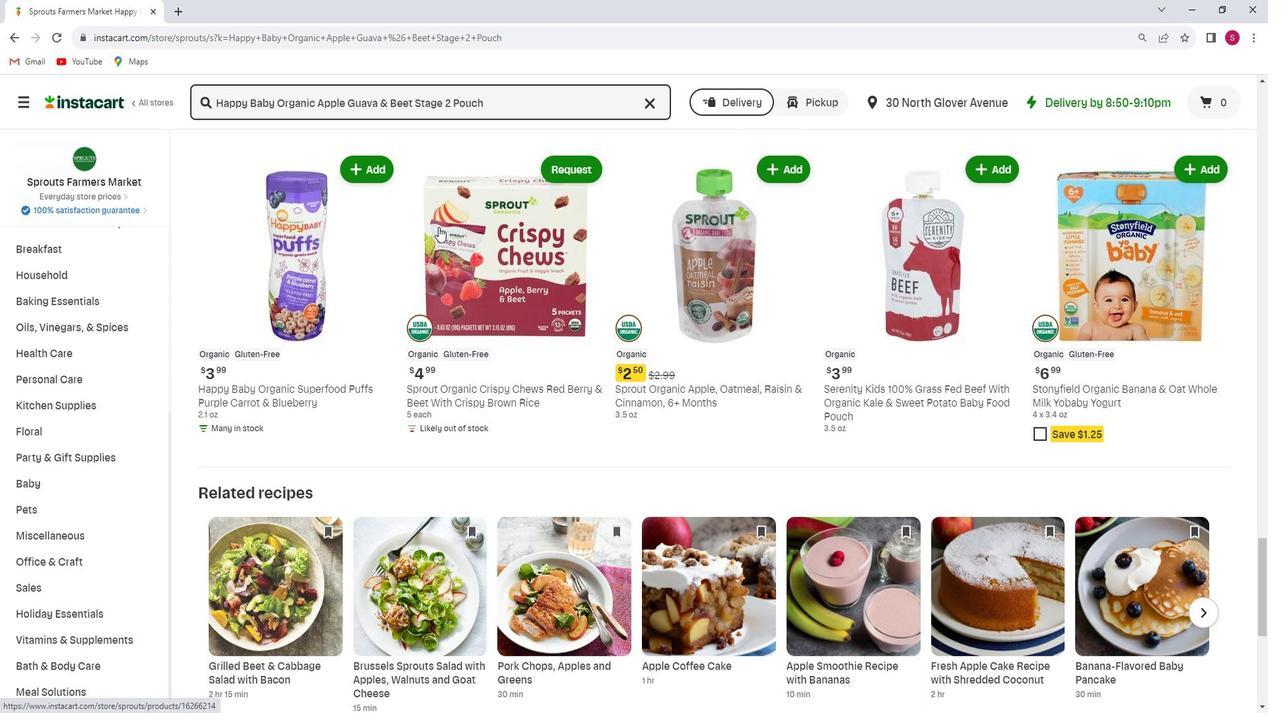 
Action: Mouse scrolled (456, 235) with delta (0, 0)
Screenshot: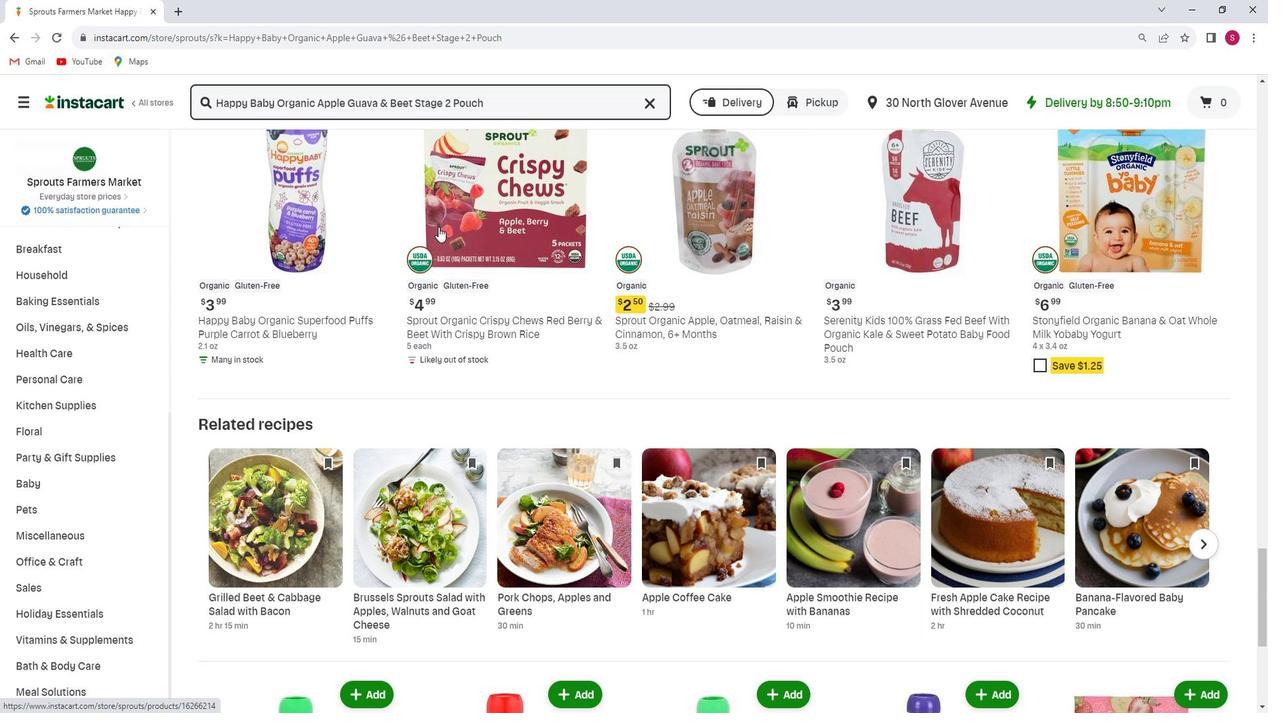 
Action: Mouse scrolled (456, 235) with delta (0, 0)
Screenshot: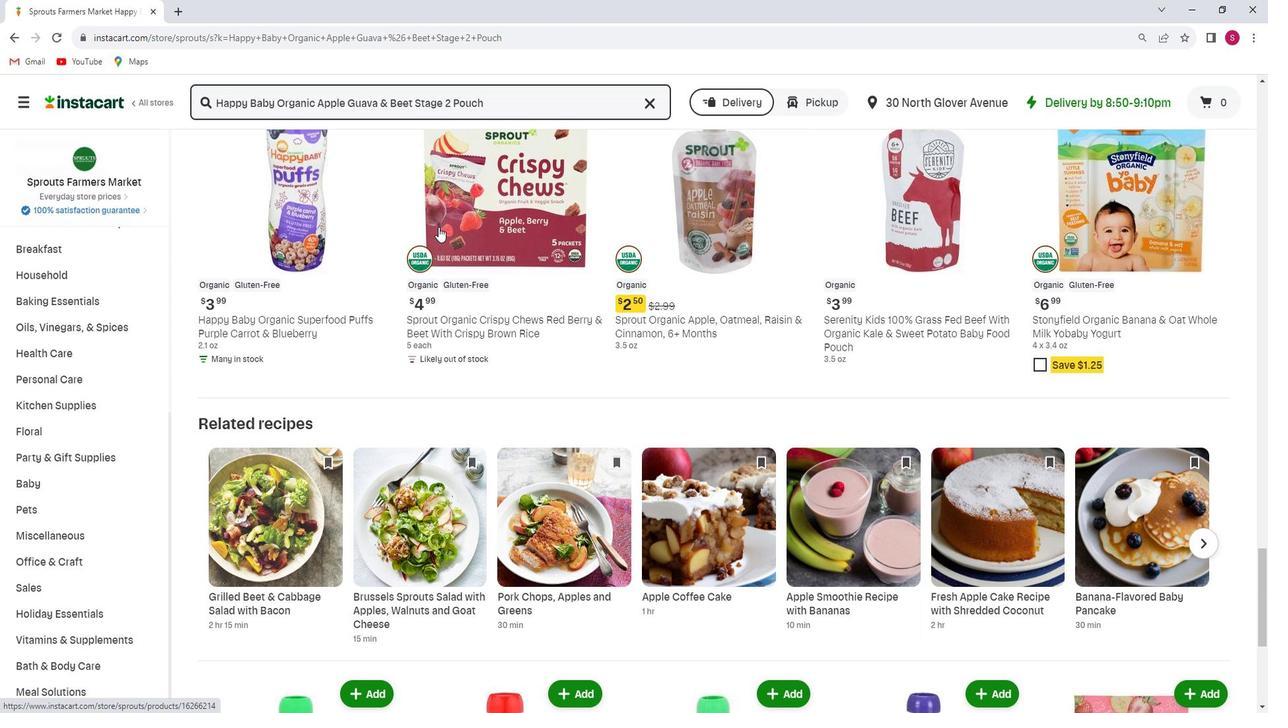 
Action: Mouse scrolled (456, 235) with delta (0, 0)
Screenshot: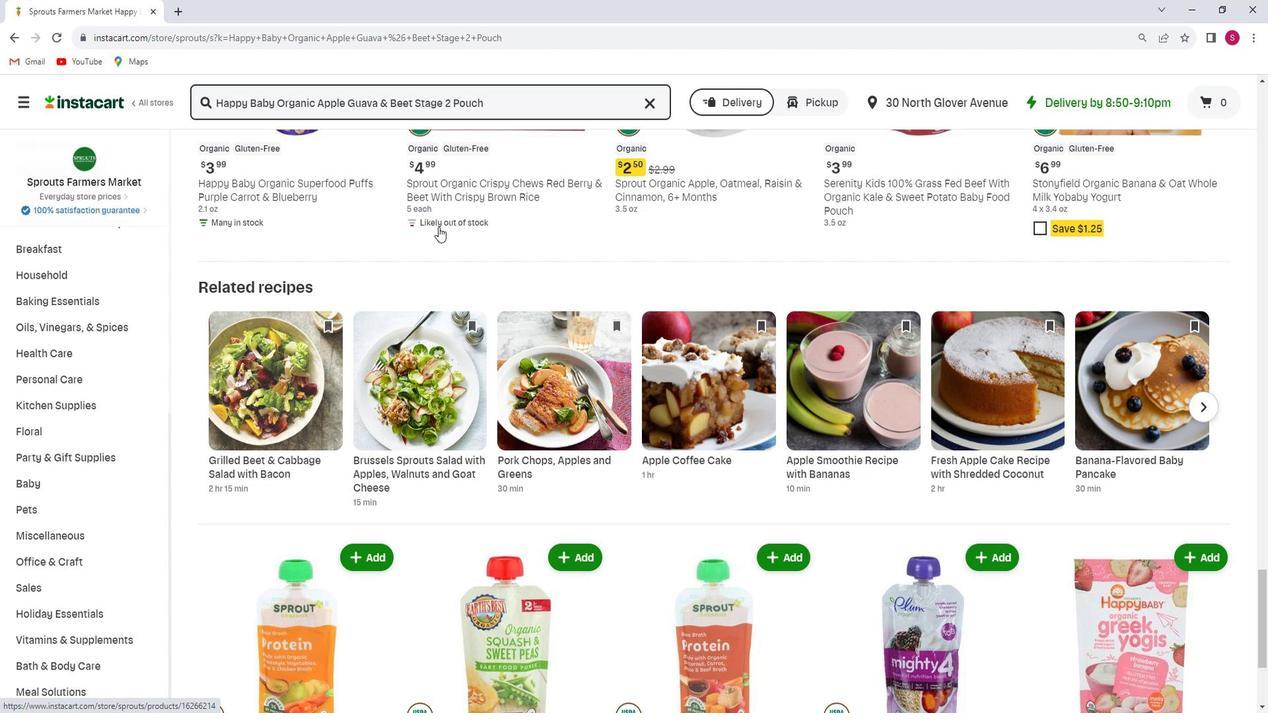 
Action: Mouse scrolled (456, 235) with delta (0, 0)
Screenshot: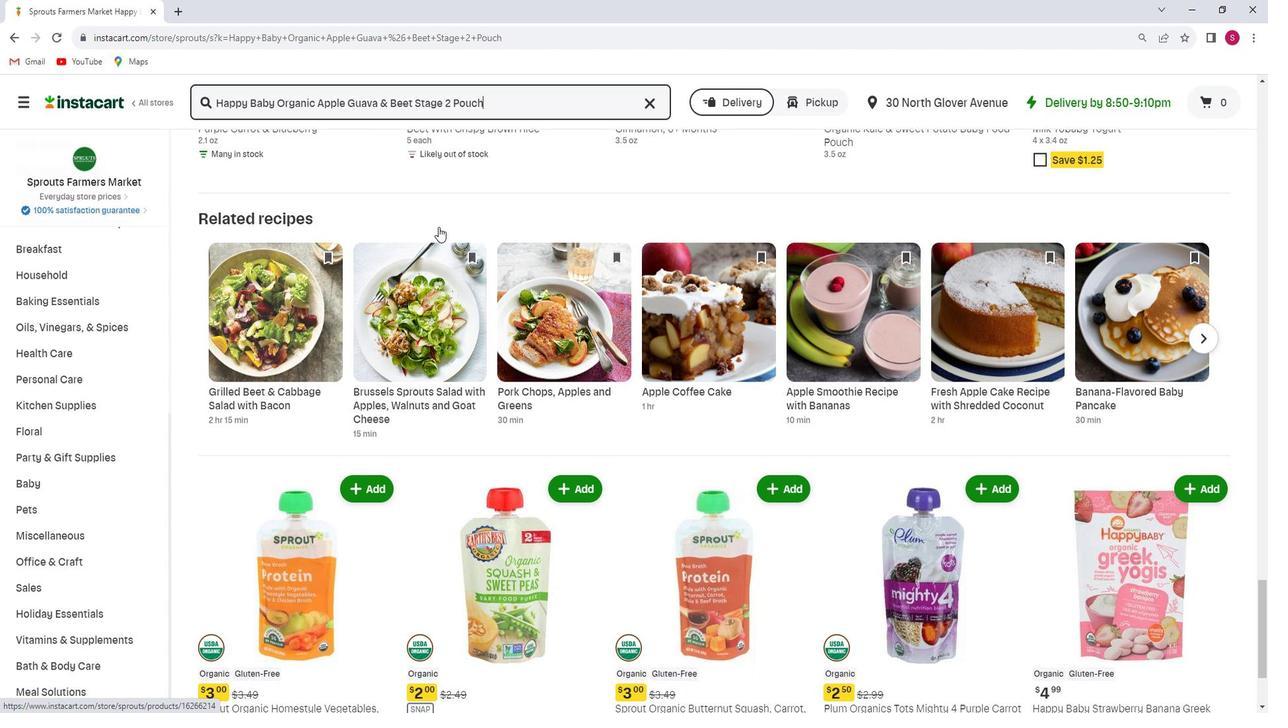
Action: Mouse scrolled (456, 235) with delta (0, 0)
Screenshot: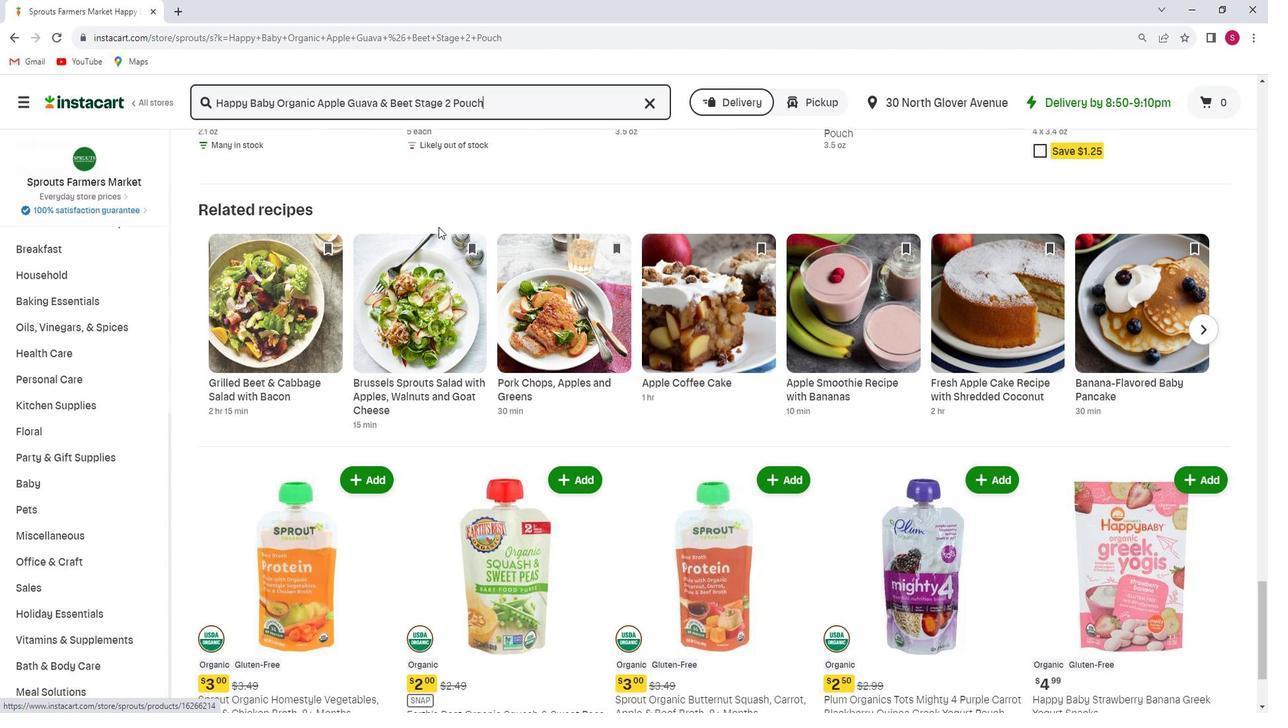 
Action: Mouse scrolled (456, 235) with delta (0, 0)
Screenshot: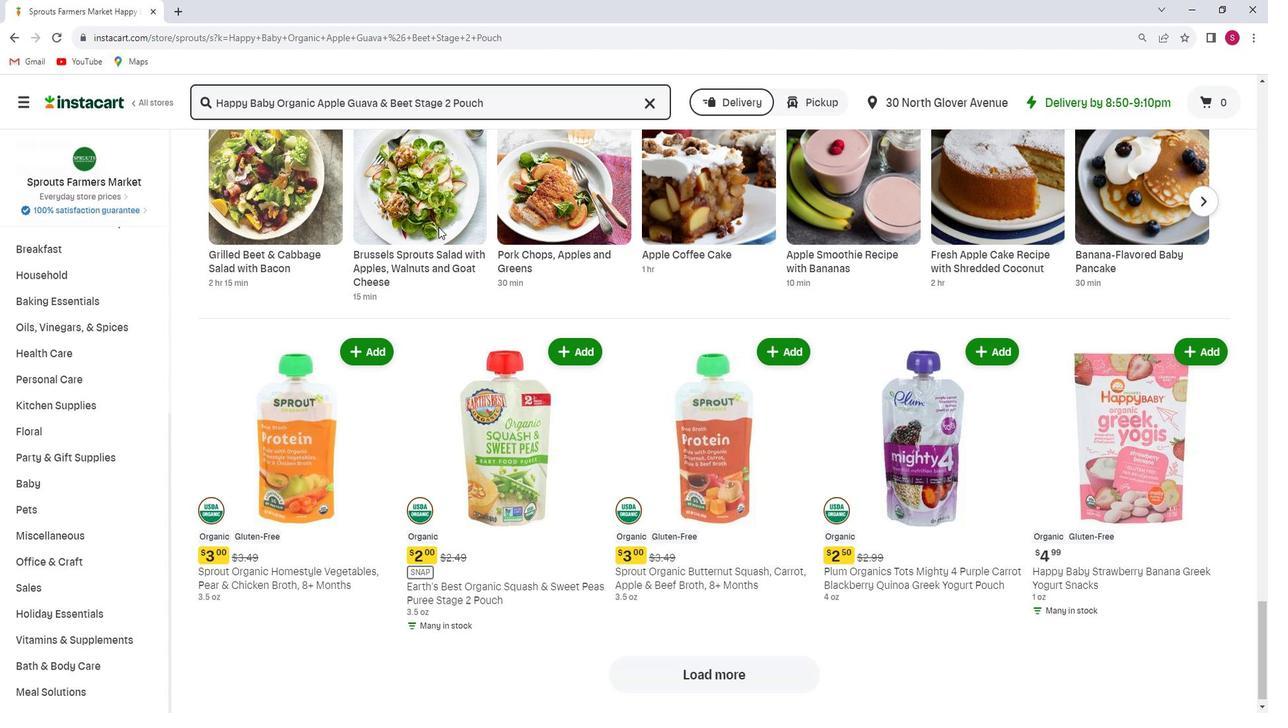 
Action: Mouse scrolled (456, 235) with delta (0, 0)
Screenshot: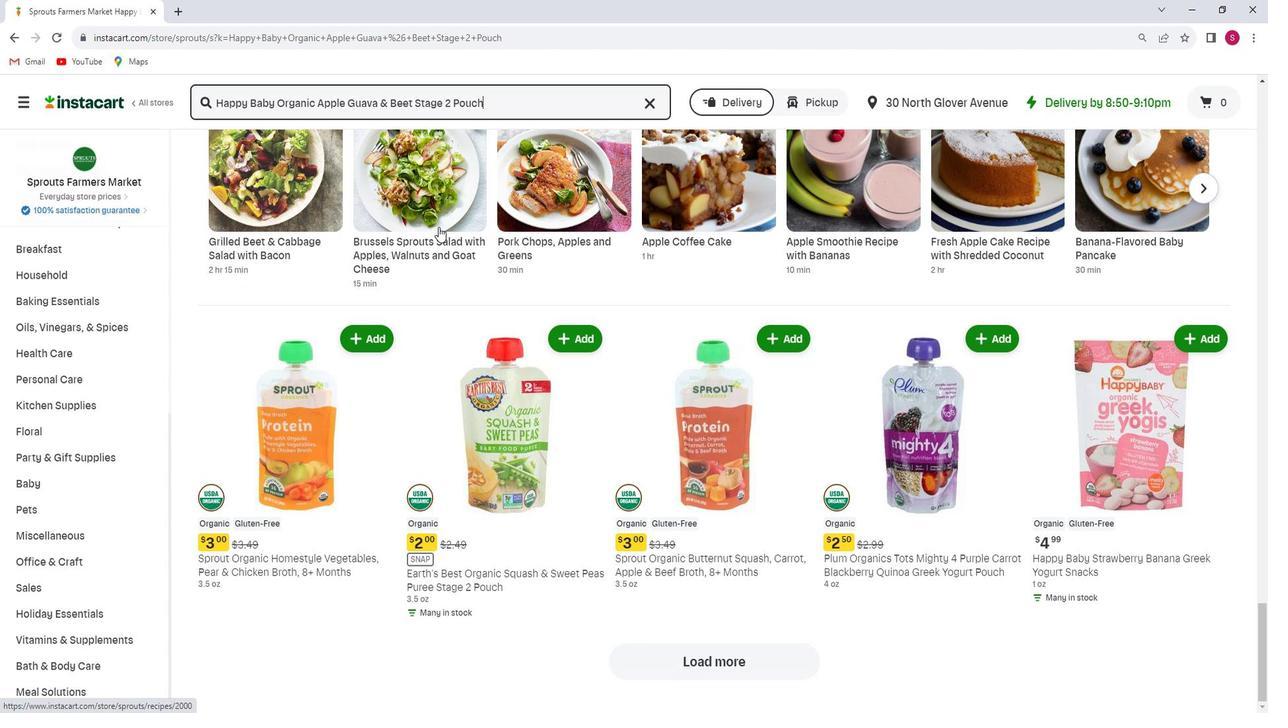 
Action: Mouse scrolled (456, 235) with delta (0, 0)
Screenshot: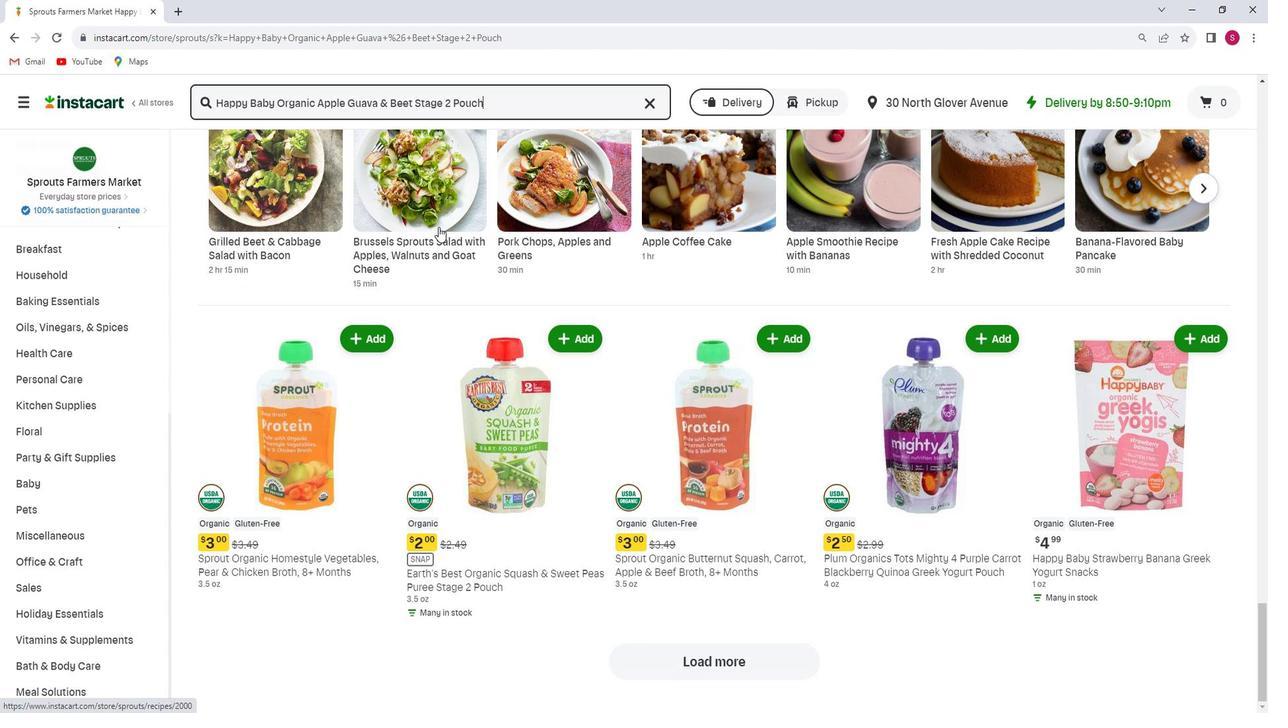 
